 Task: Find connections with filter location Rathenow with filter topic #lawyerswith filter profile language Potuguese with filter current company Euromonitor International with filter school Delhi Public School, R.K.Puram, New Delhi with filter industry Robotics Engineering with filter service category Information Security with filter keywords title Data Entry
Action: Mouse moved to (331, 258)
Screenshot: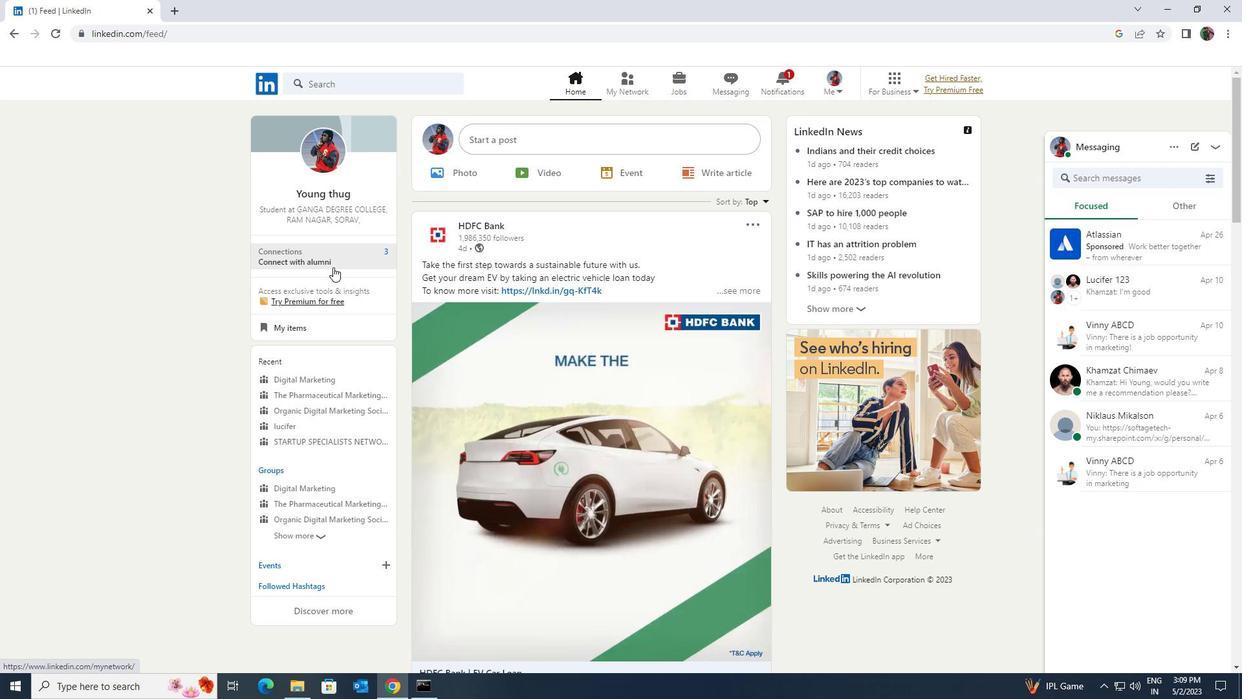 
Action: Mouse pressed left at (331, 258)
Screenshot: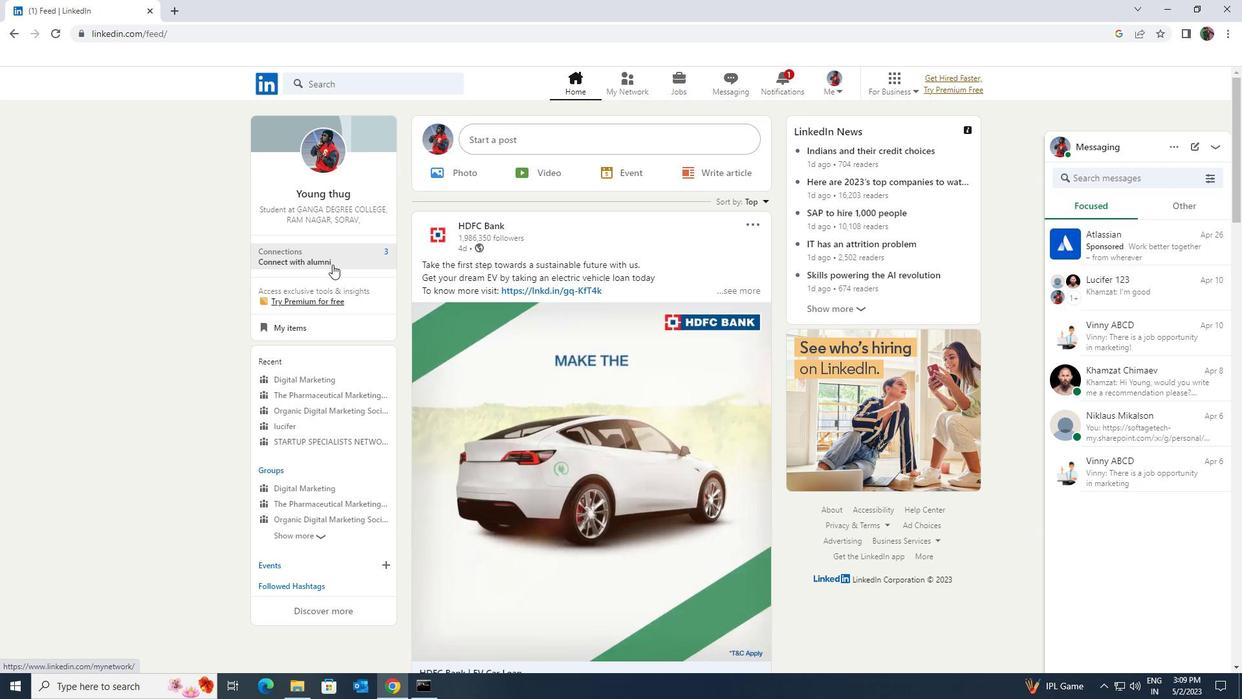 
Action: Mouse moved to (321, 150)
Screenshot: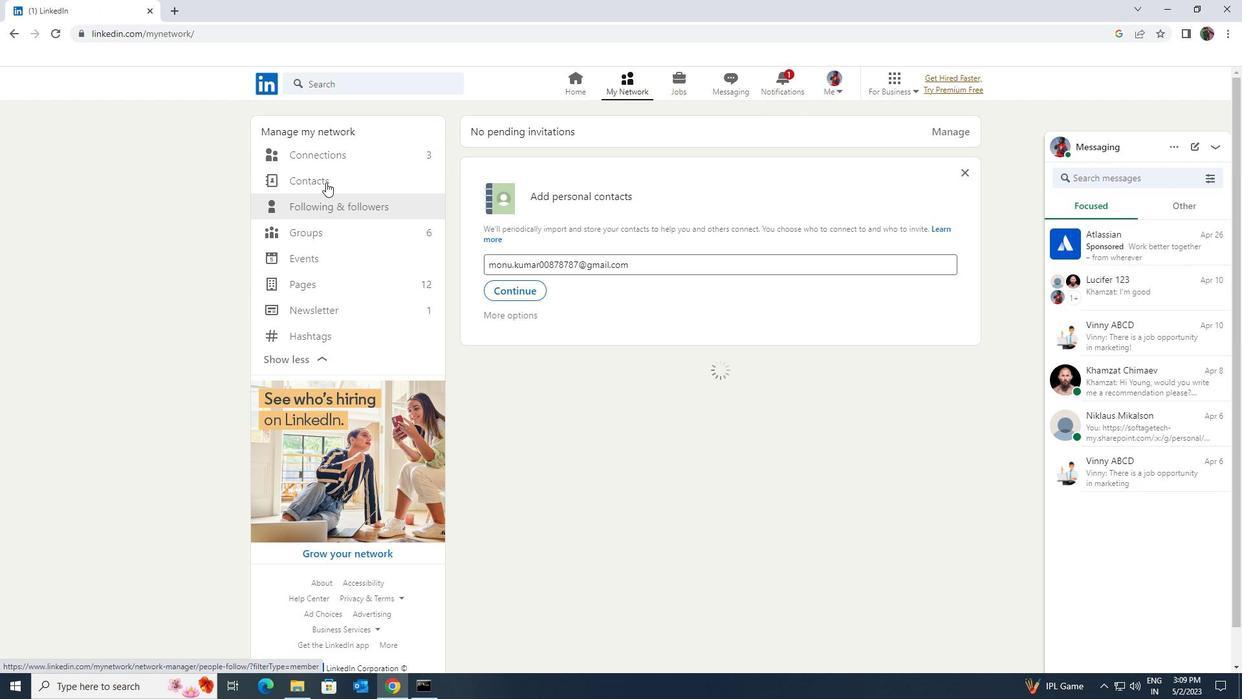 
Action: Mouse pressed left at (321, 150)
Screenshot: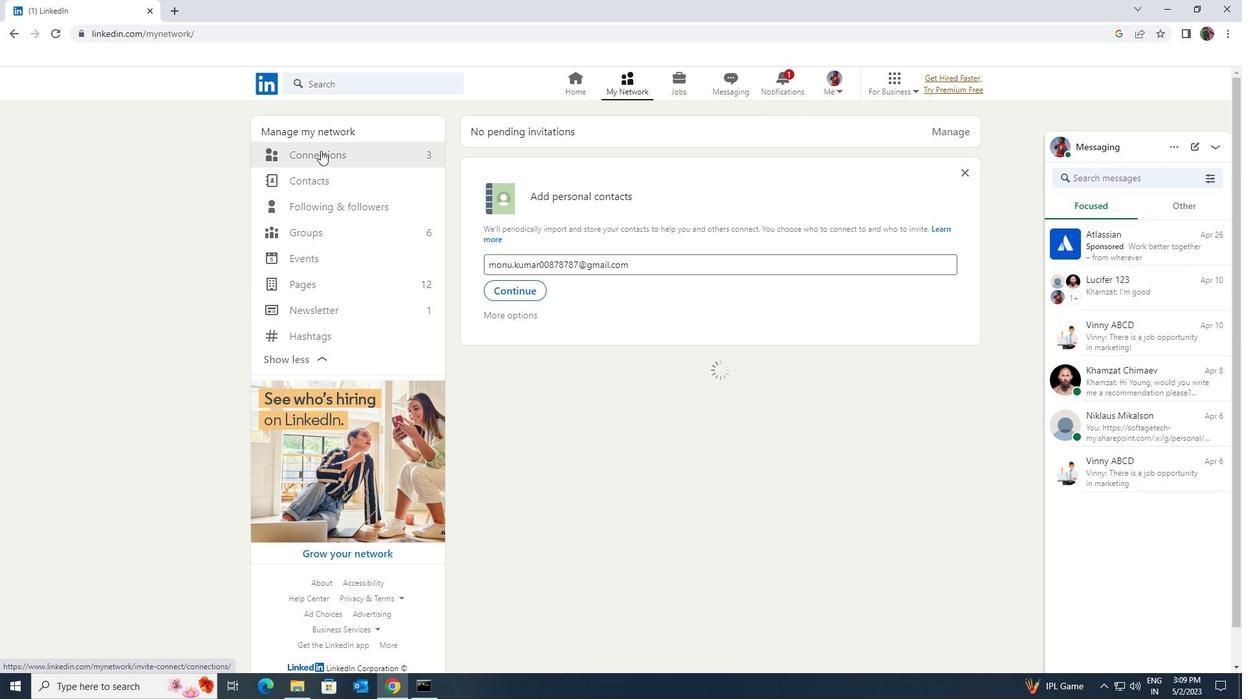 
Action: Mouse moved to (692, 155)
Screenshot: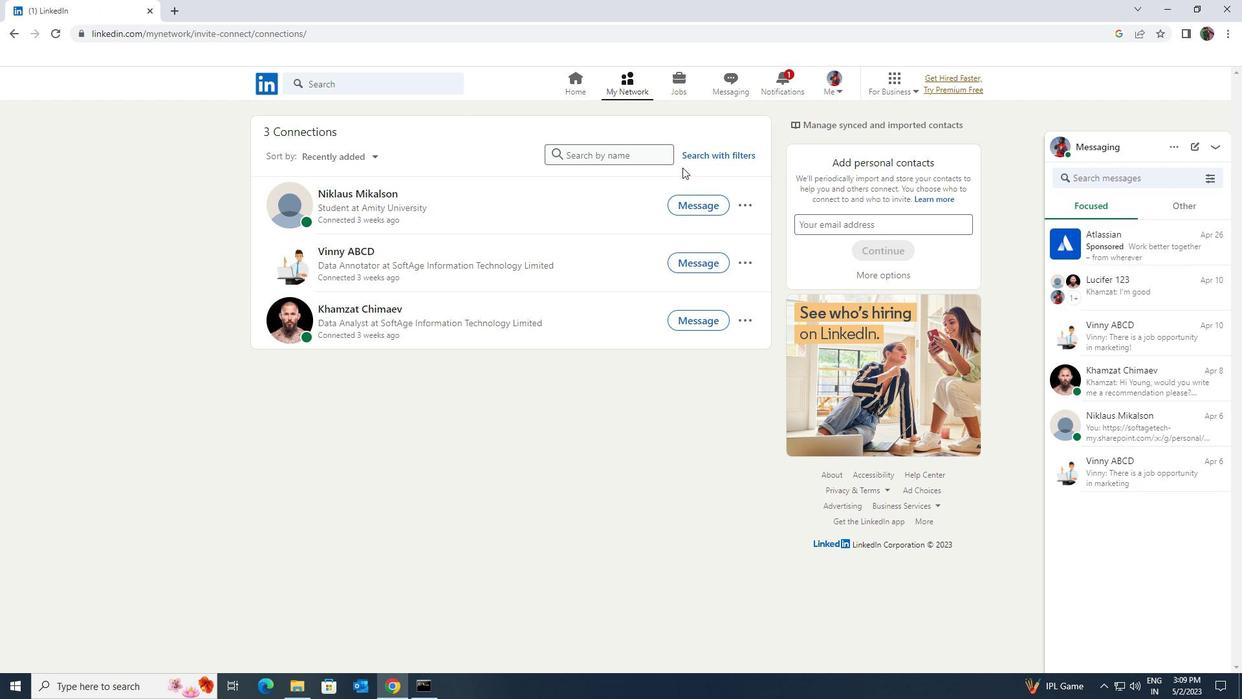 
Action: Mouse pressed left at (692, 155)
Screenshot: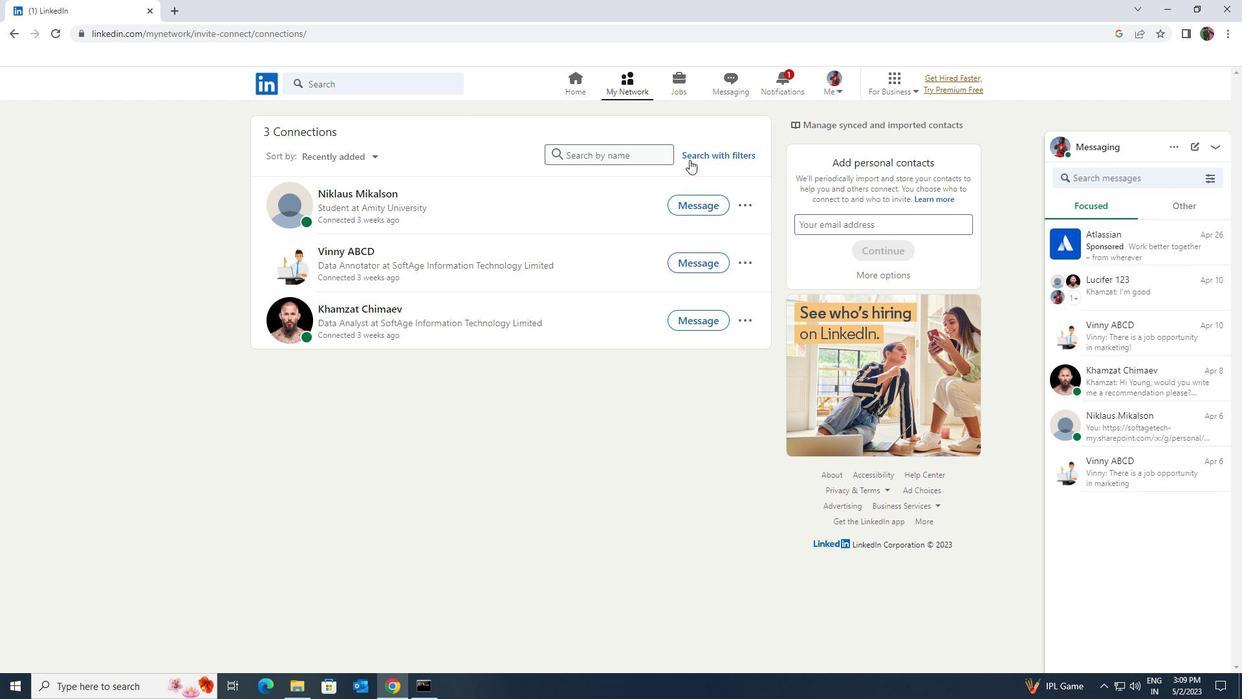 
Action: Mouse moved to (672, 114)
Screenshot: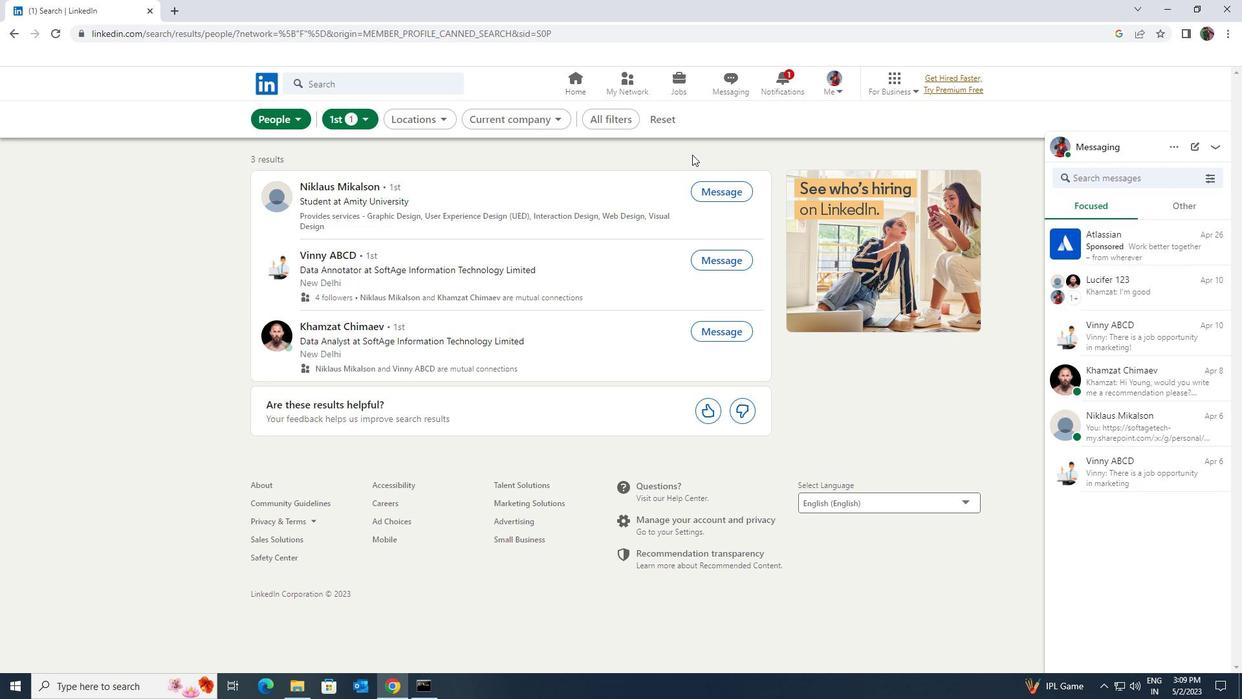 
Action: Mouse pressed left at (672, 114)
Screenshot: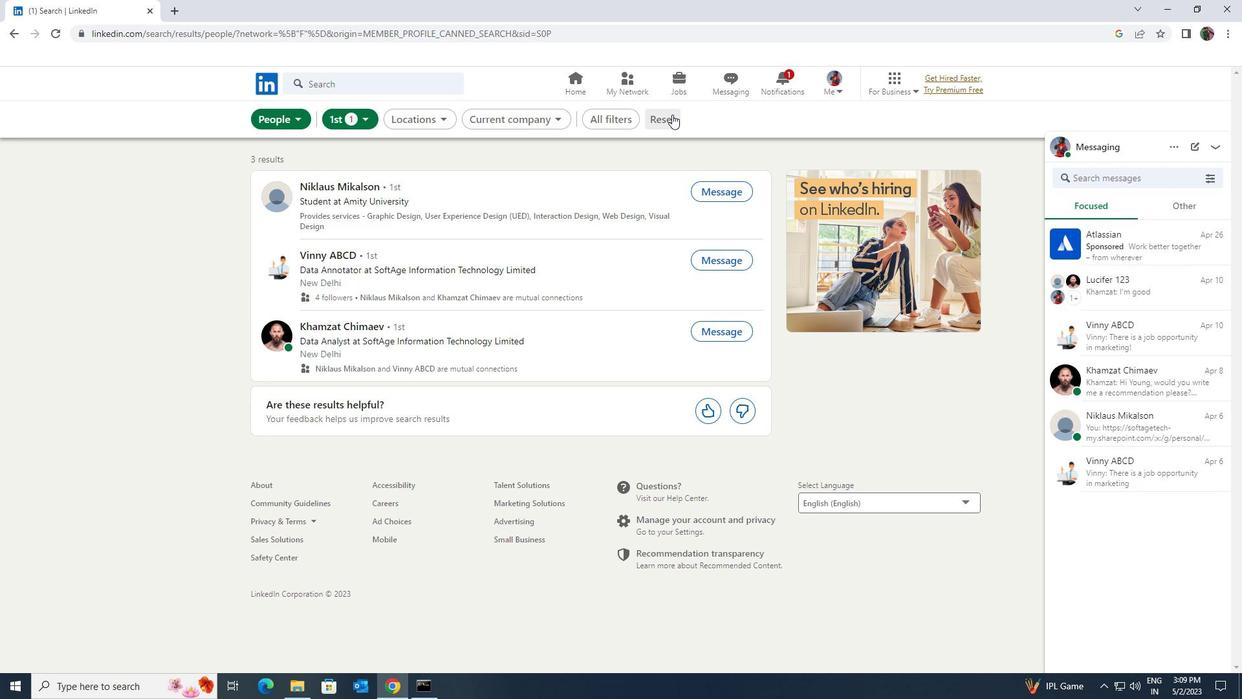 
Action: Mouse moved to (633, 118)
Screenshot: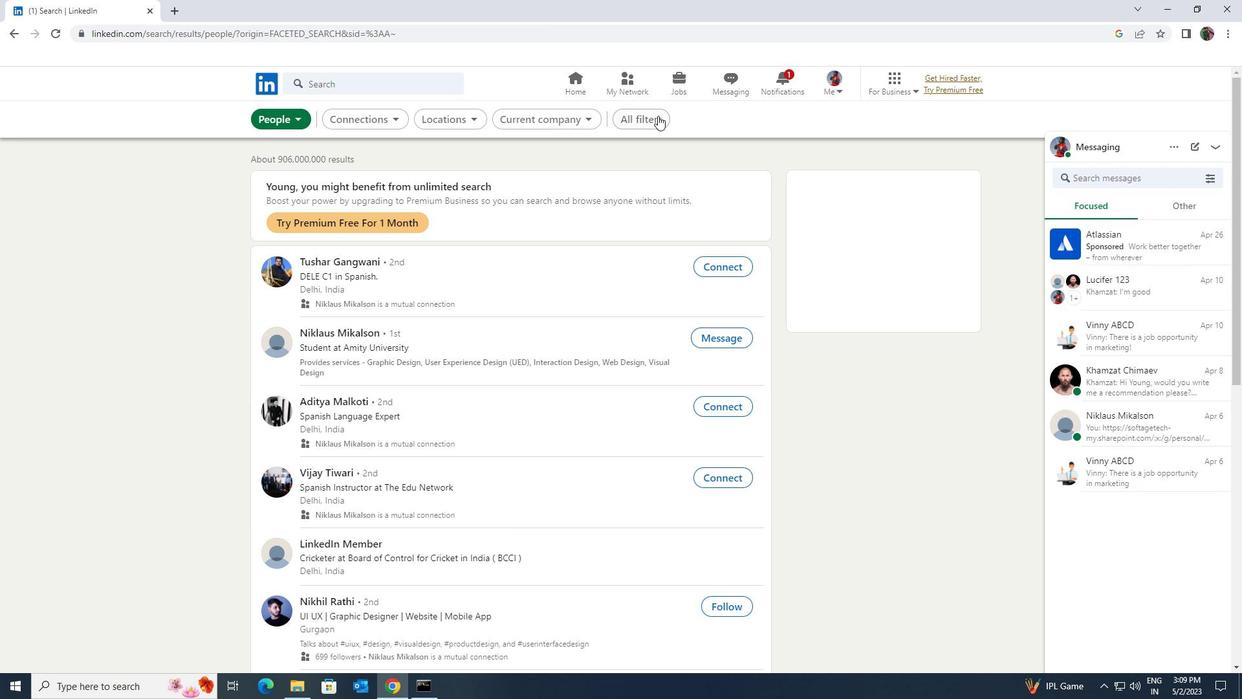 
Action: Mouse pressed left at (633, 118)
Screenshot: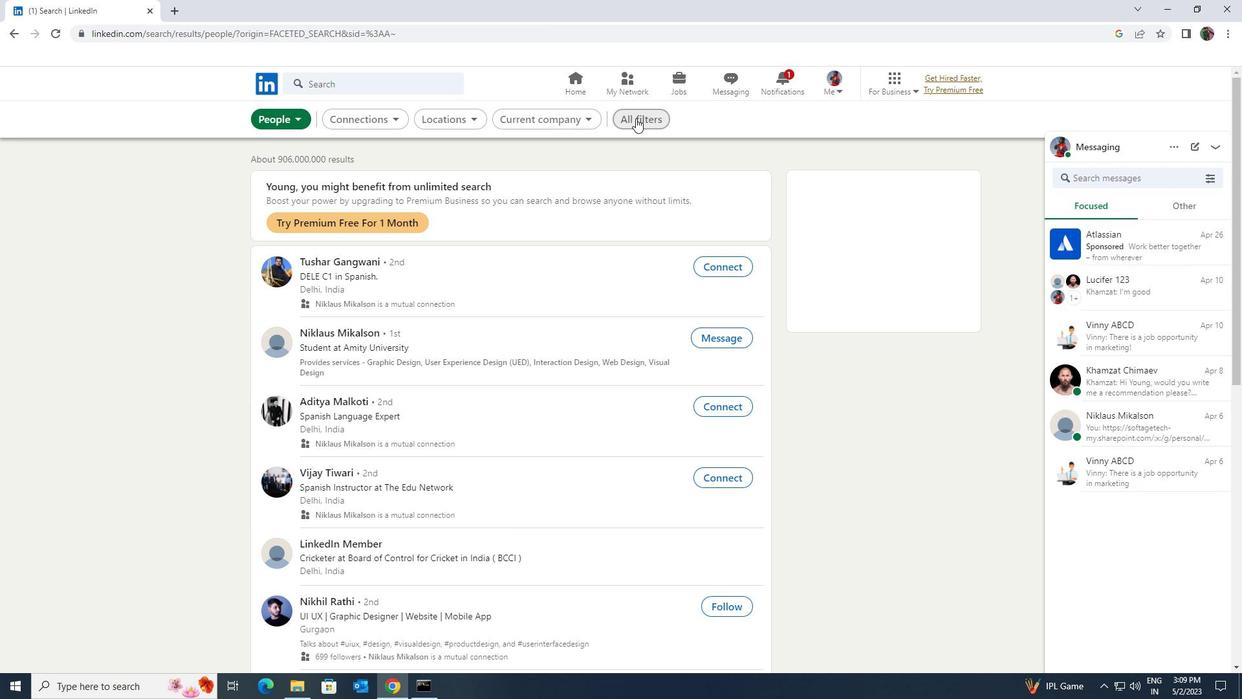 
Action: Mouse moved to (632, 118)
Screenshot: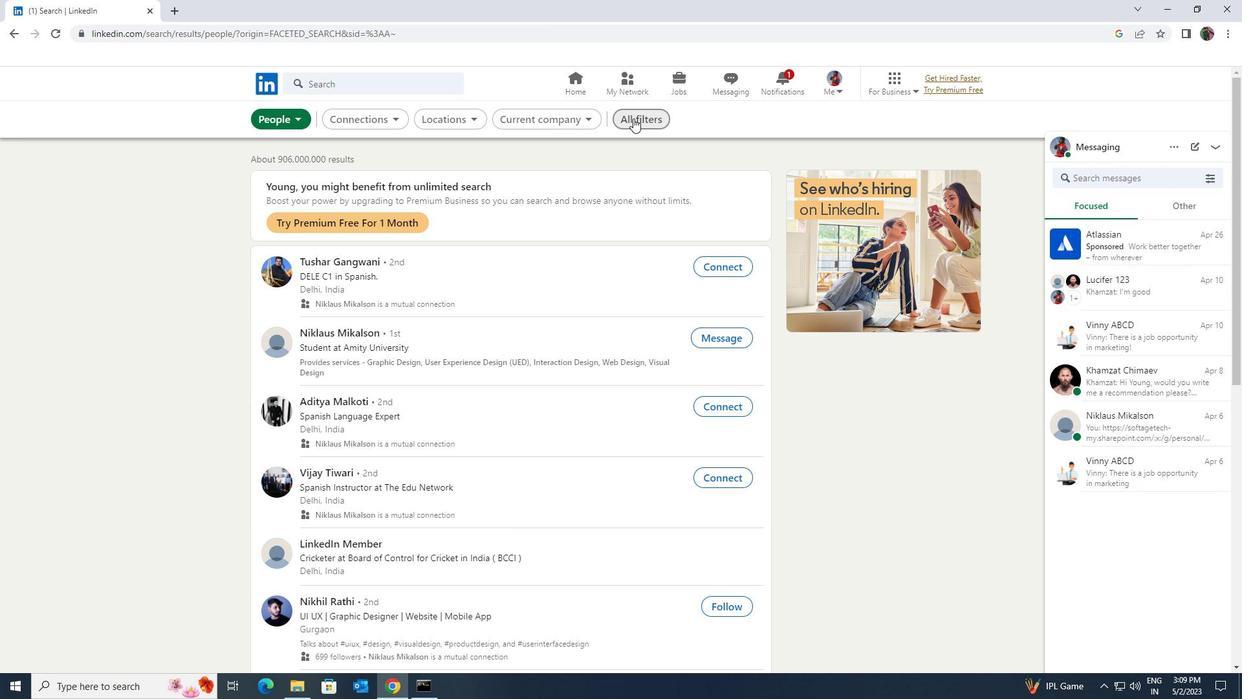 
Action: Mouse pressed left at (632, 118)
Screenshot: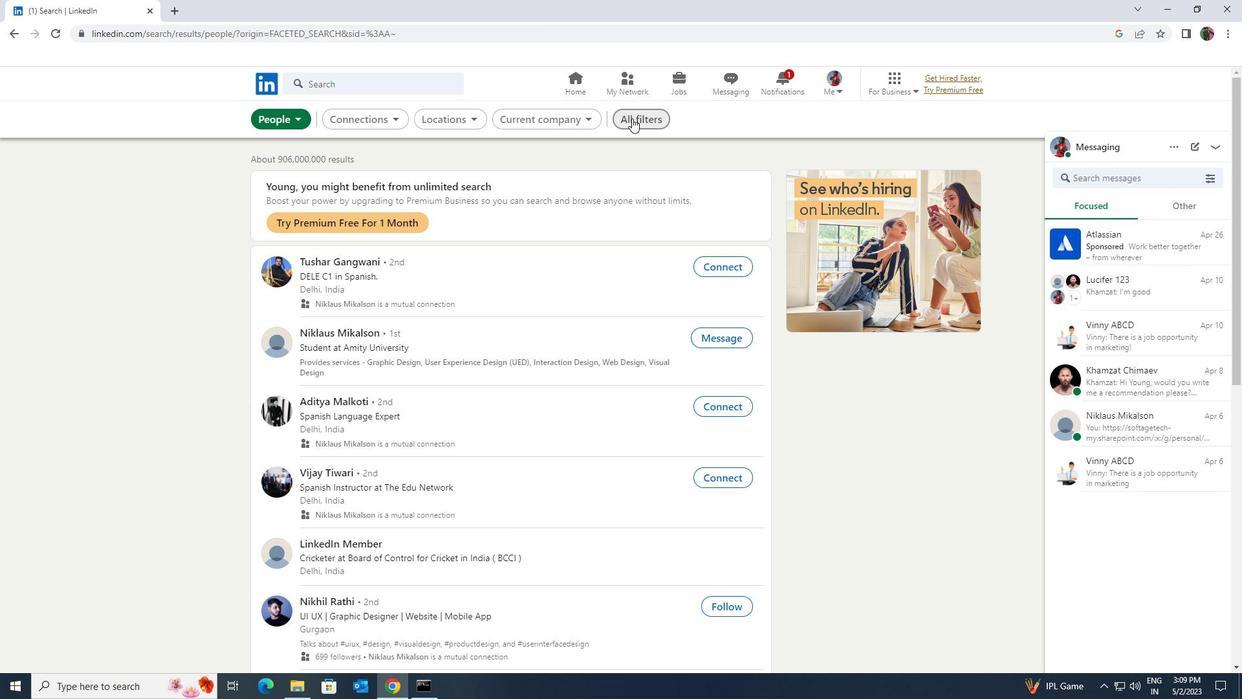 
Action: Mouse pressed left at (632, 118)
Screenshot: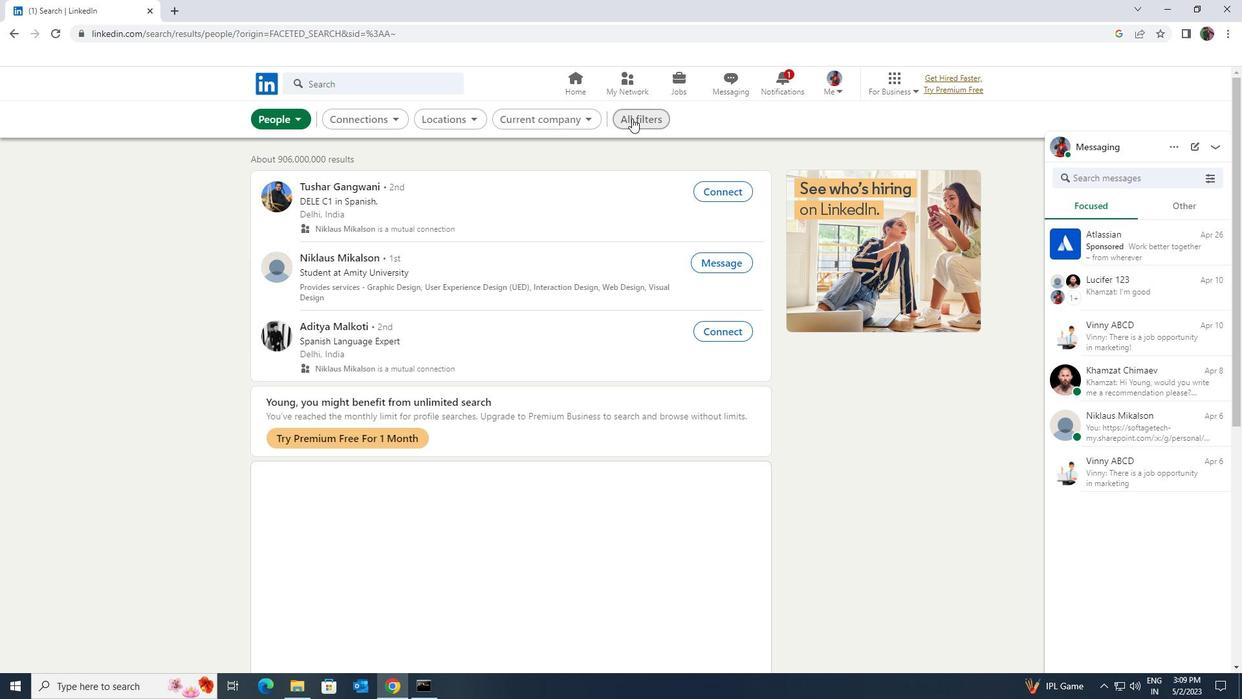 
Action: Mouse moved to (1079, 499)
Screenshot: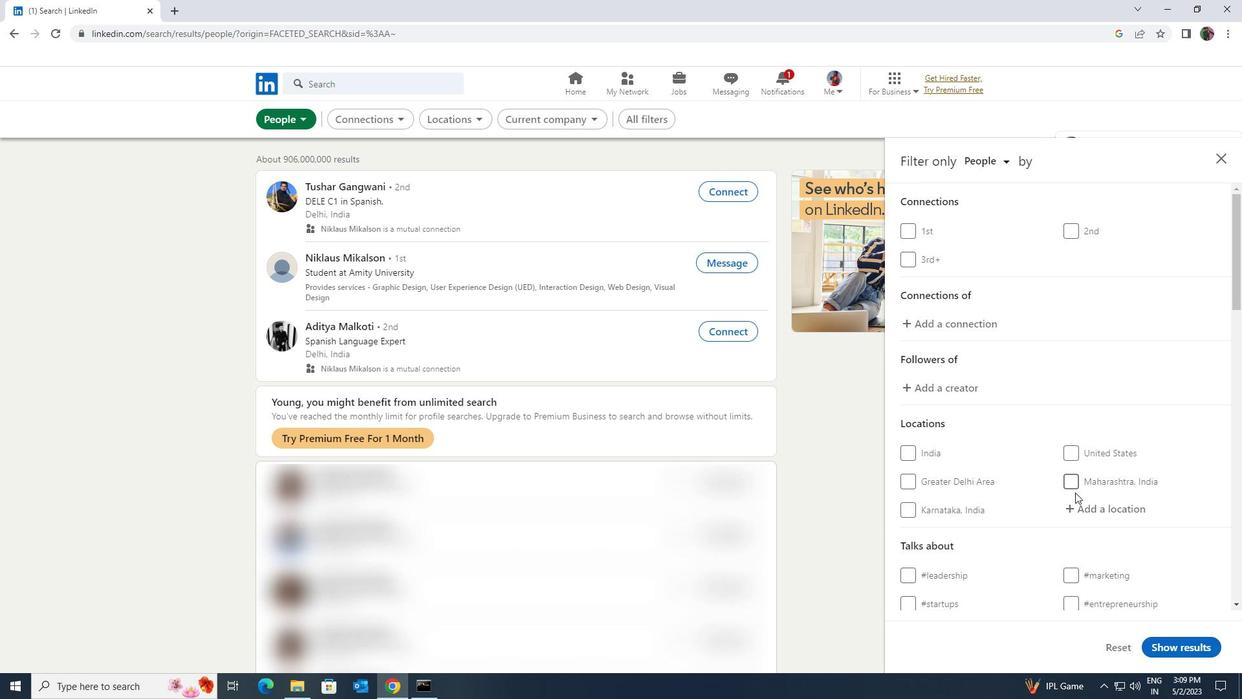 
Action: Mouse pressed left at (1079, 499)
Screenshot: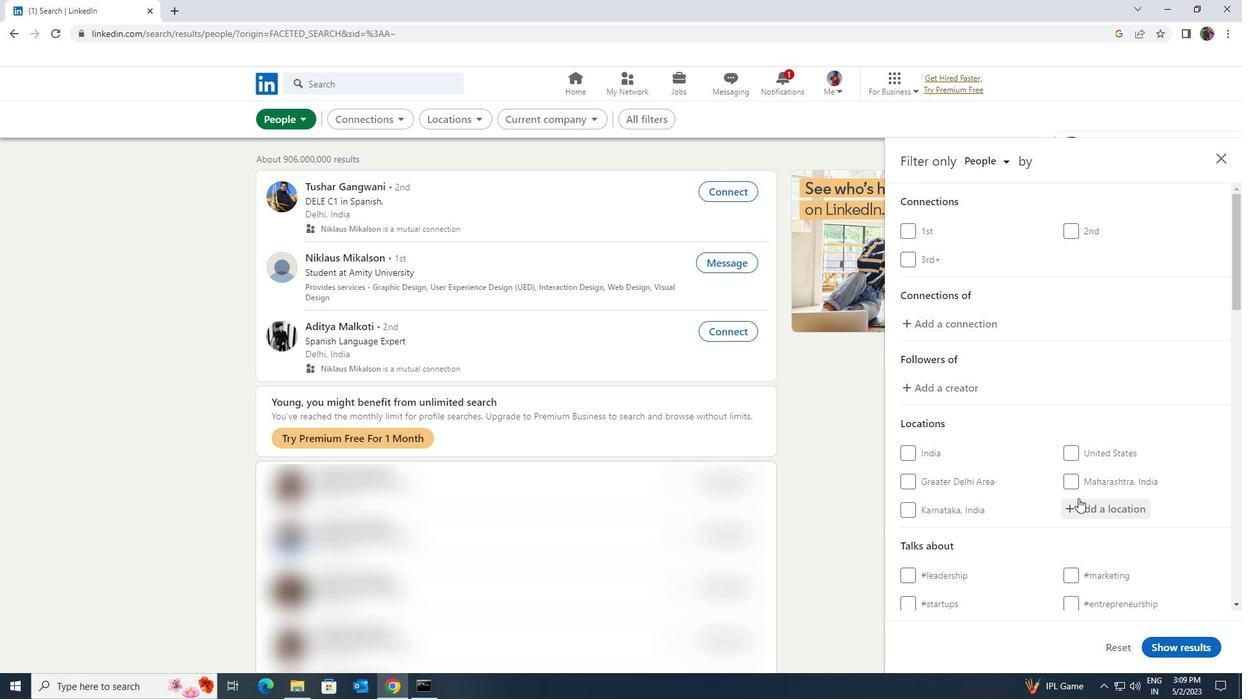 
Action: Key pressed <Key.shift>RATHENOW
Screenshot: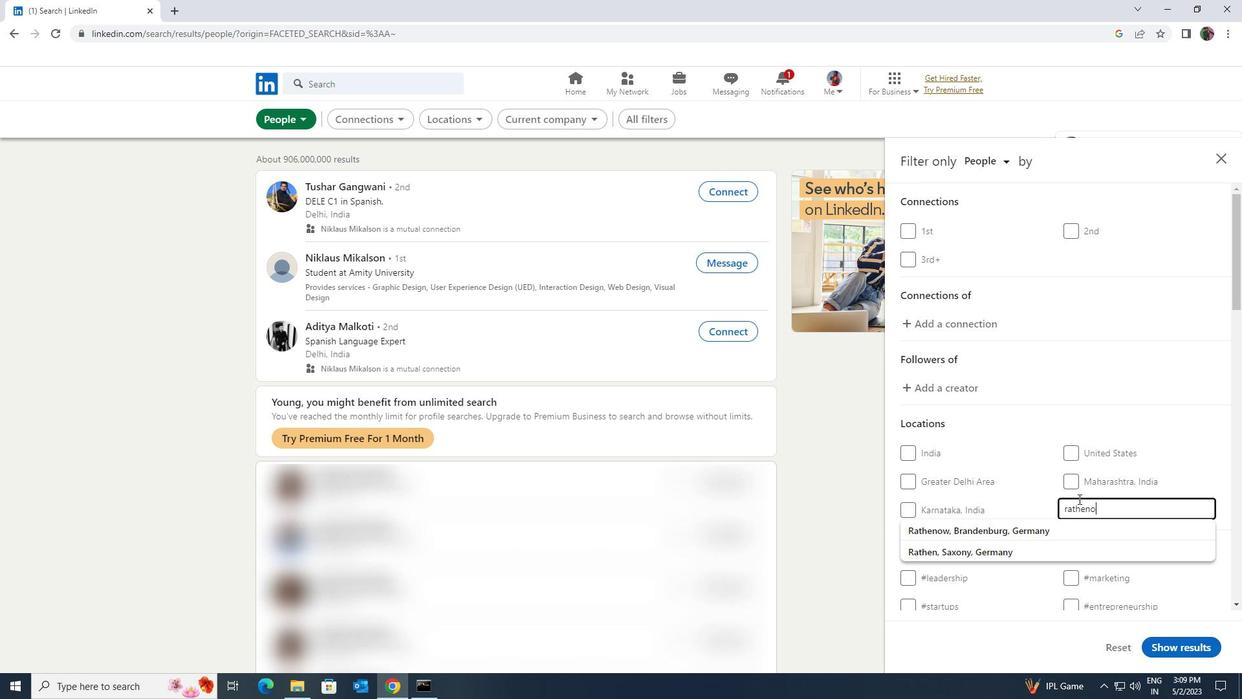 
Action: Mouse moved to (1075, 520)
Screenshot: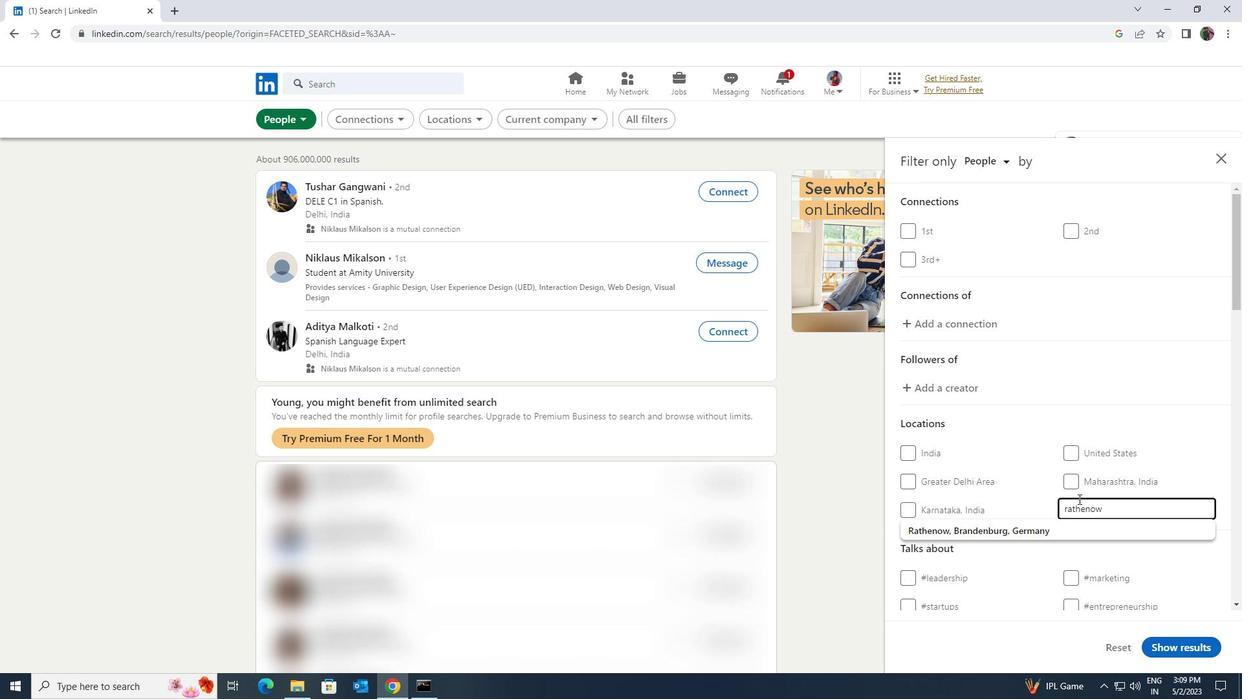 
Action: Mouse pressed left at (1075, 520)
Screenshot: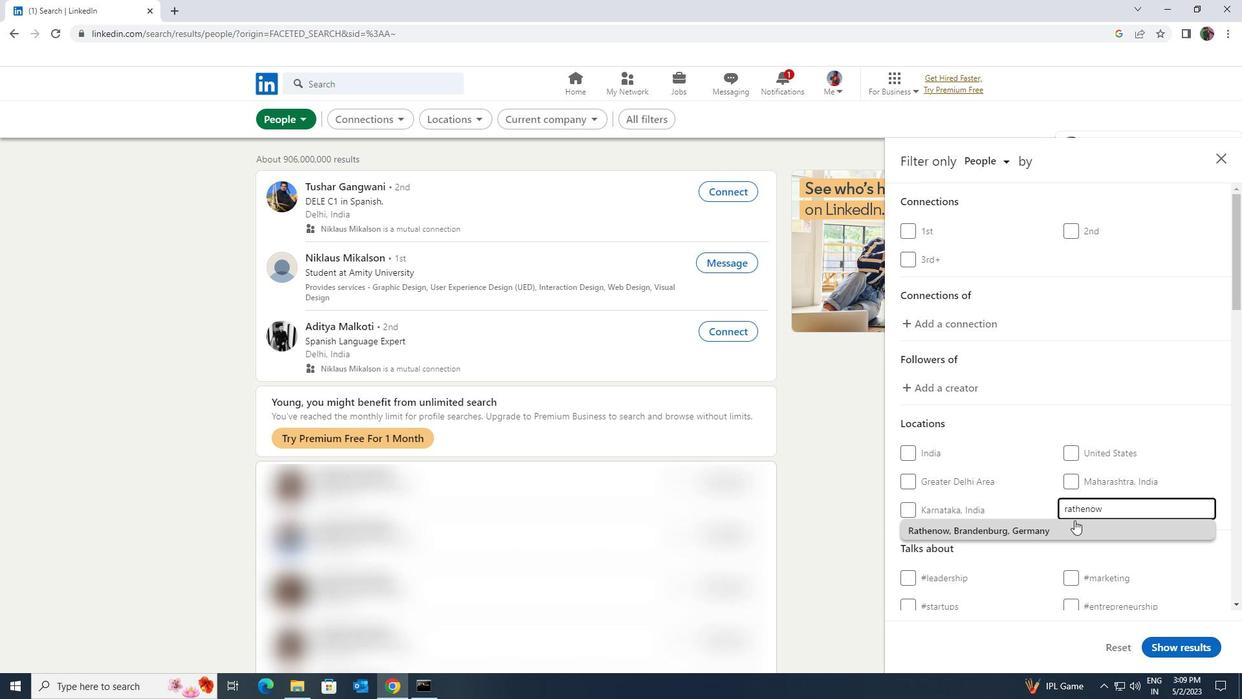 
Action: Mouse scrolled (1075, 519) with delta (0, 0)
Screenshot: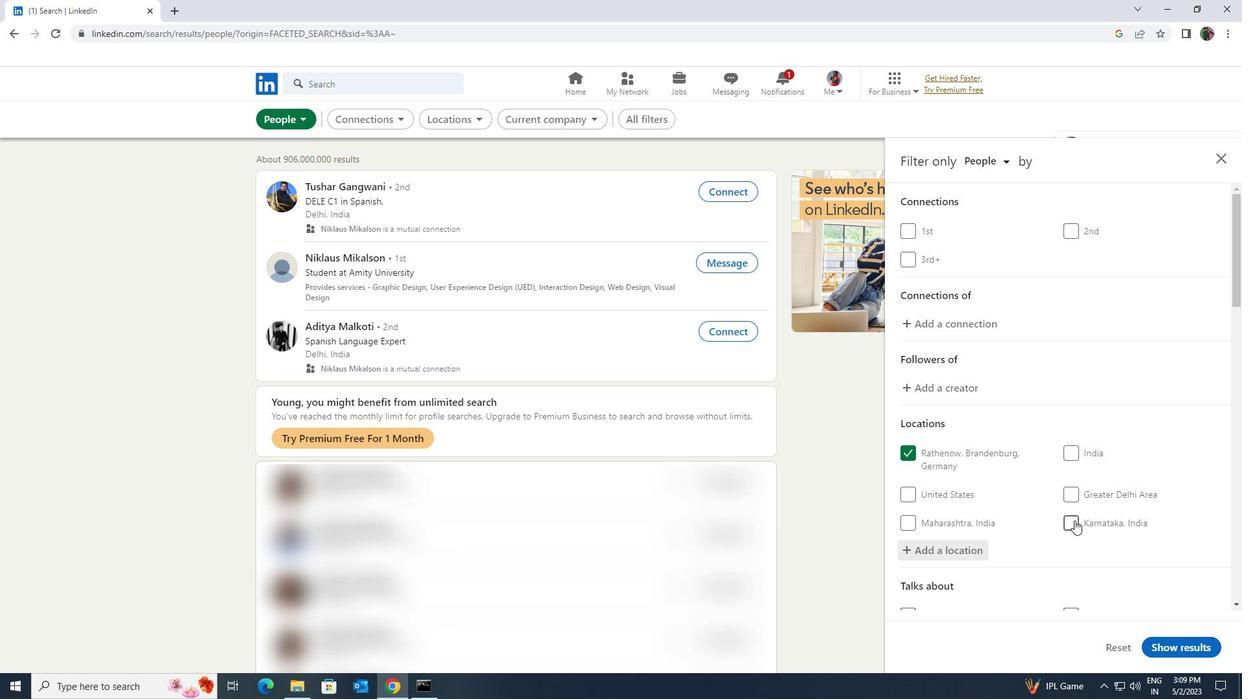 
Action: Mouse scrolled (1075, 519) with delta (0, 0)
Screenshot: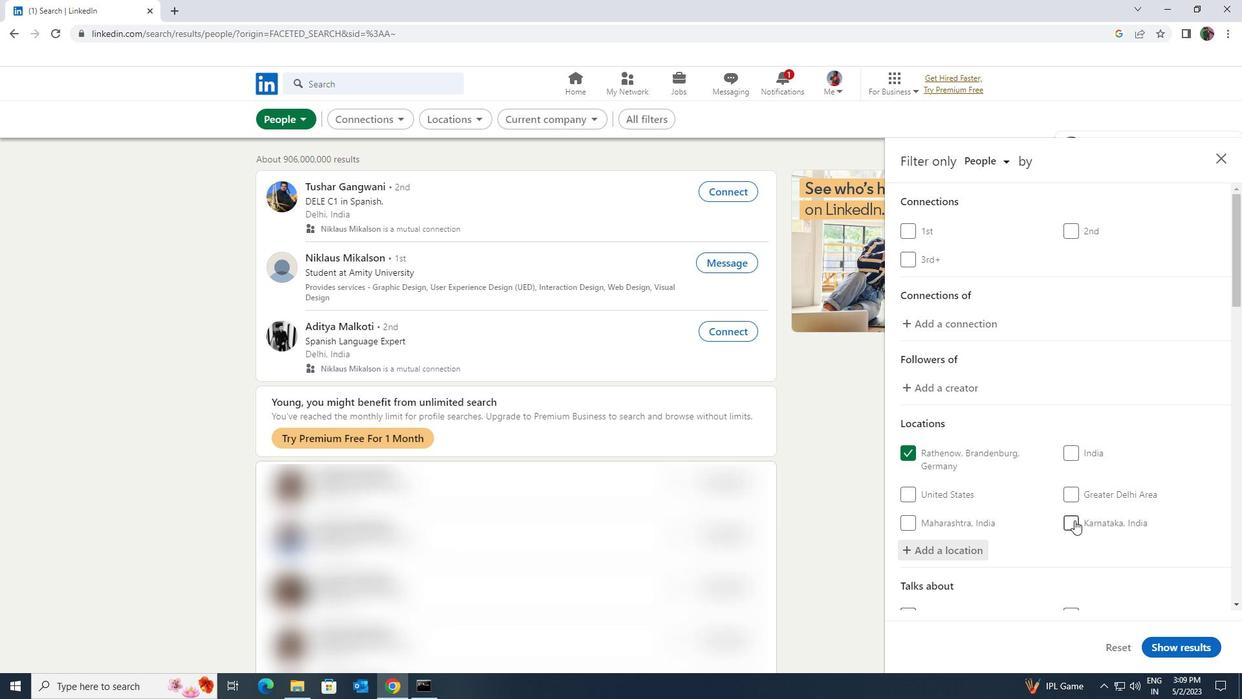 
Action: Mouse moved to (1084, 538)
Screenshot: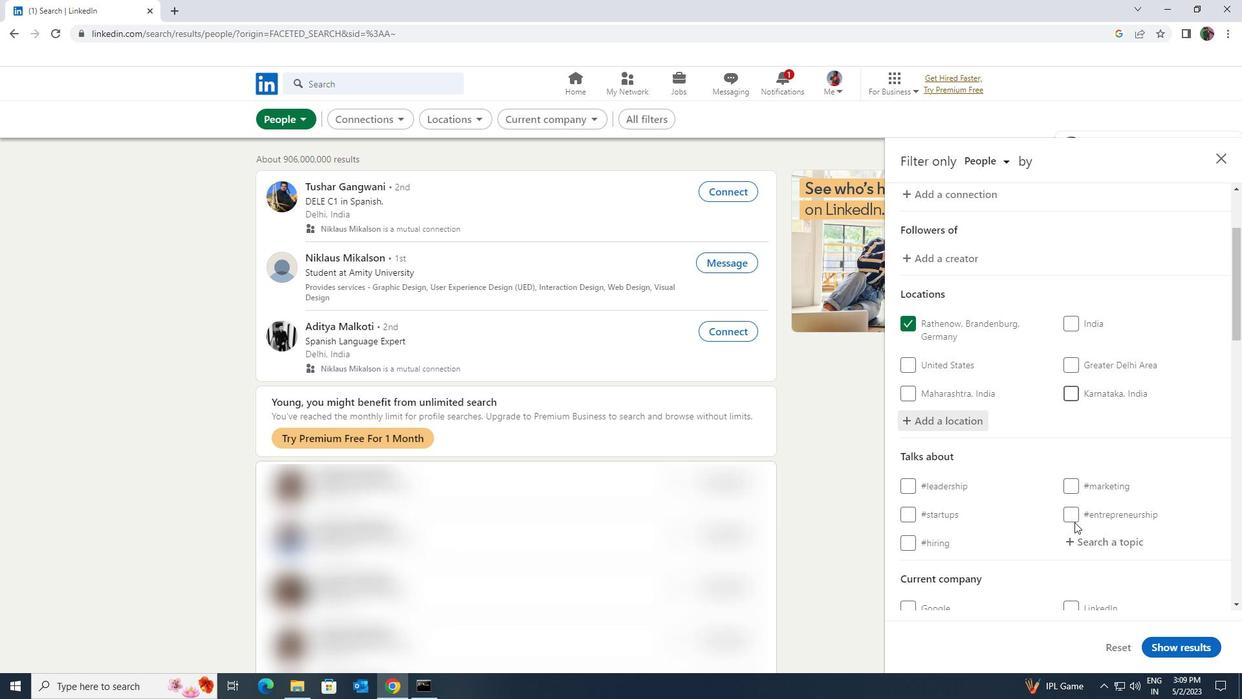 
Action: Mouse pressed left at (1084, 538)
Screenshot: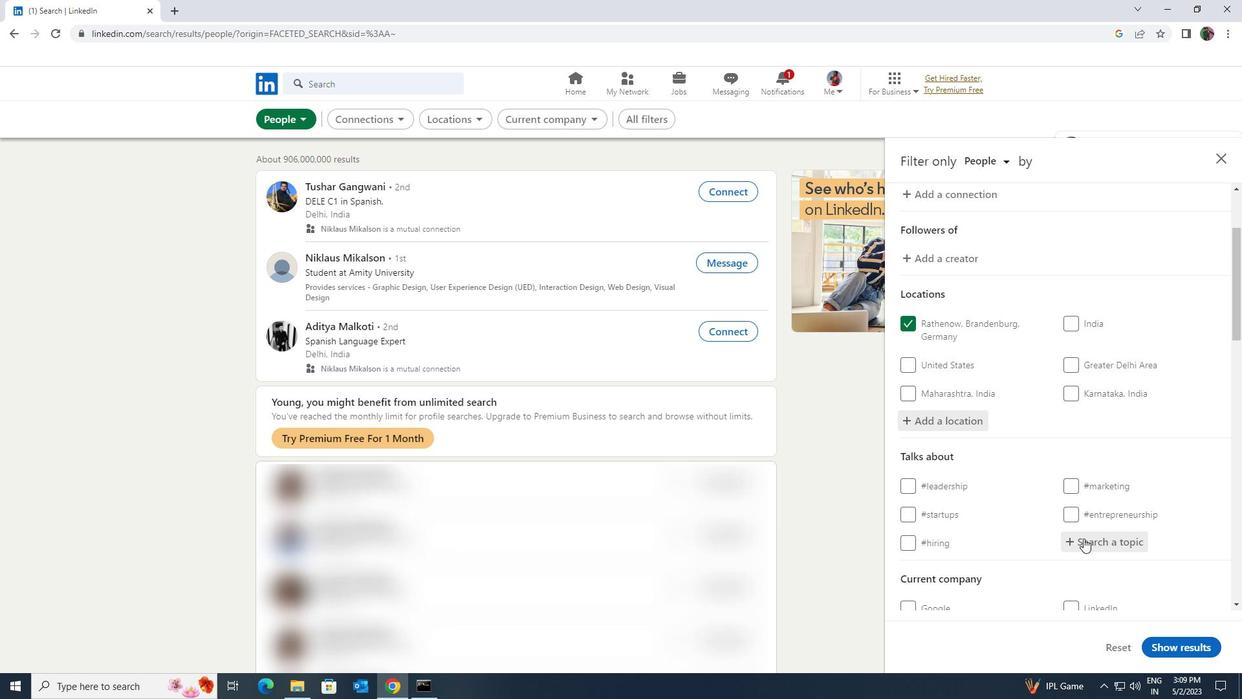 
Action: Key pressed <Key.shift><Key.shift>LAWYERS
Screenshot: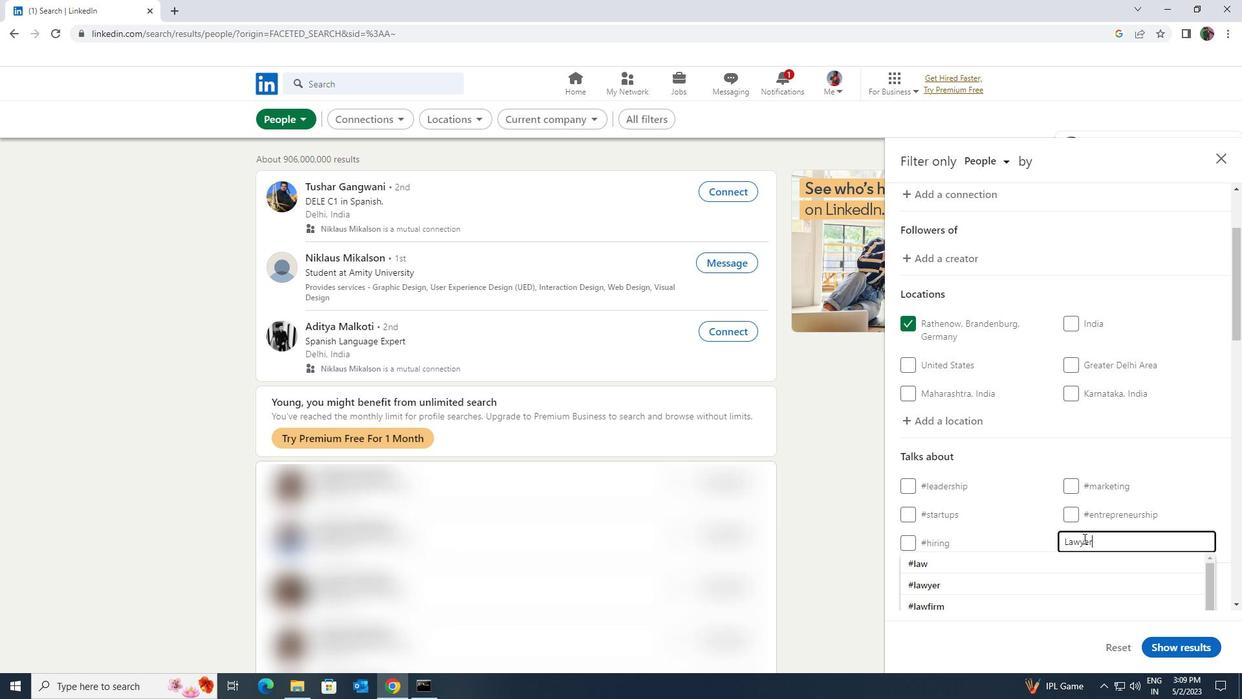 
Action: Mouse moved to (1068, 563)
Screenshot: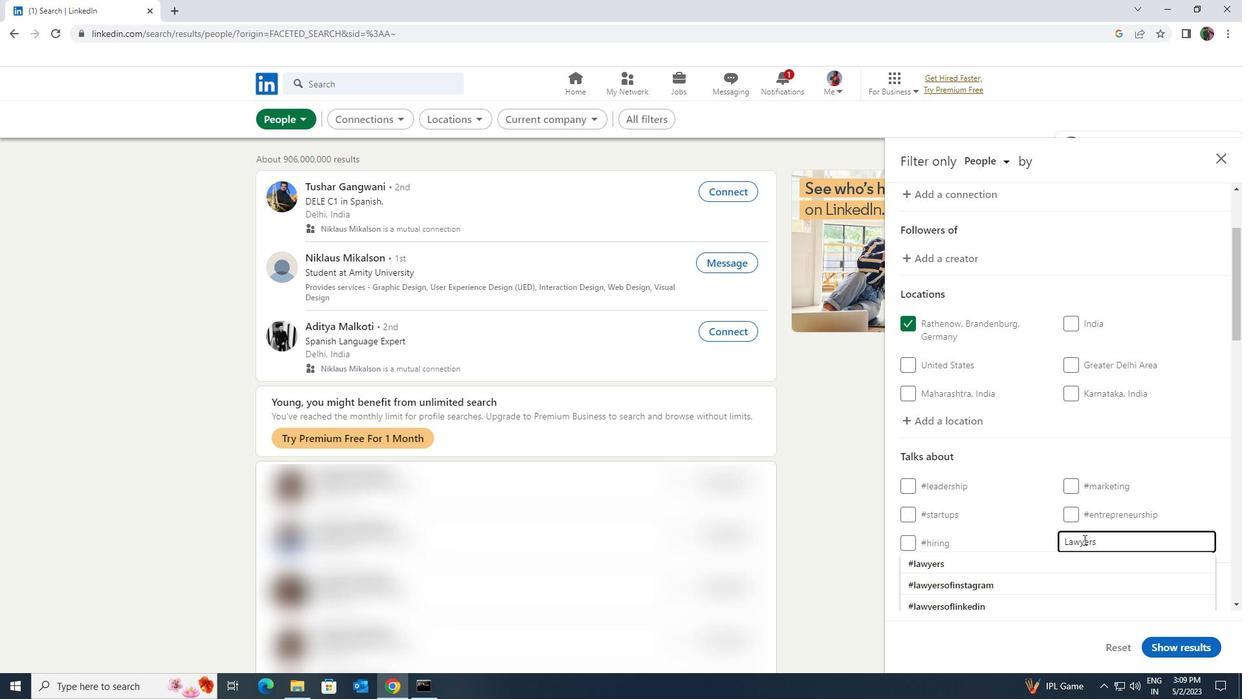 
Action: Mouse pressed left at (1068, 563)
Screenshot: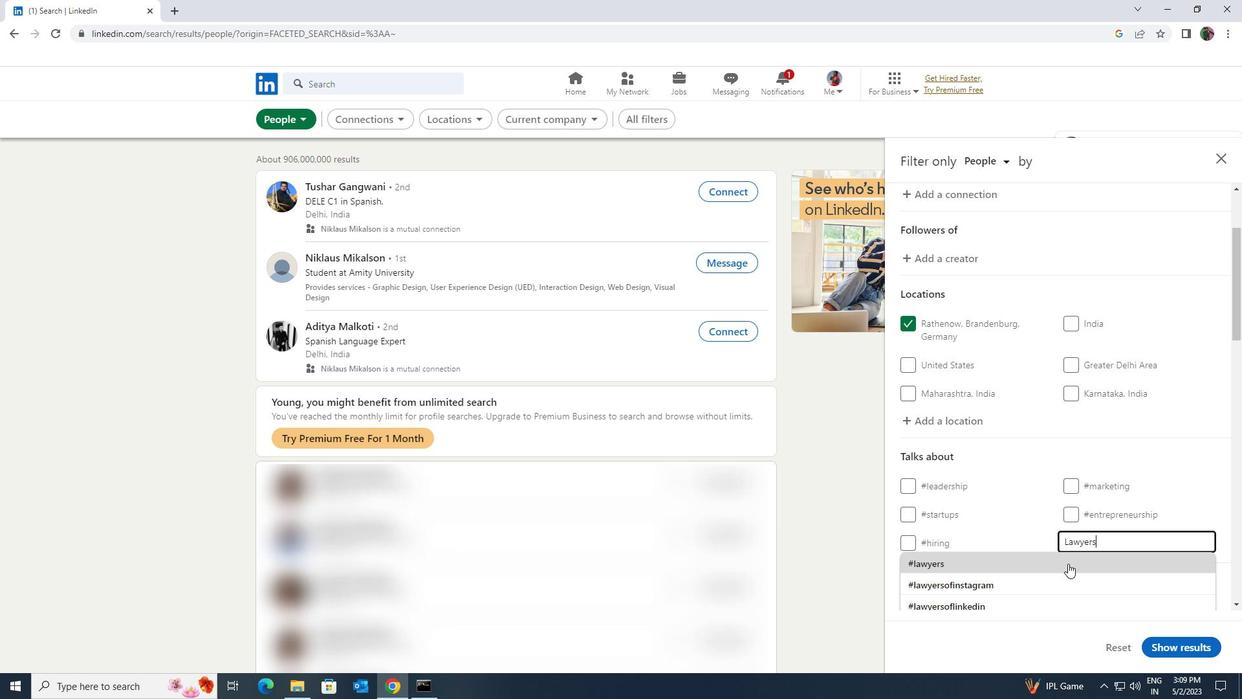 
Action: Mouse scrolled (1068, 563) with delta (0, 0)
Screenshot: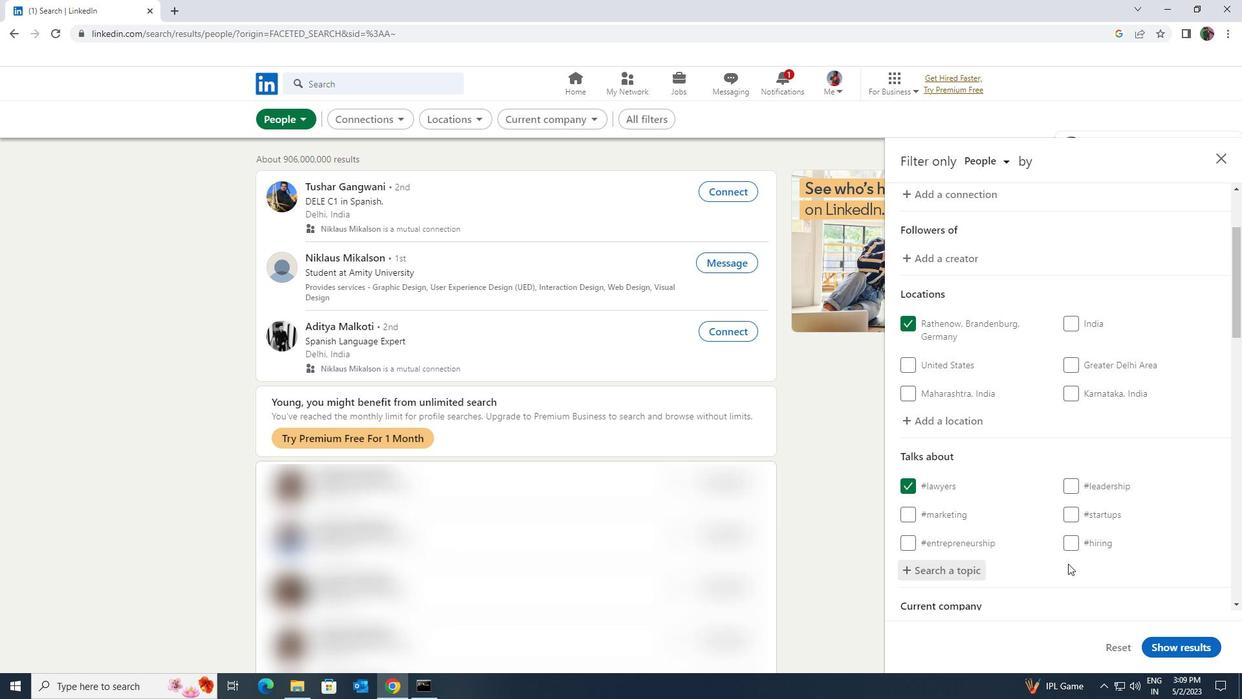
Action: Mouse scrolled (1068, 563) with delta (0, 0)
Screenshot: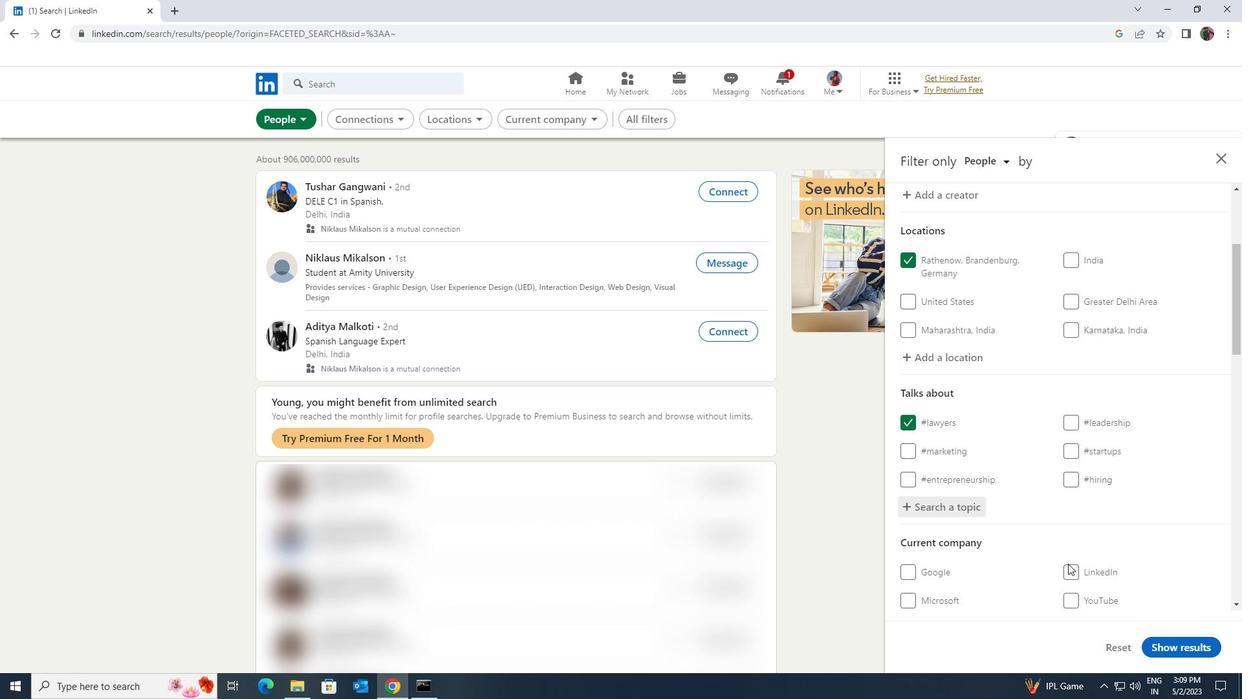 
Action: Mouse scrolled (1068, 563) with delta (0, 0)
Screenshot: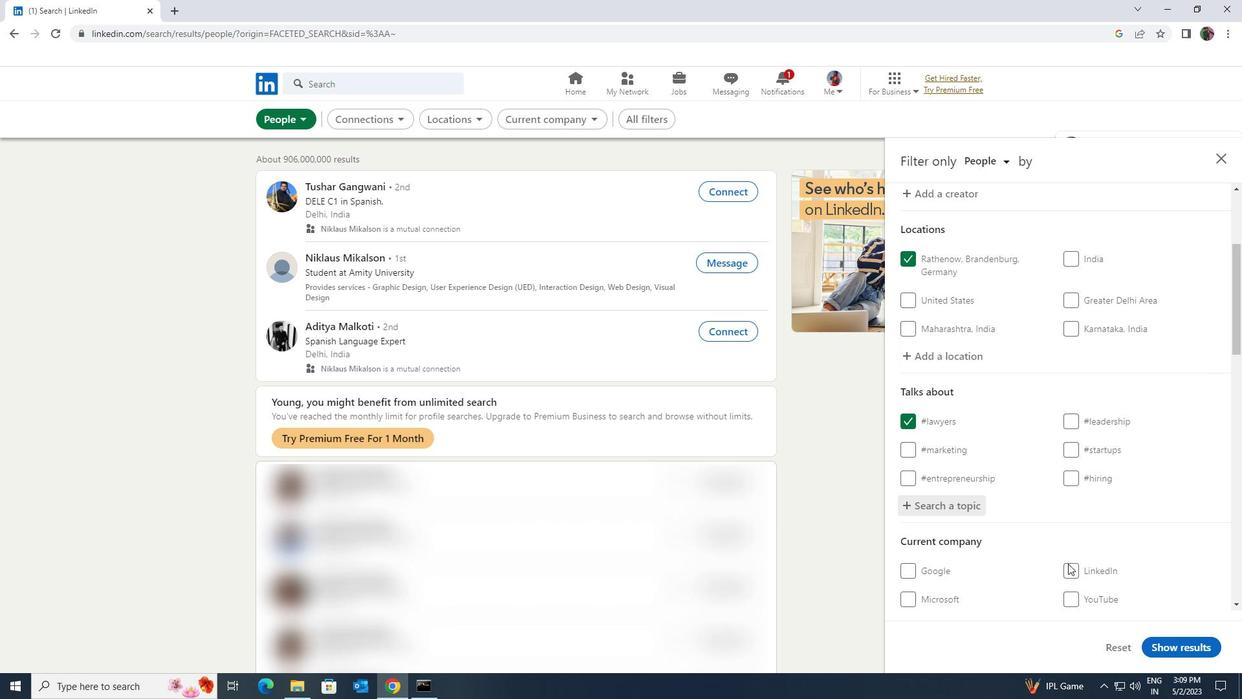 
Action: Mouse scrolled (1068, 563) with delta (0, 0)
Screenshot: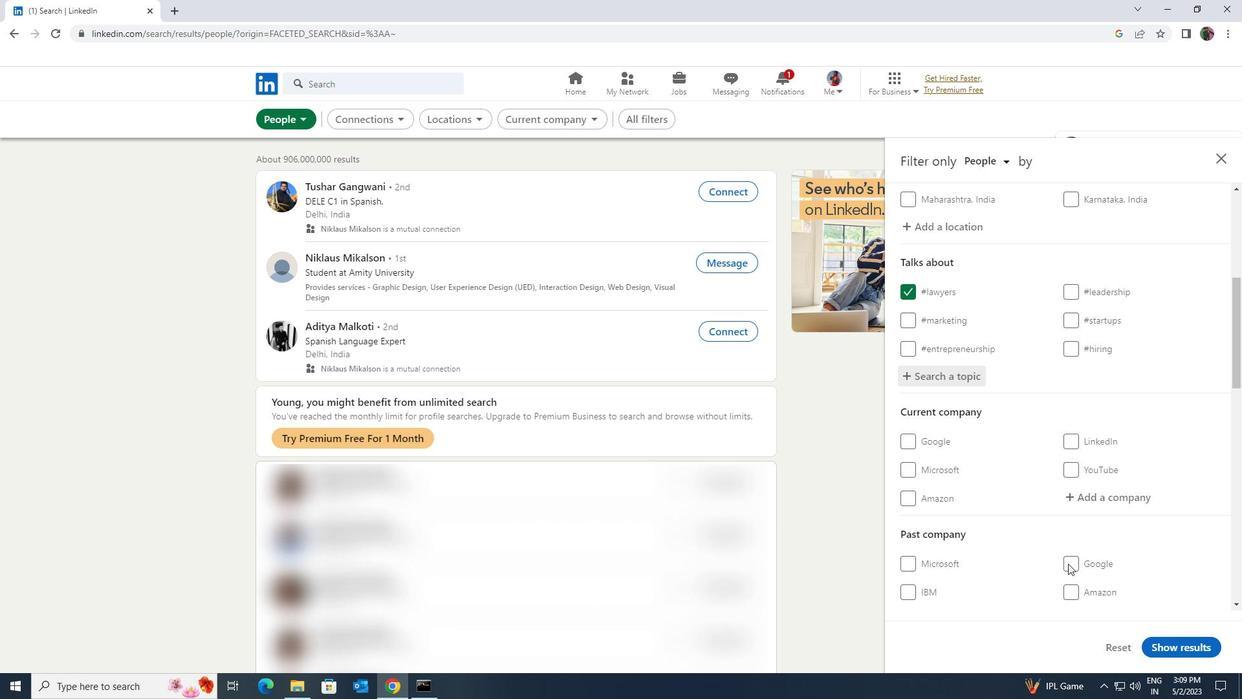 
Action: Mouse scrolled (1068, 563) with delta (0, 0)
Screenshot: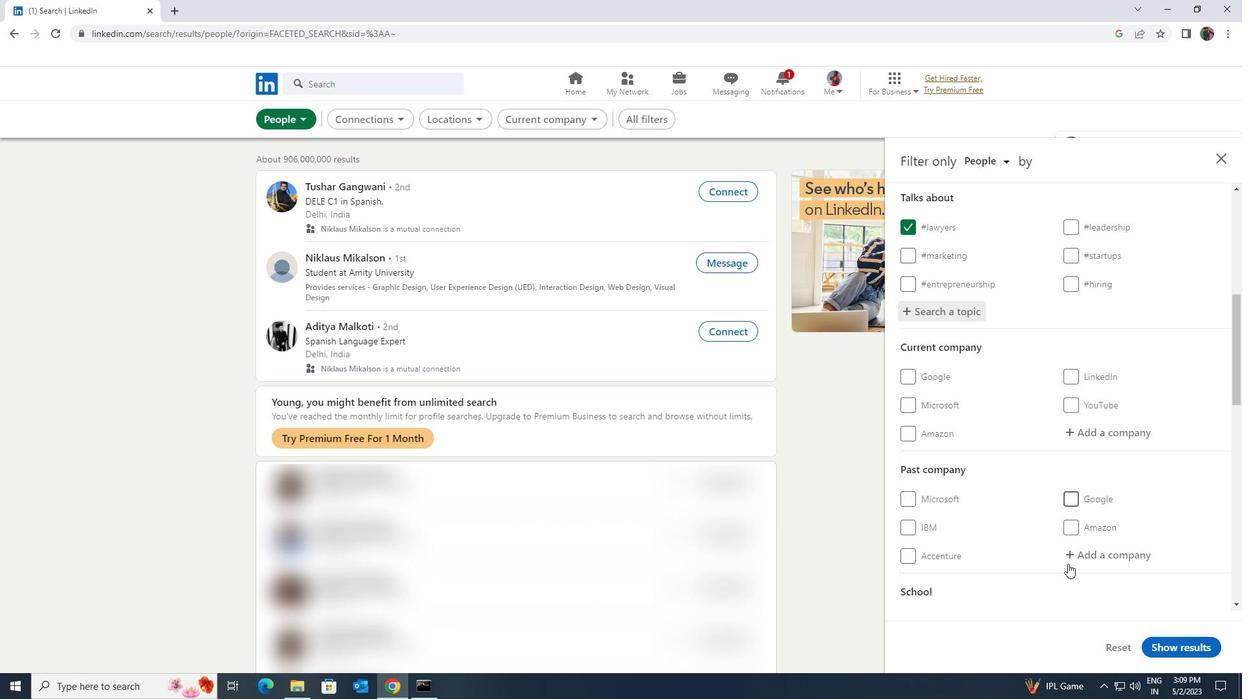 
Action: Mouse scrolled (1068, 563) with delta (0, 0)
Screenshot: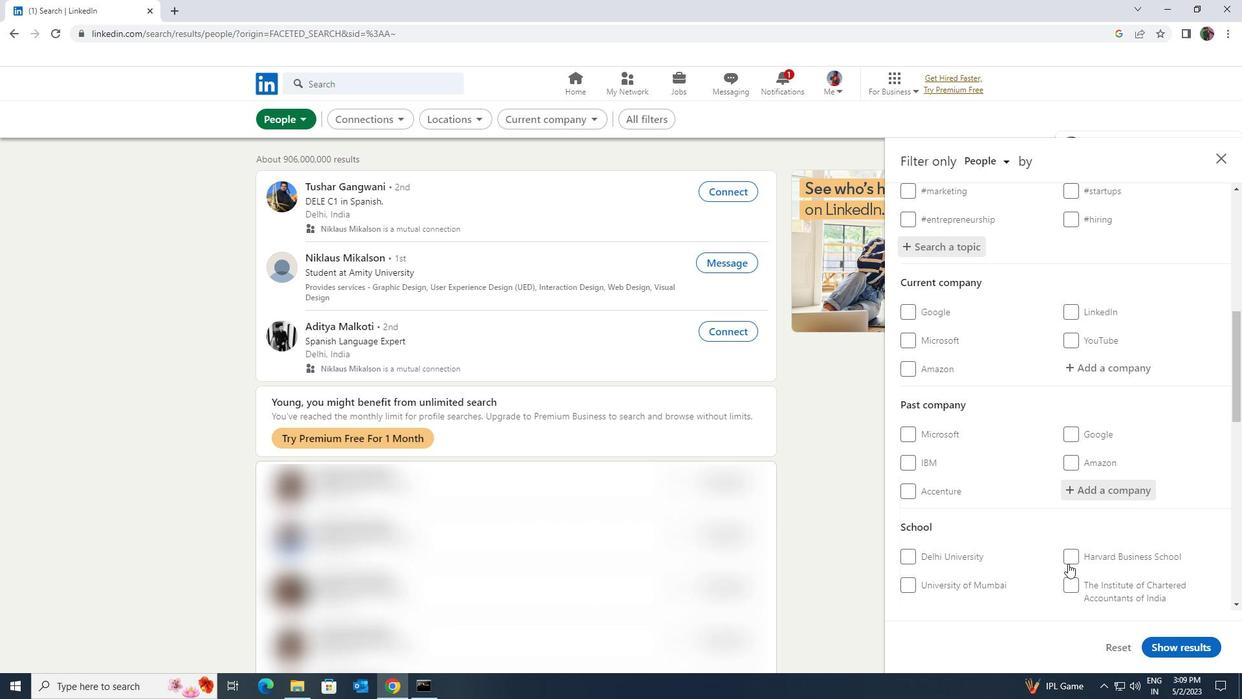 
Action: Mouse scrolled (1068, 563) with delta (0, 0)
Screenshot: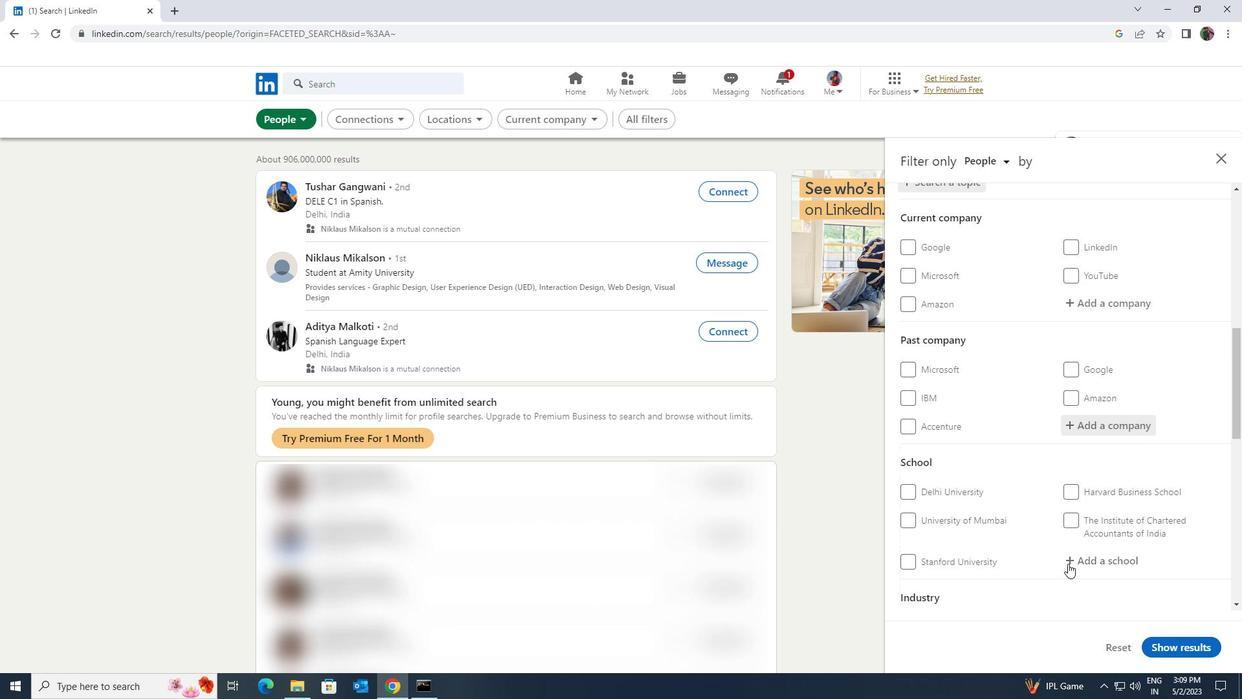 
Action: Mouse scrolled (1068, 563) with delta (0, 0)
Screenshot: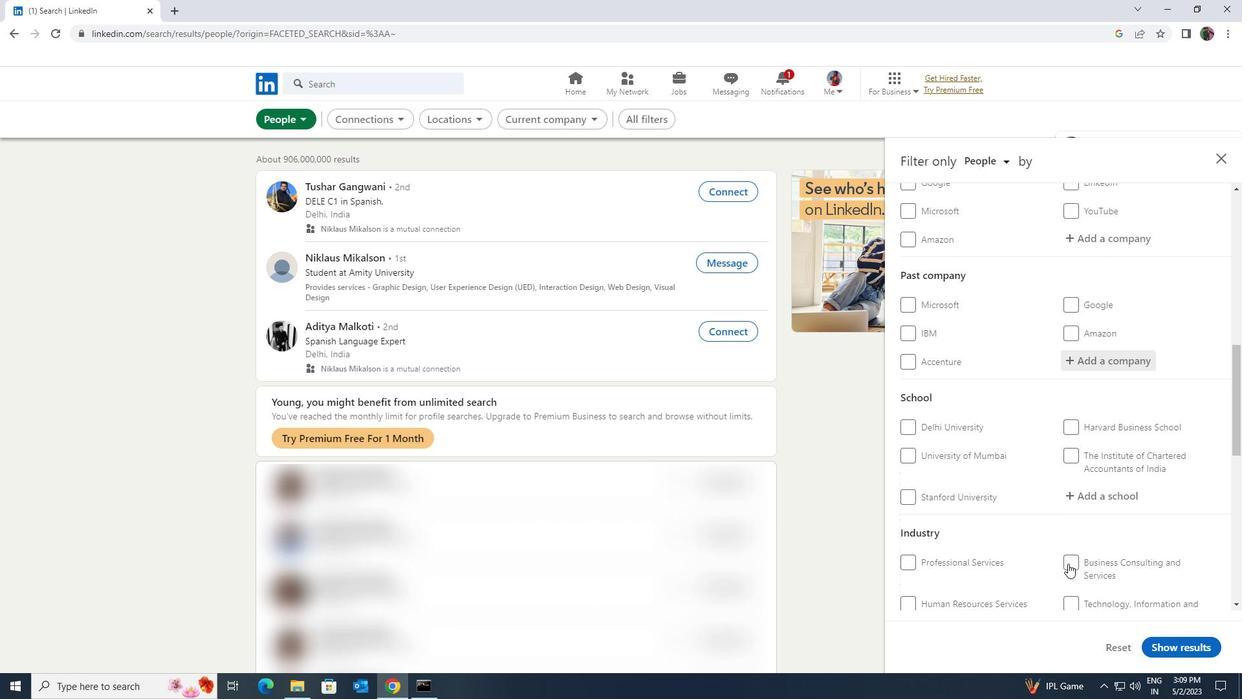 
Action: Mouse scrolled (1068, 563) with delta (0, 0)
Screenshot: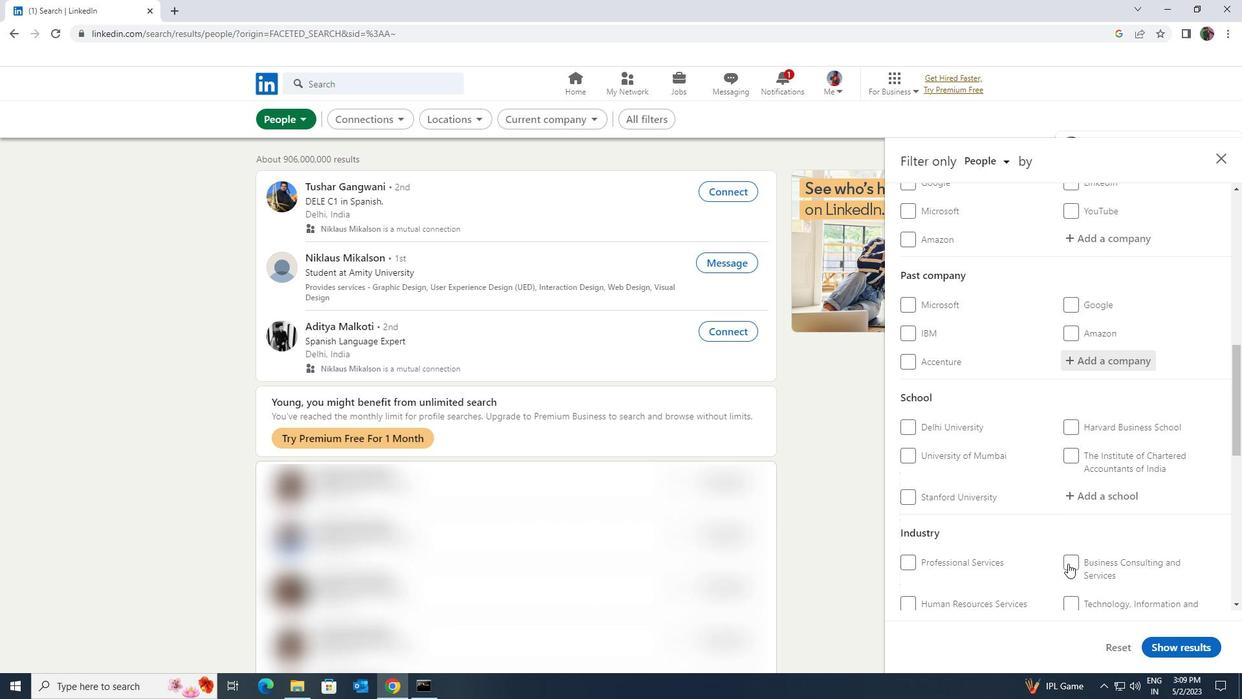 
Action: Mouse scrolled (1068, 563) with delta (0, 0)
Screenshot: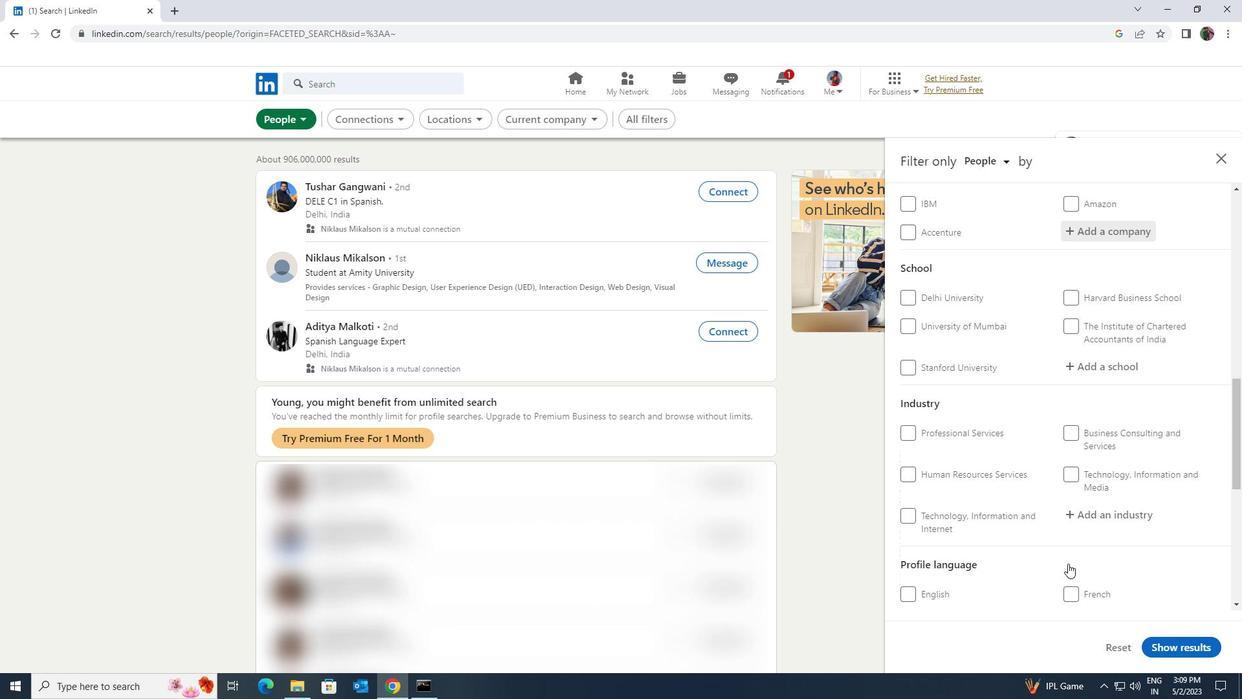 
Action: Mouse moved to (1073, 557)
Screenshot: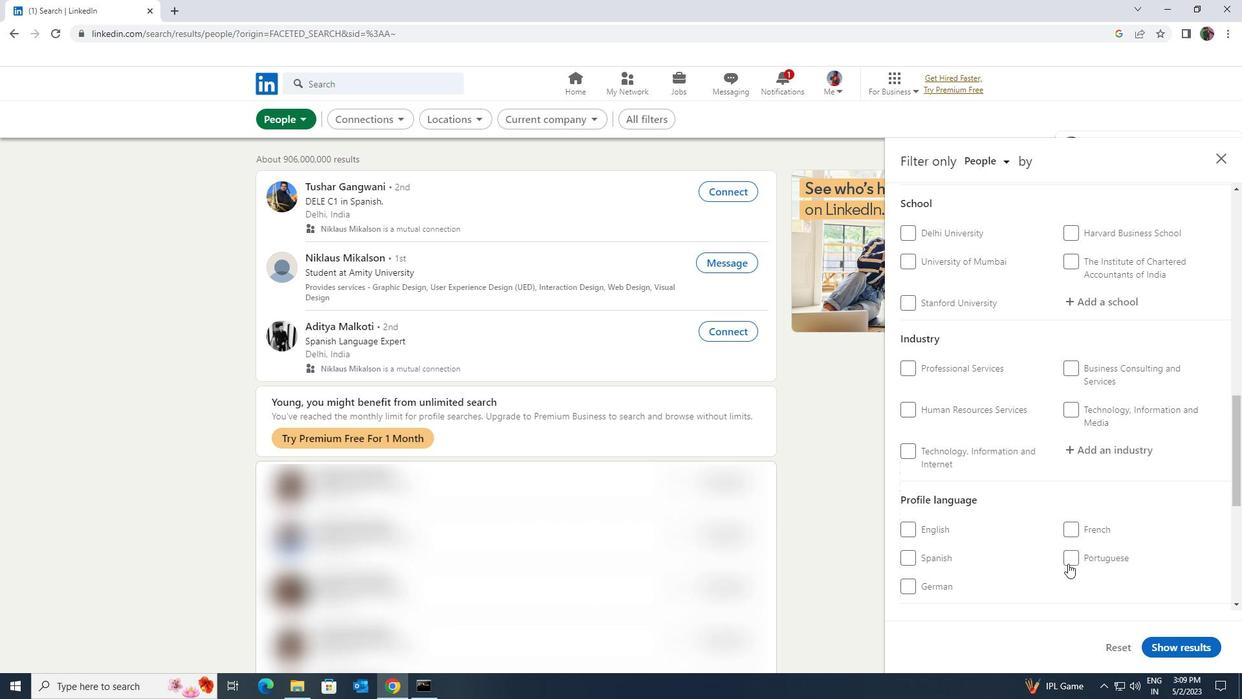 
Action: Mouse pressed left at (1073, 557)
Screenshot: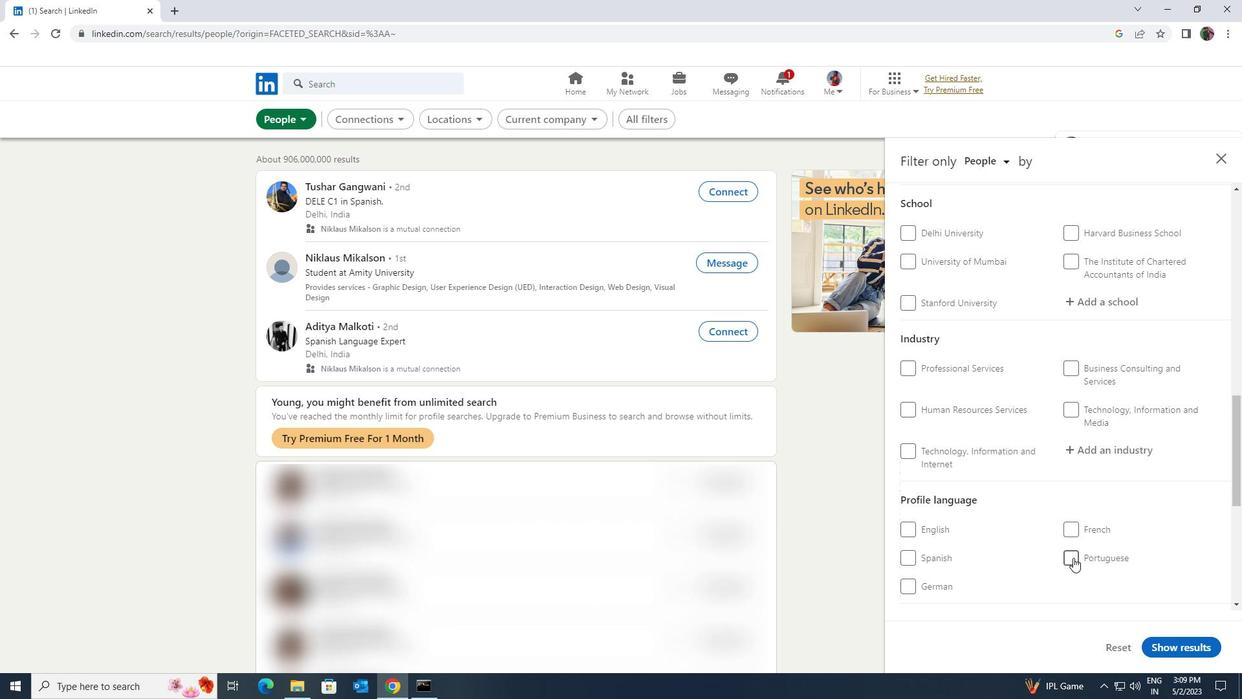 
Action: Mouse moved to (1073, 556)
Screenshot: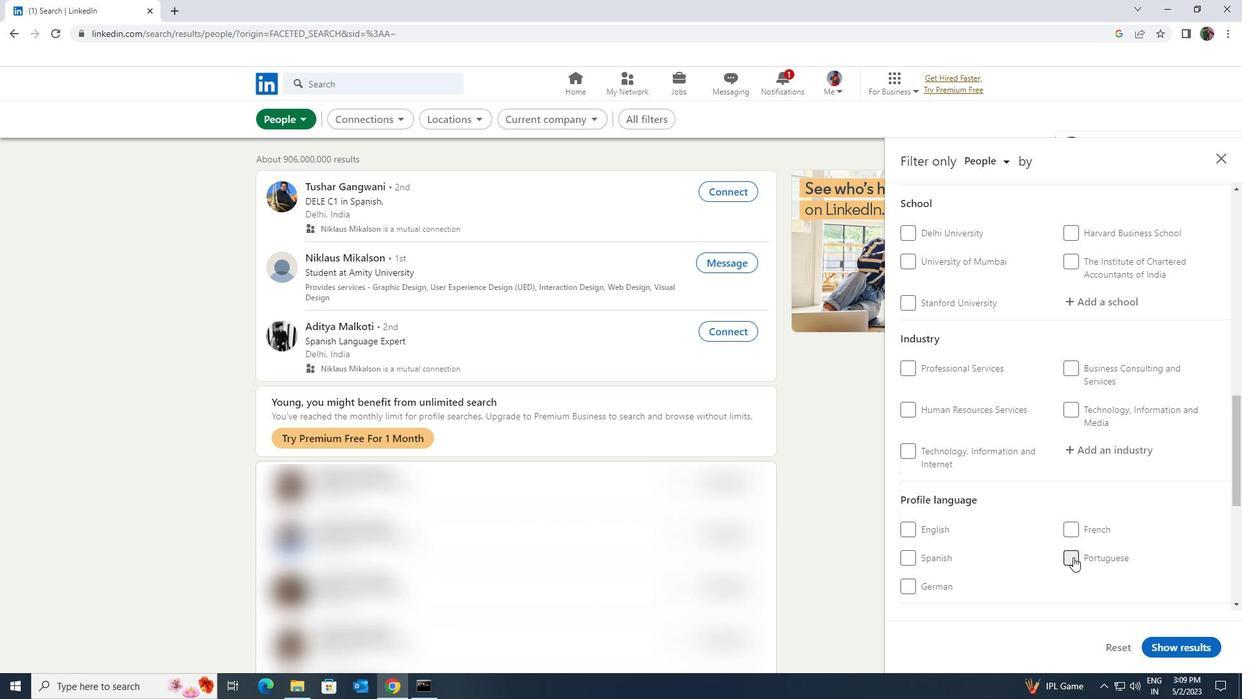 
Action: Mouse scrolled (1073, 557) with delta (0, 0)
Screenshot: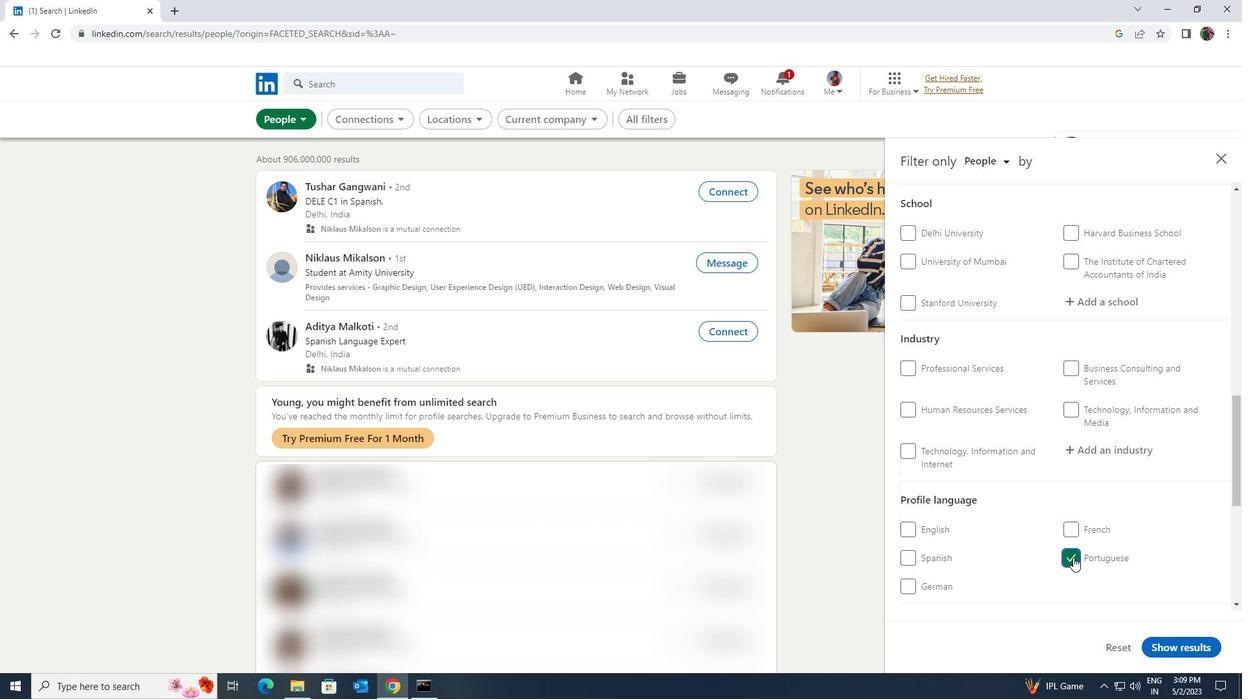
Action: Mouse scrolled (1073, 557) with delta (0, 0)
Screenshot: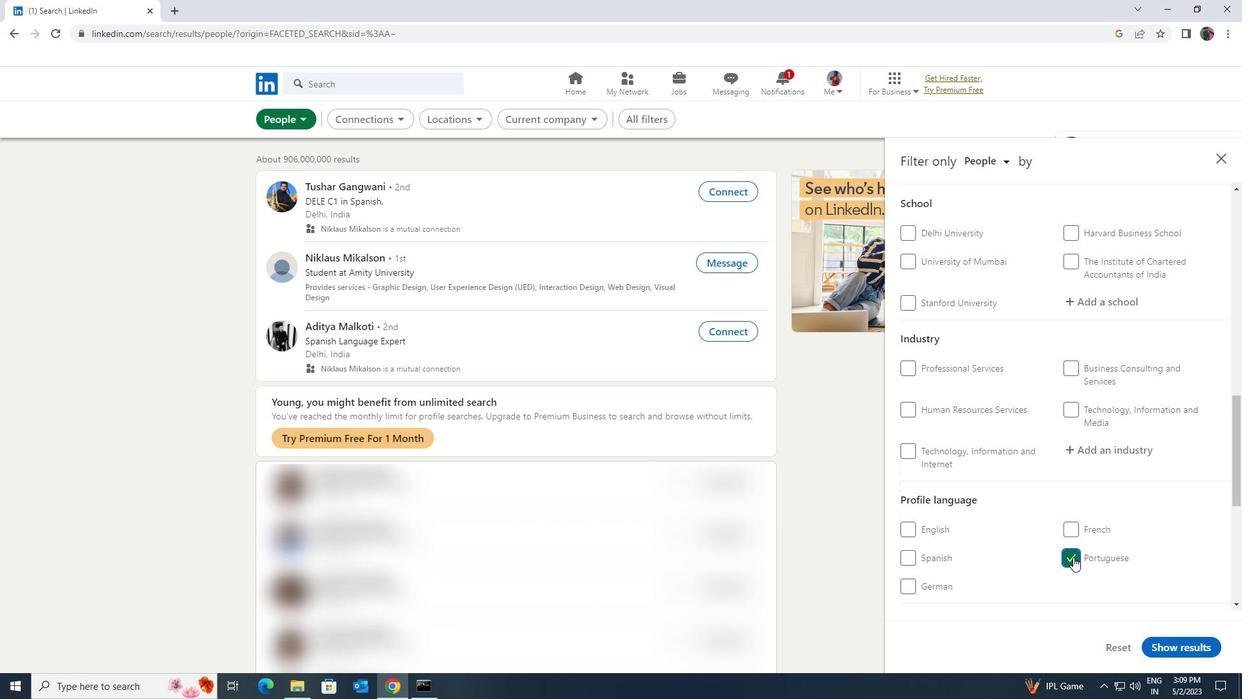 
Action: Mouse scrolled (1073, 557) with delta (0, 0)
Screenshot: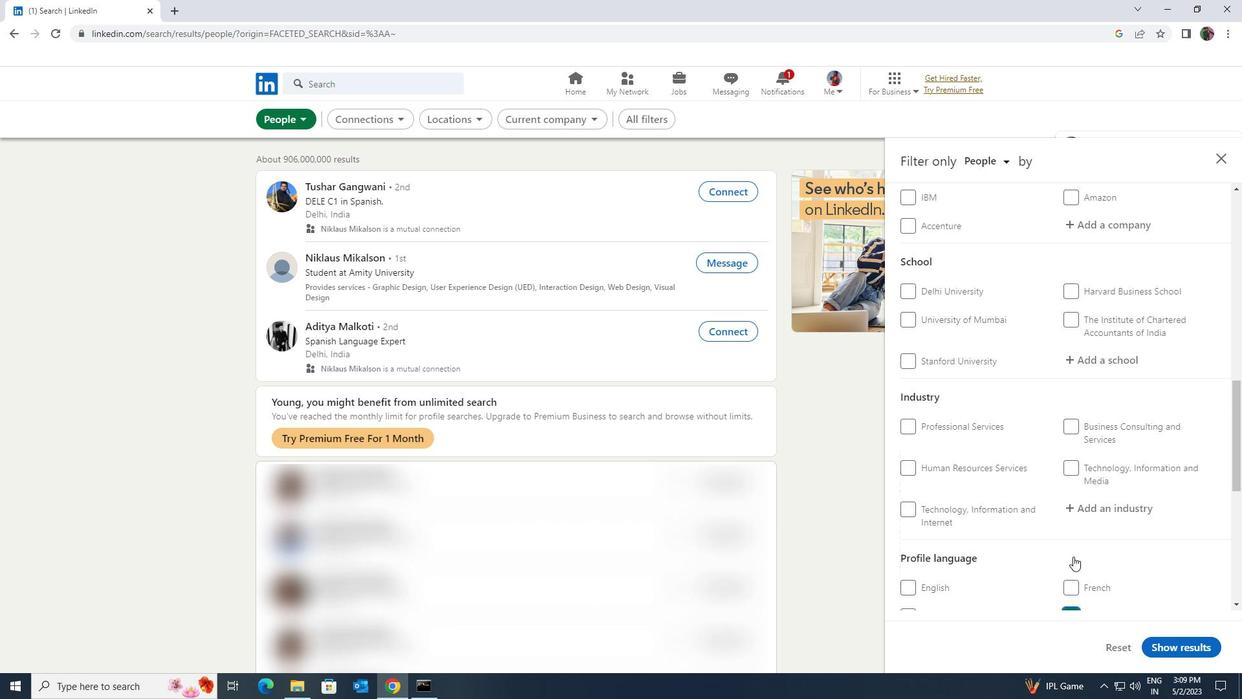 
Action: Mouse scrolled (1073, 557) with delta (0, 0)
Screenshot: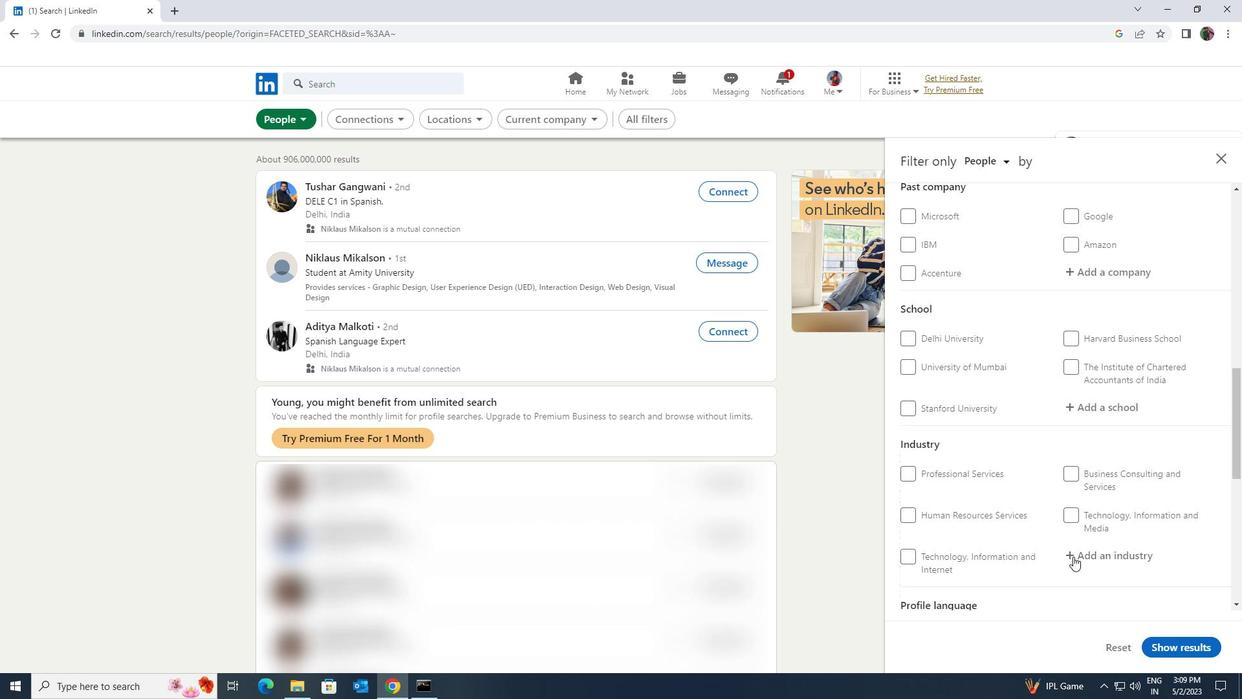 
Action: Mouse scrolled (1073, 557) with delta (0, 0)
Screenshot: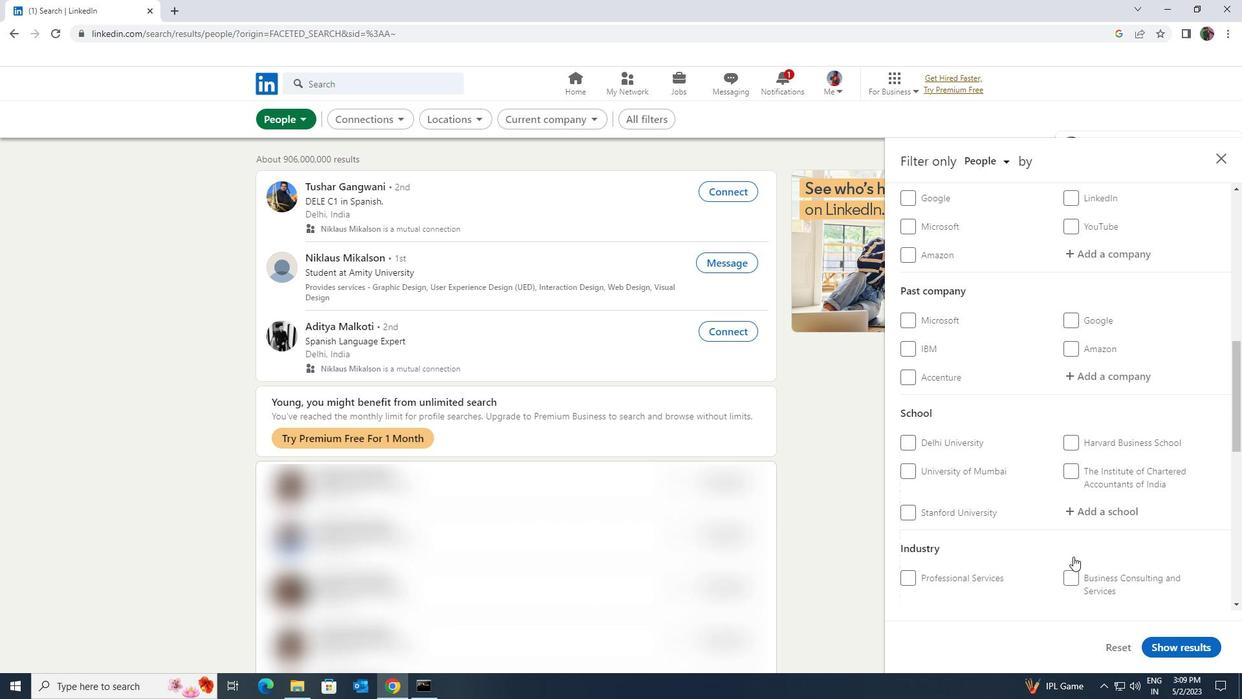 
Action: Mouse scrolled (1073, 557) with delta (0, 0)
Screenshot: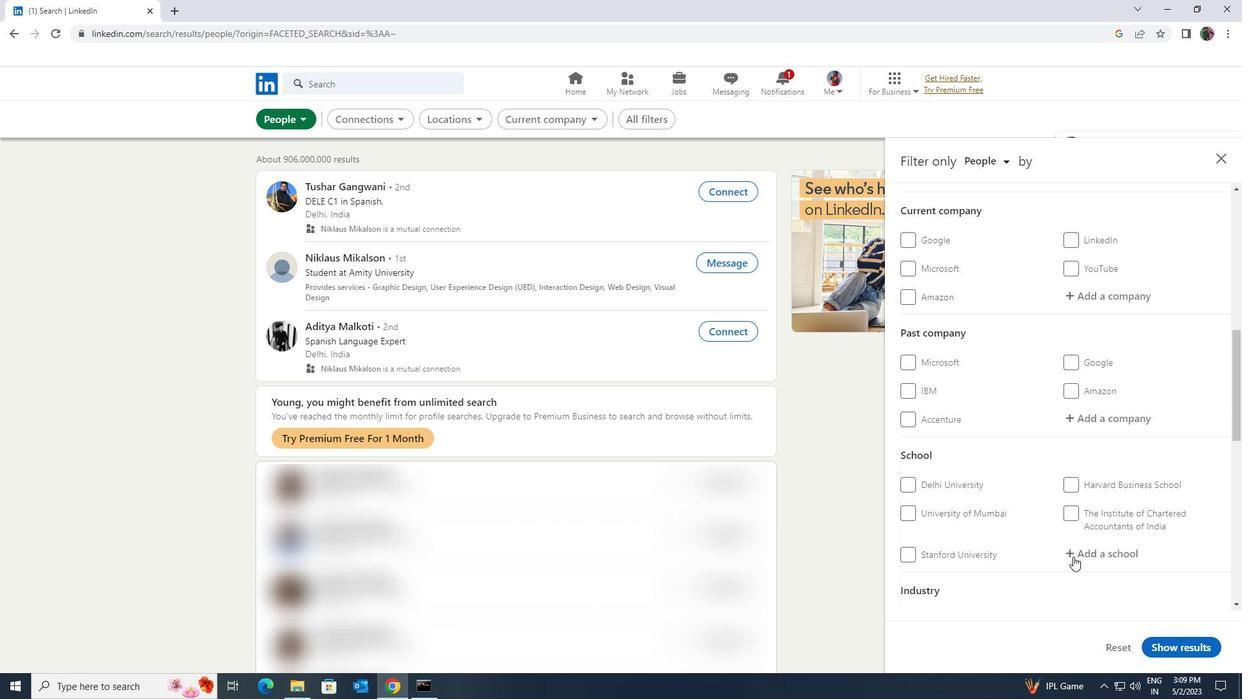 
Action: Mouse scrolled (1073, 557) with delta (0, 0)
Screenshot: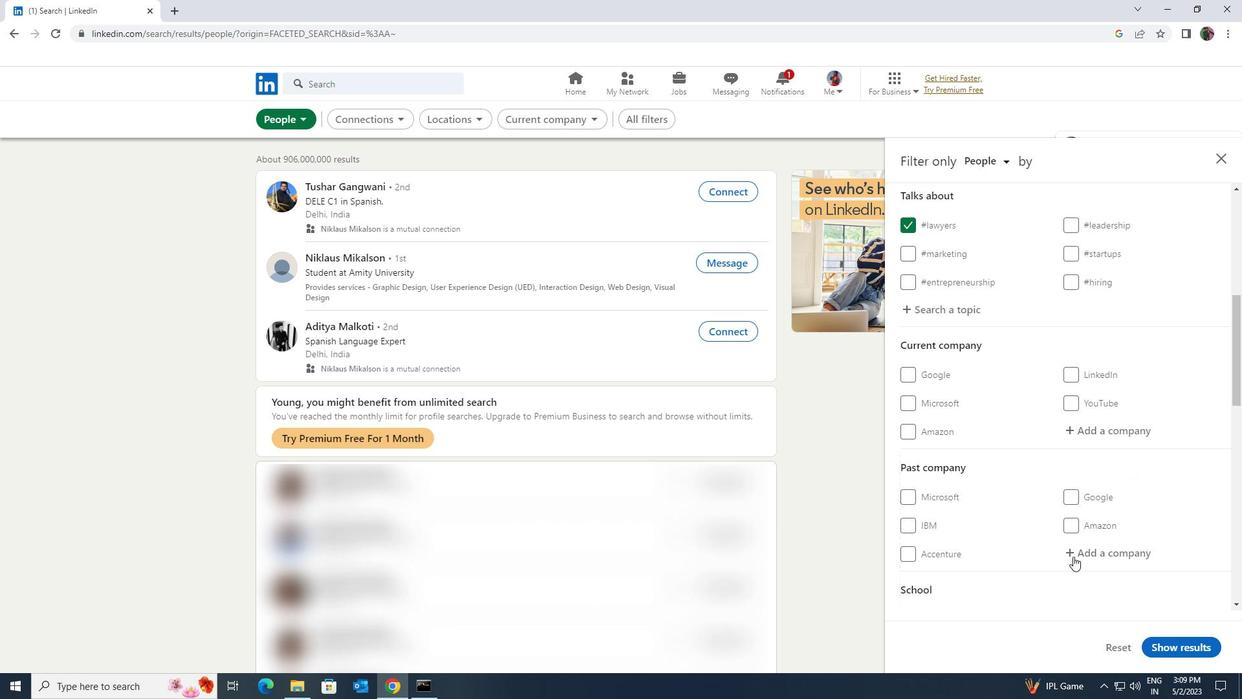 
Action: Mouse moved to (1082, 499)
Screenshot: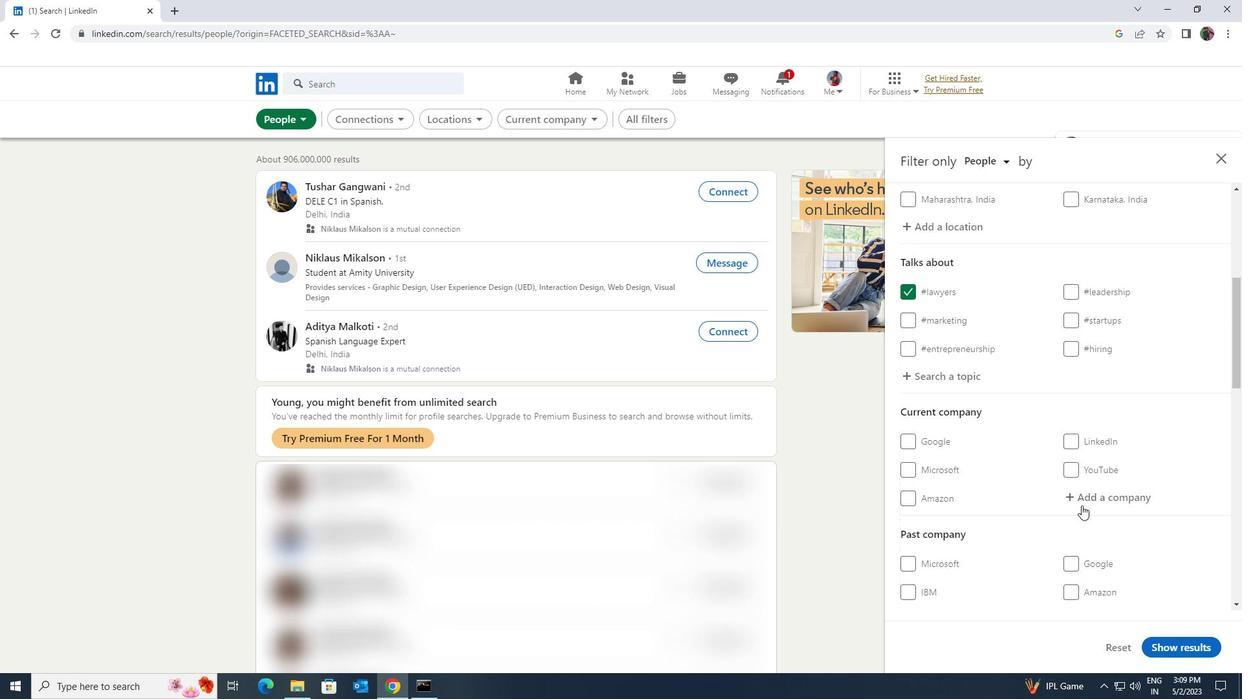 
Action: Mouse pressed left at (1082, 499)
Screenshot: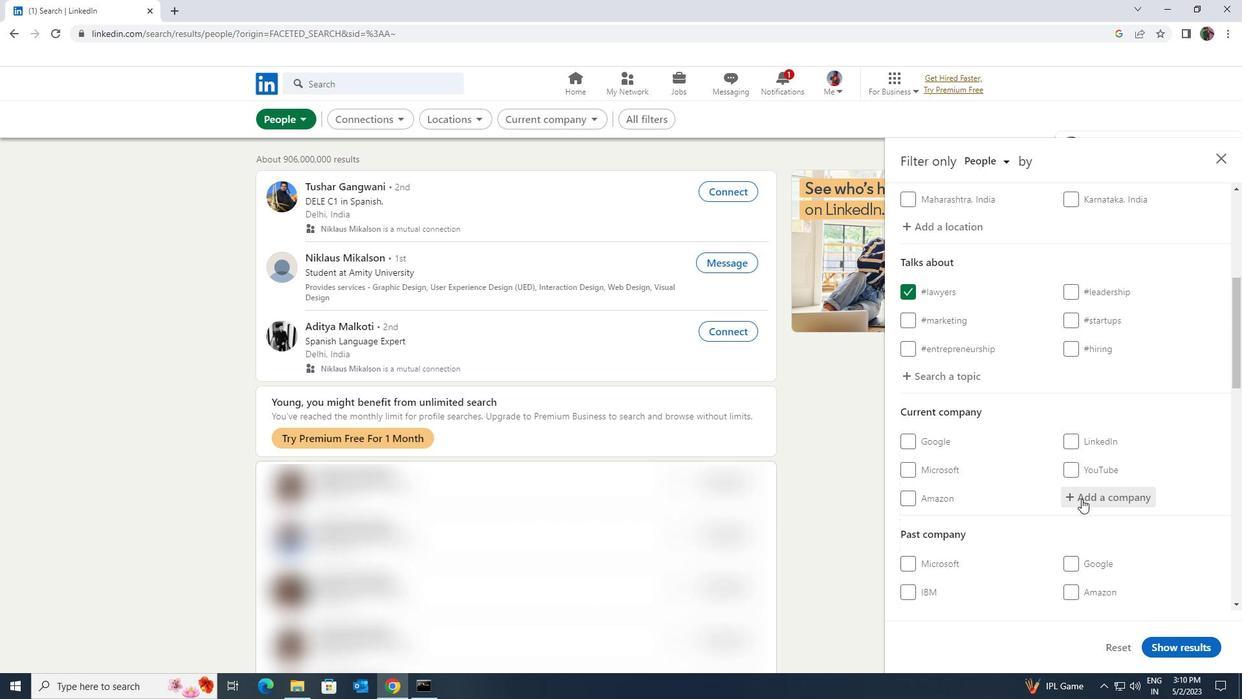 
Action: Key pressed <Key.shift><Key.shift>EUROMONI
Screenshot: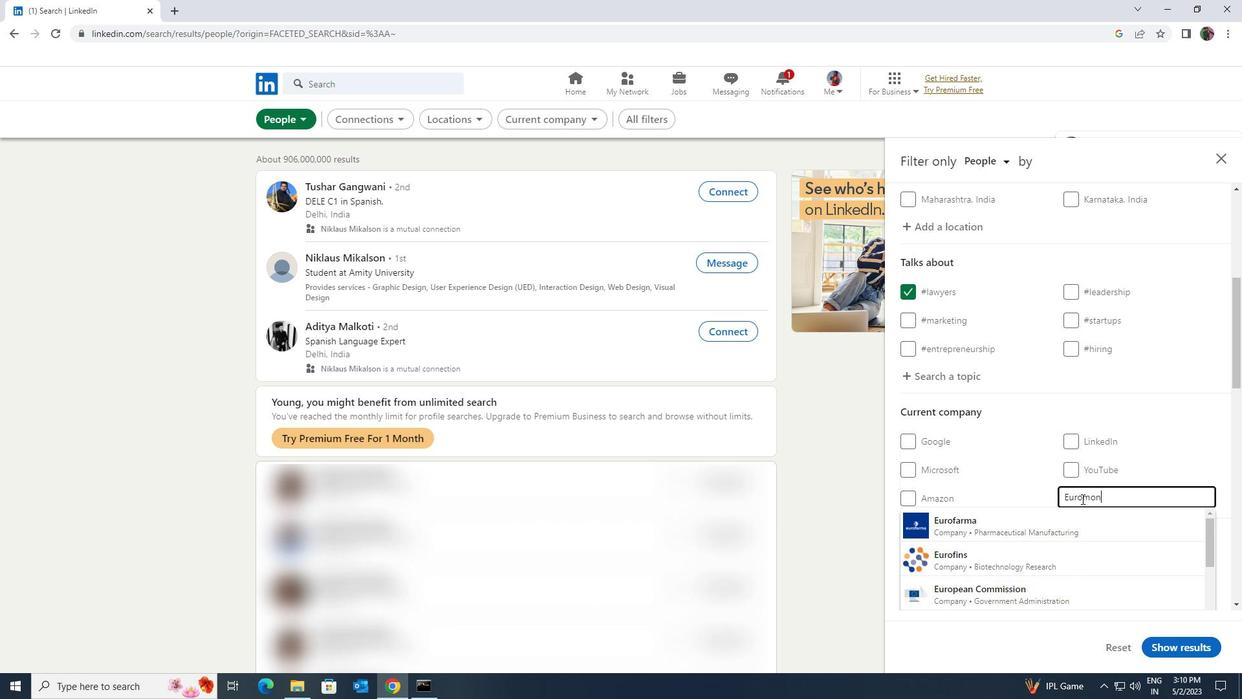 
Action: Mouse moved to (1070, 521)
Screenshot: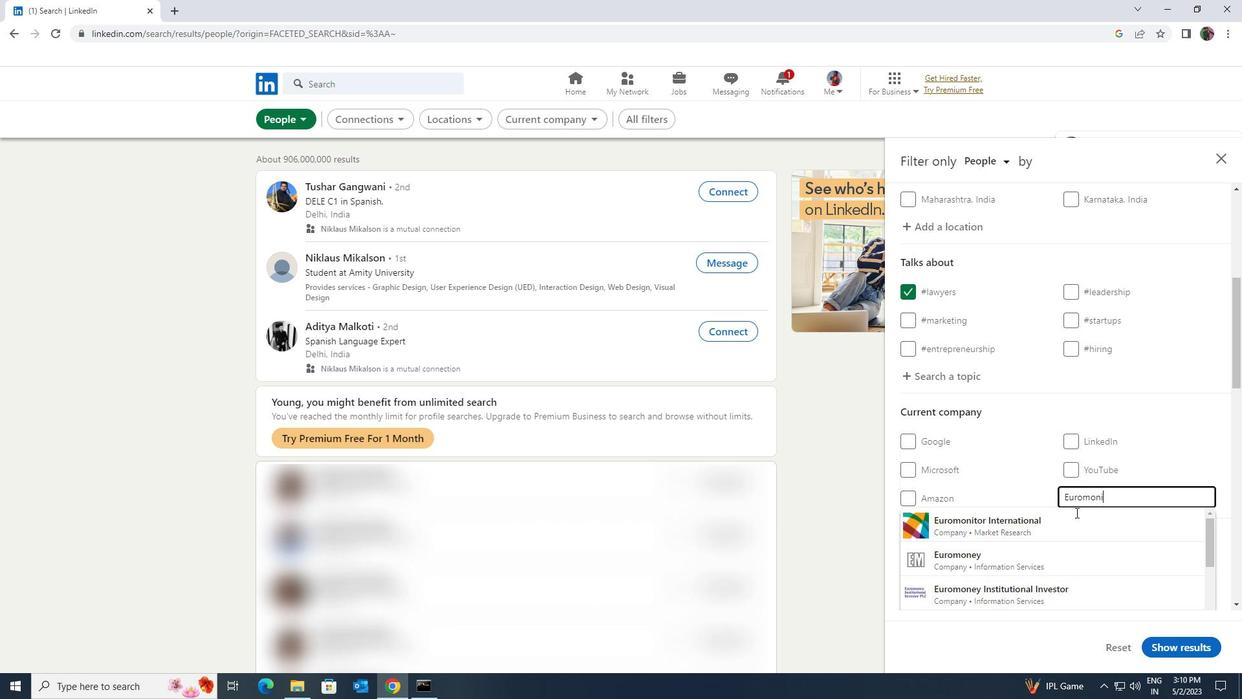 
Action: Mouse pressed left at (1070, 521)
Screenshot: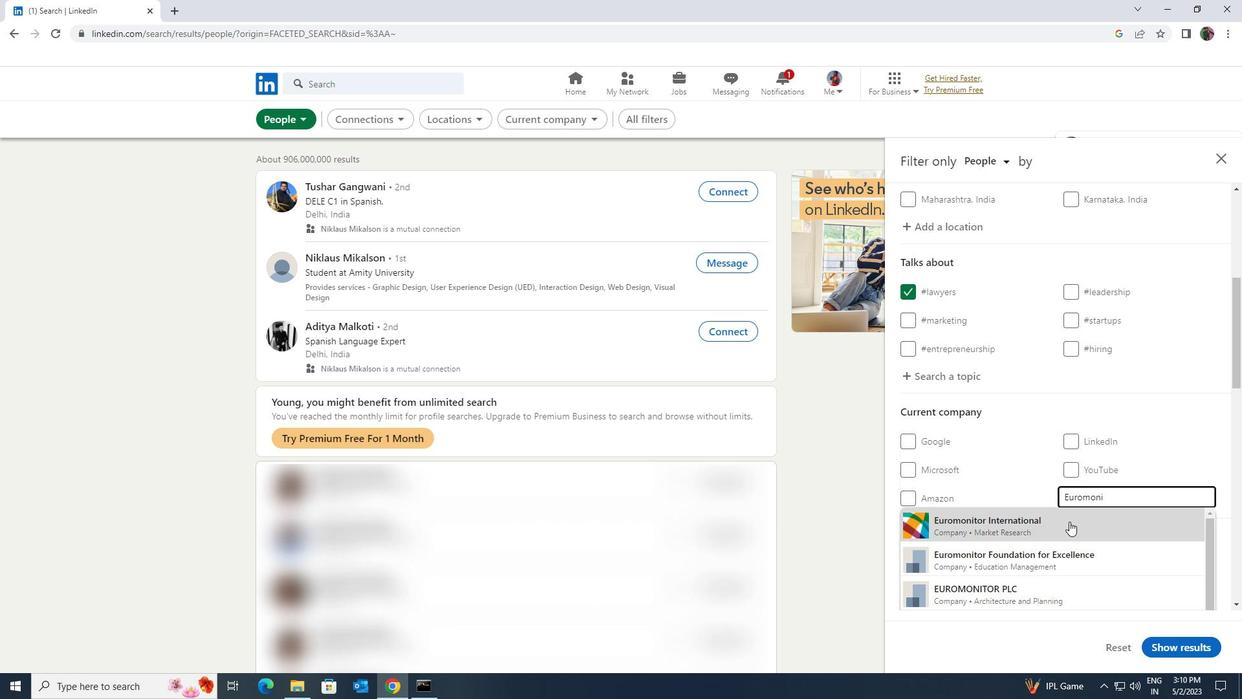 
Action: Mouse scrolled (1070, 521) with delta (0, 0)
Screenshot: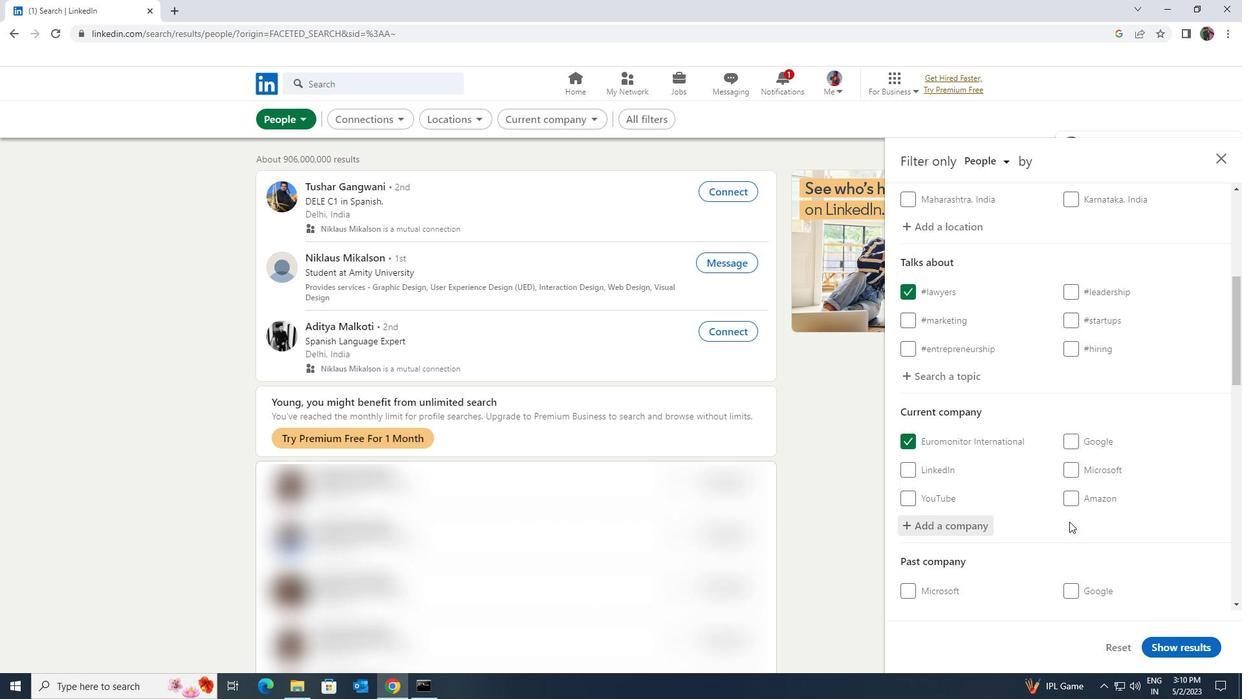 
Action: Mouse scrolled (1070, 521) with delta (0, 0)
Screenshot: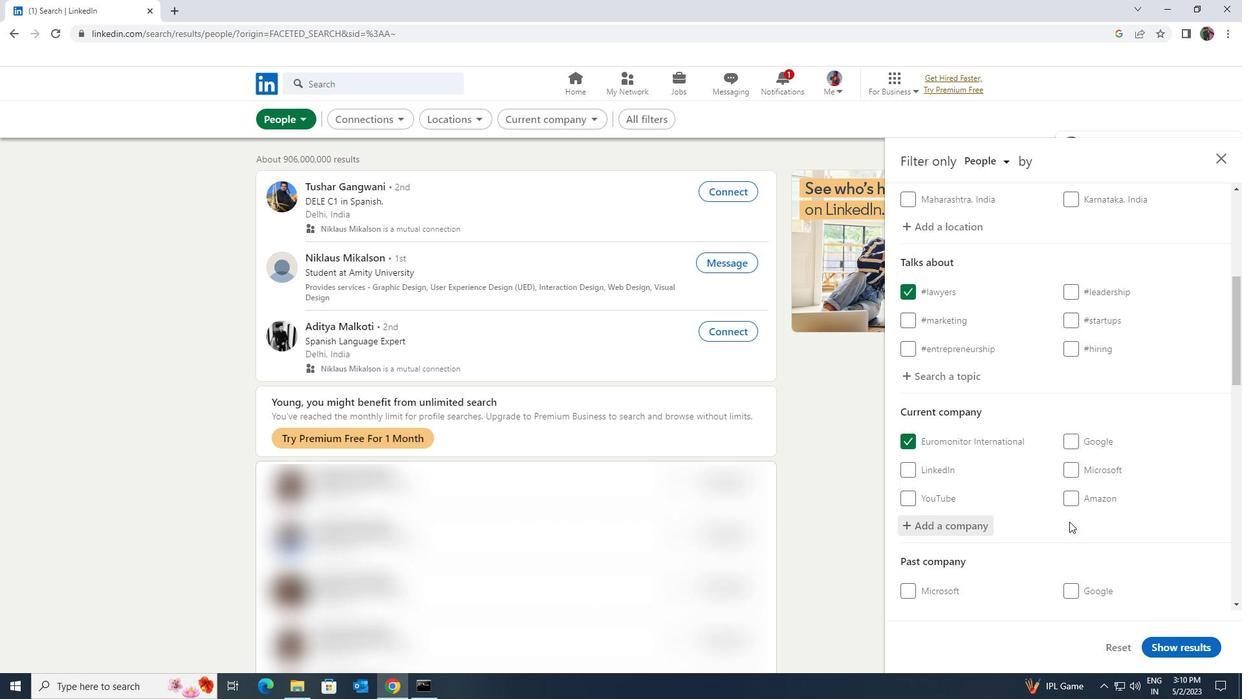 
Action: Mouse scrolled (1070, 521) with delta (0, 0)
Screenshot: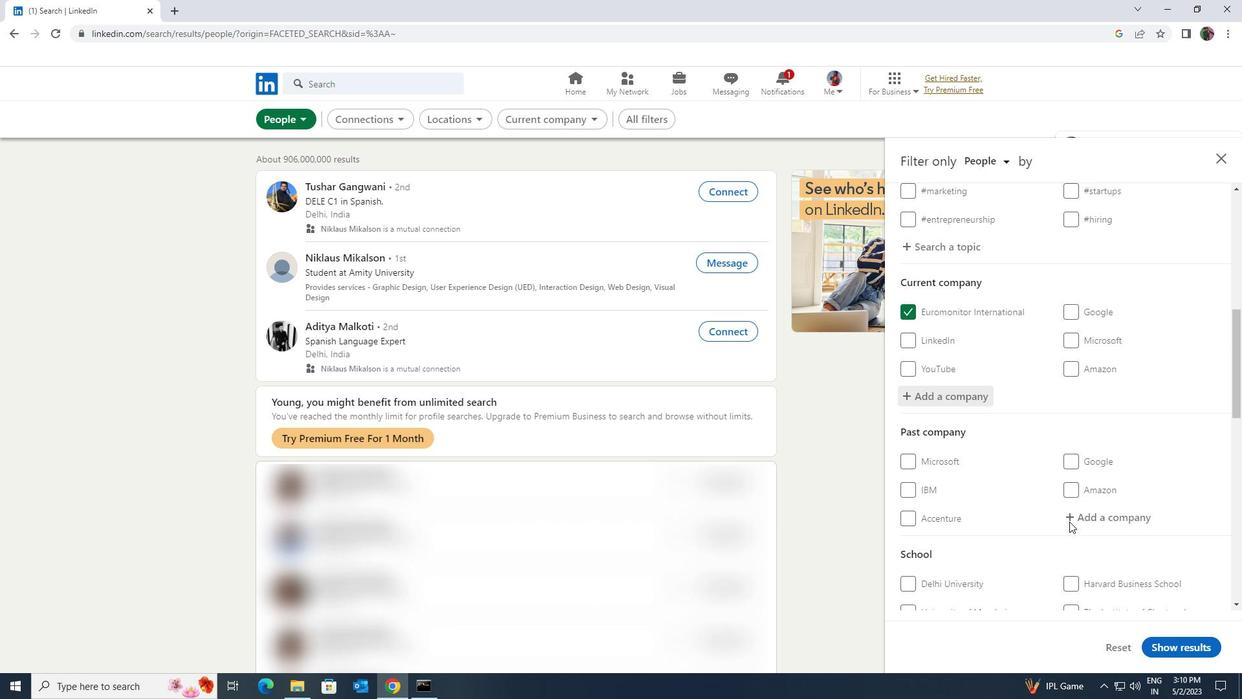 
Action: Mouse scrolled (1070, 521) with delta (0, 0)
Screenshot: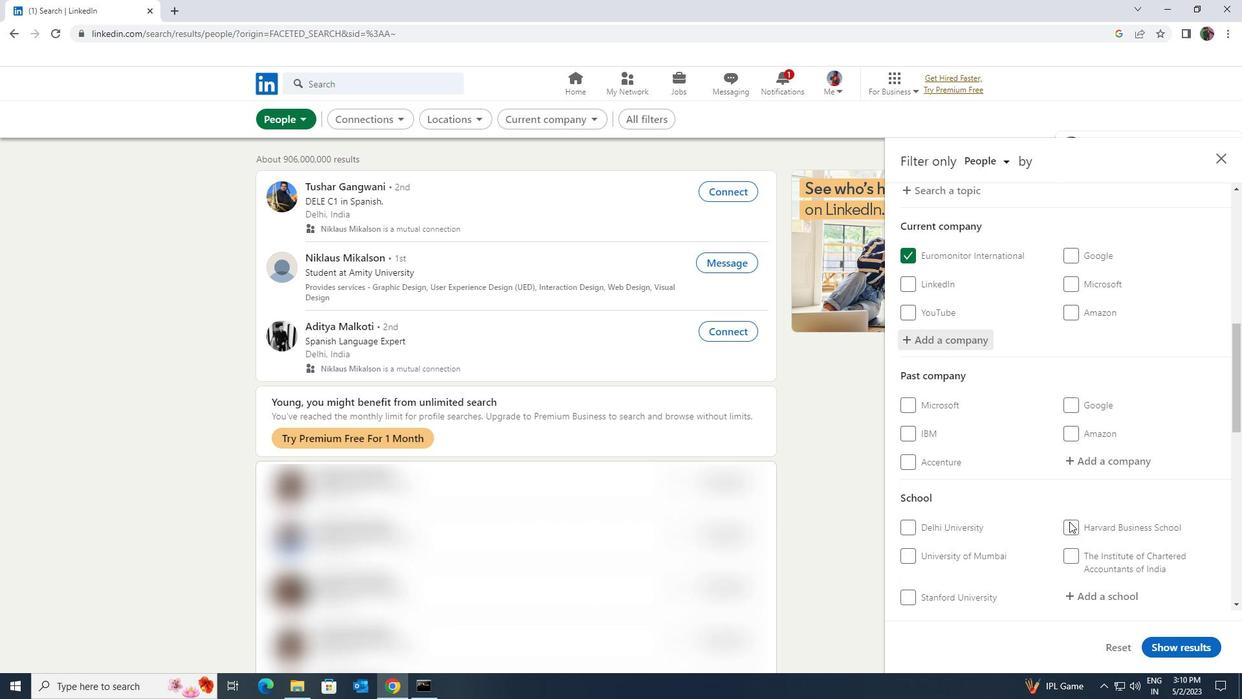 
Action: Mouse scrolled (1070, 521) with delta (0, 0)
Screenshot: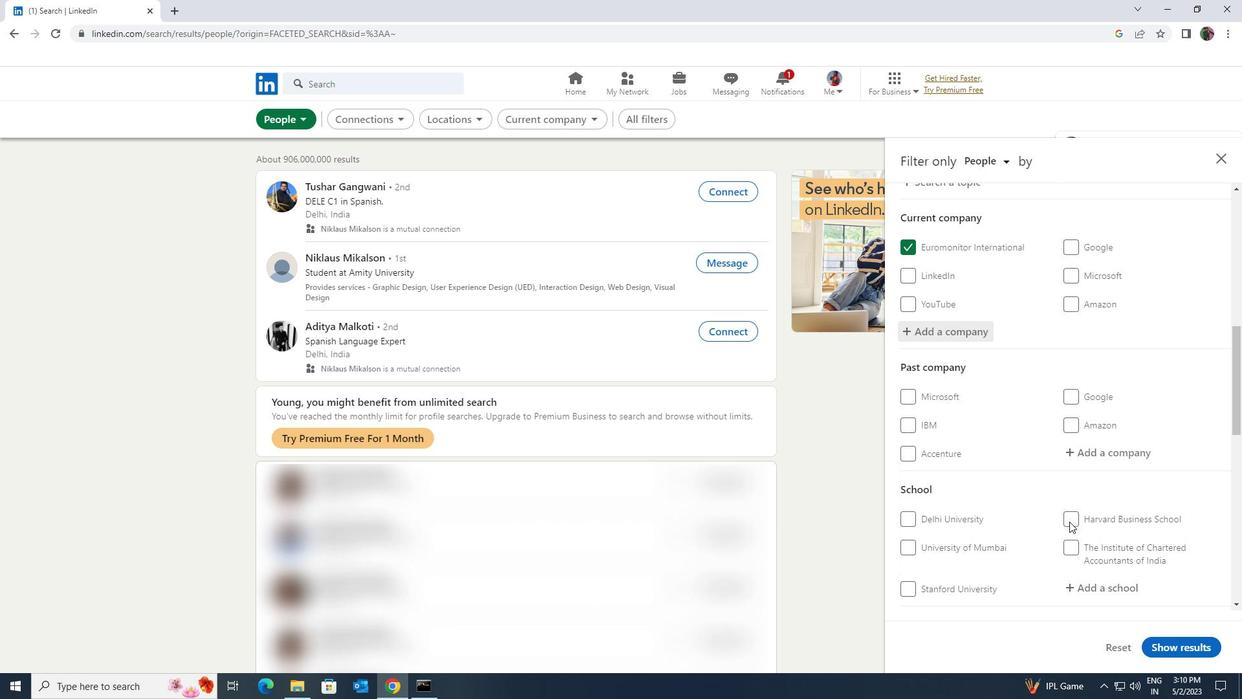 
Action: Mouse moved to (1073, 459)
Screenshot: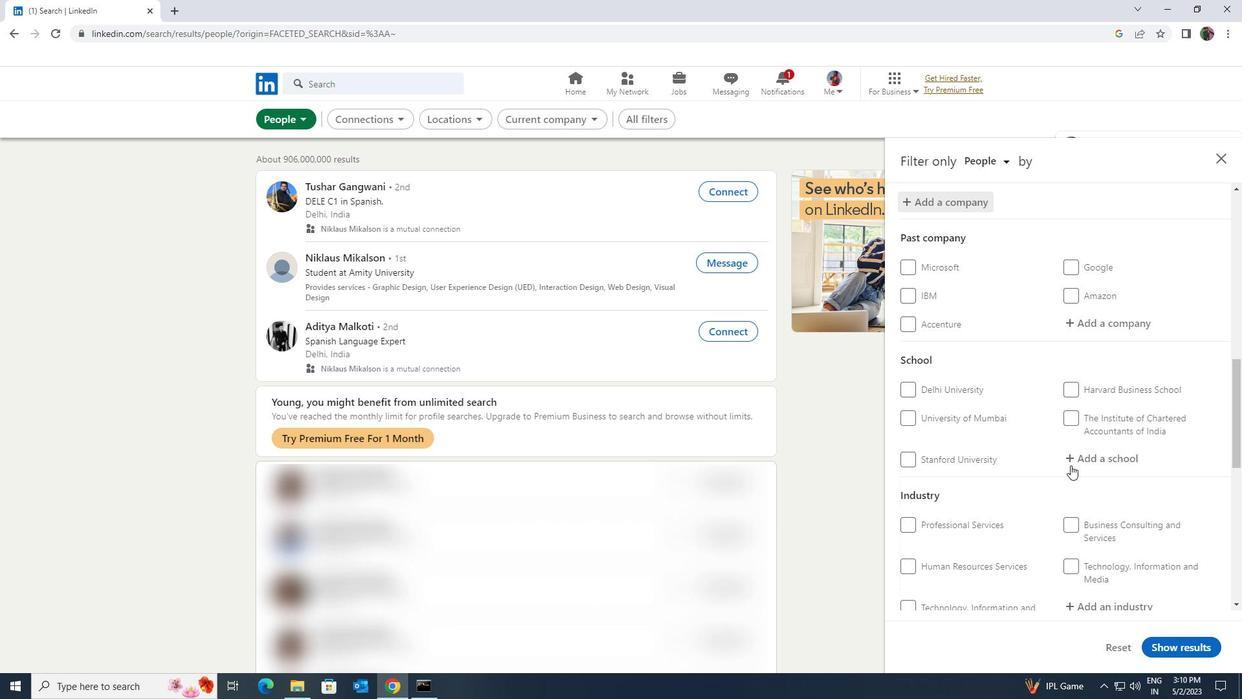 
Action: Mouse pressed left at (1073, 459)
Screenshot: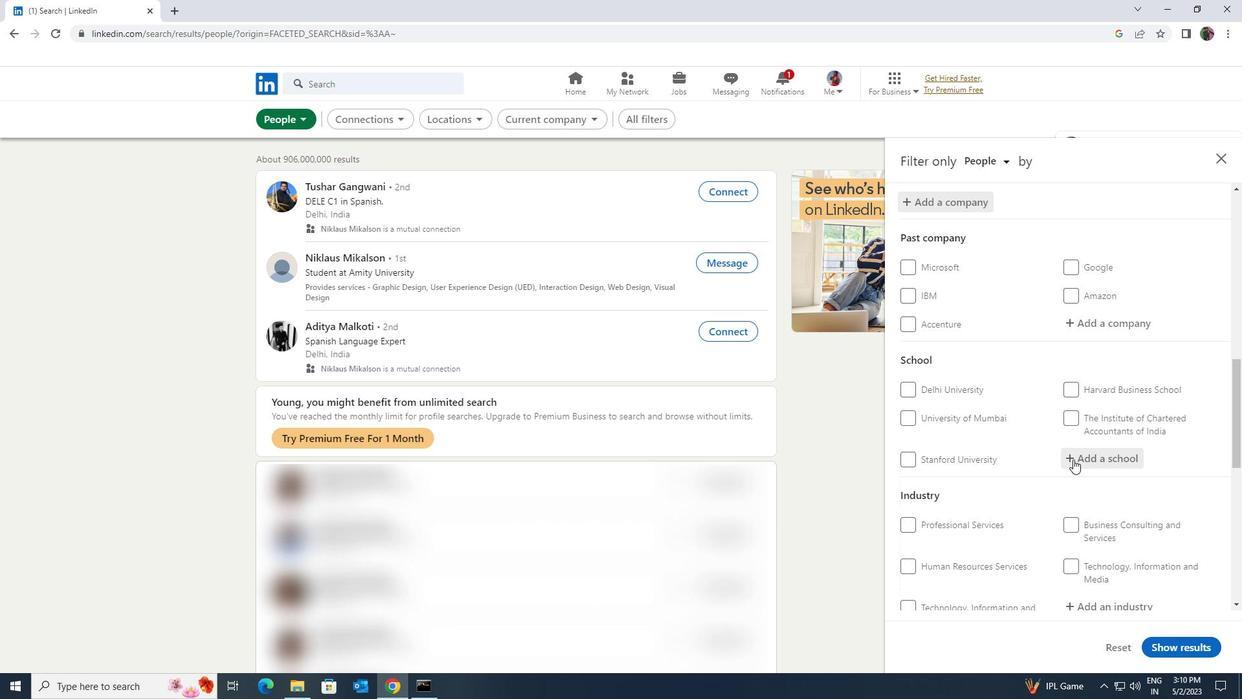 
Action: Key pressed <Key.shift>DELHI<Key.space><Key.shift>PUBLIC<Key.space>
Screenshot: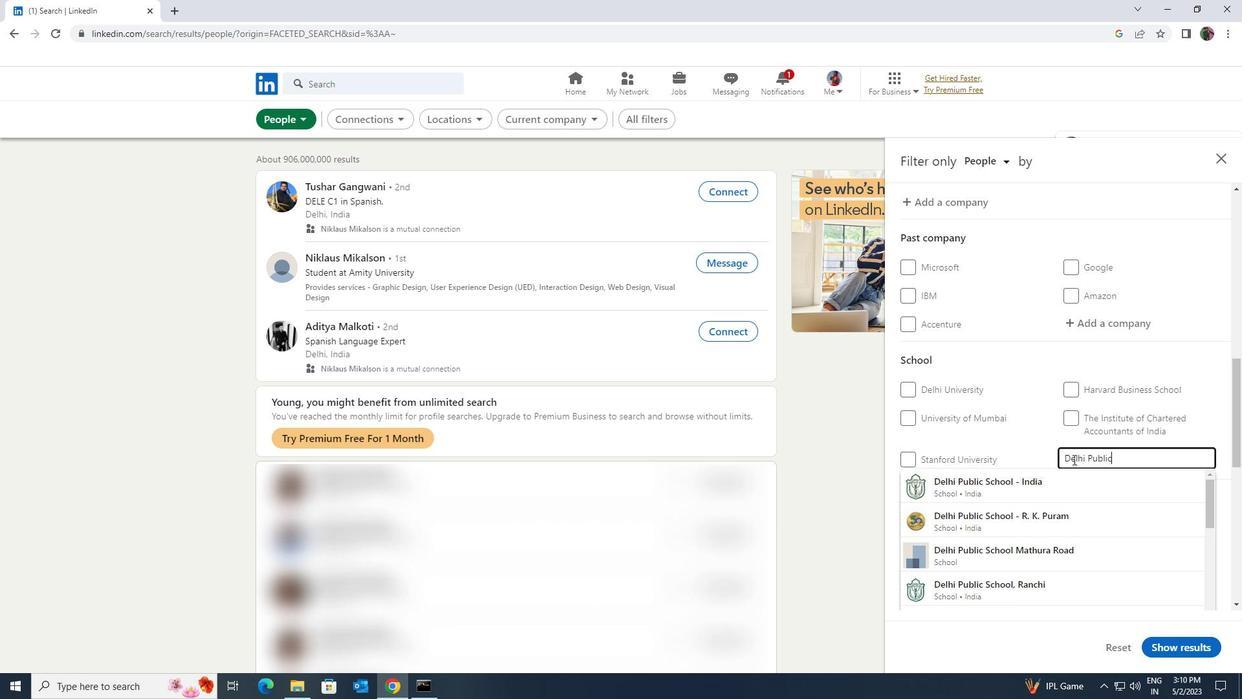 
Action: Mouse moved to (1063, 516)
Screenshot: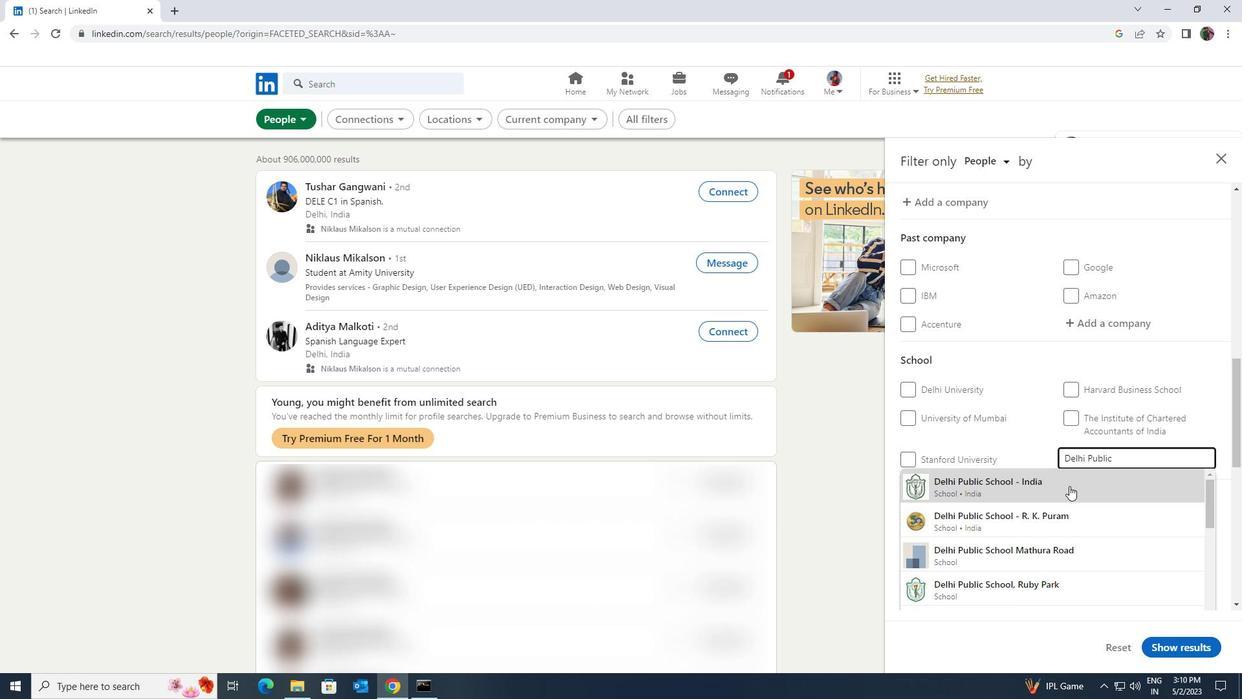 
Action: Mouse pressed left at (1063, 516)
Screenshot: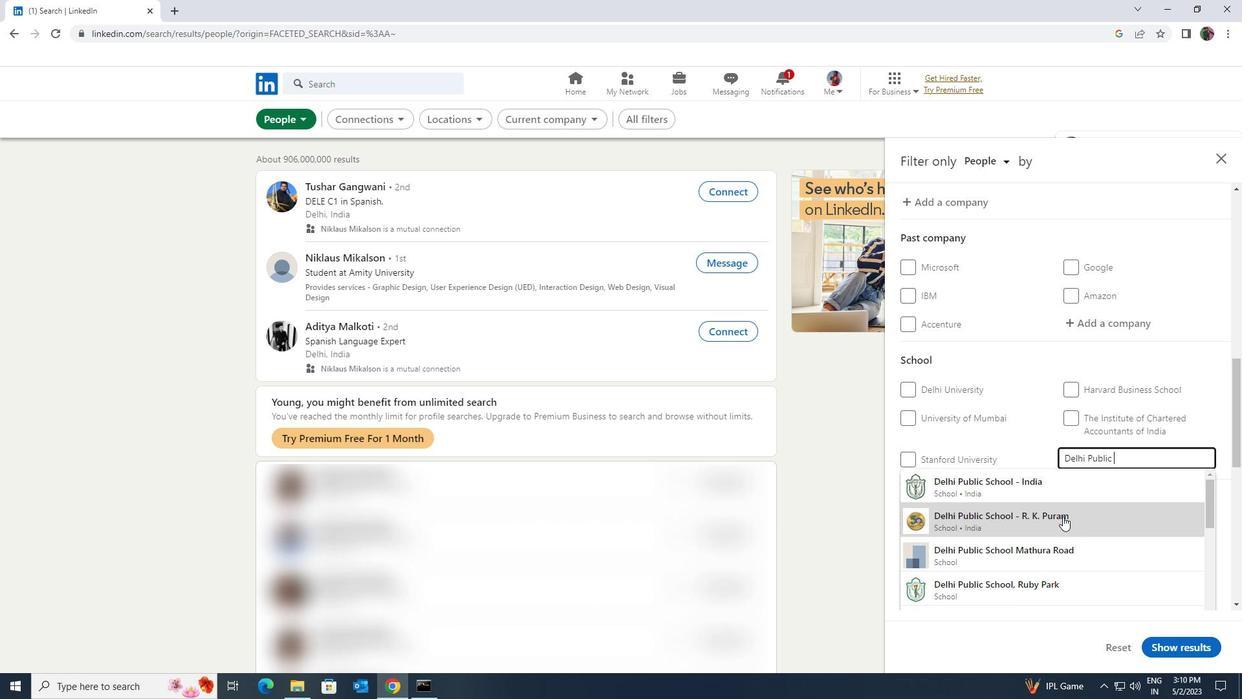 
Action: Mouse scrolled (1063, 515) with delta (0, 0)
Screenshot: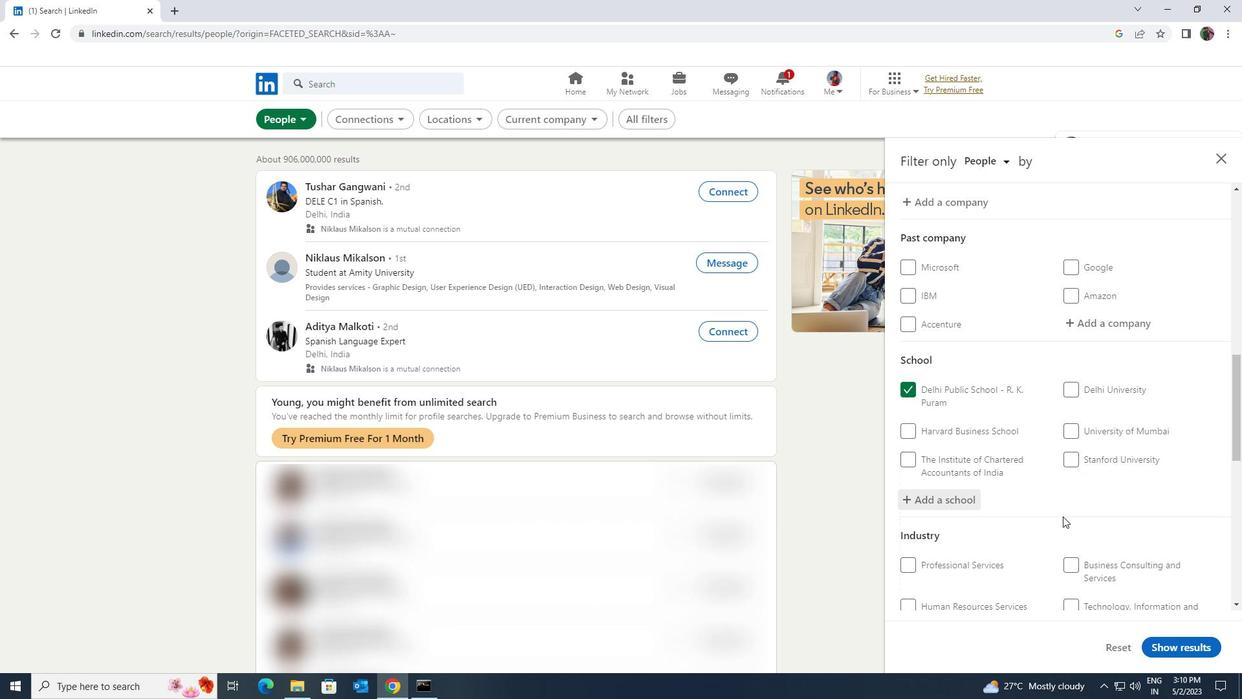 
Action: Mouse scrolled (1063, 515) with delta (0, 0)
Screenshot: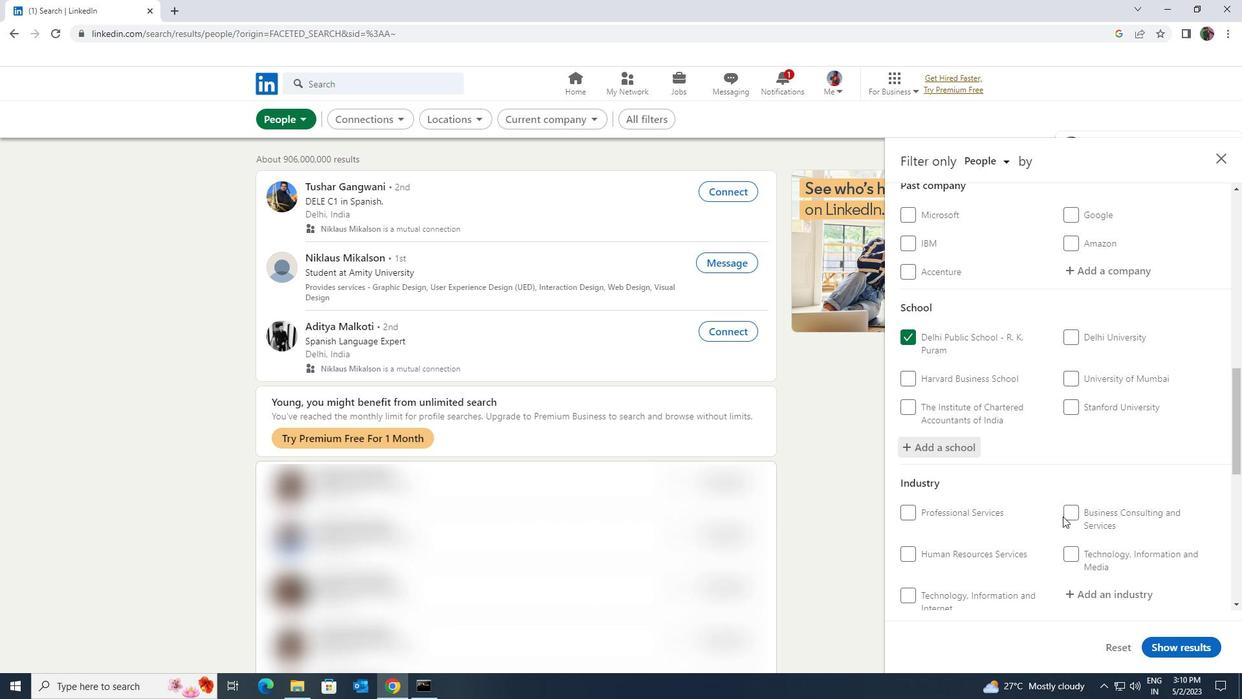 
Action: Mouse moved to (1064, 519)
Screenshot: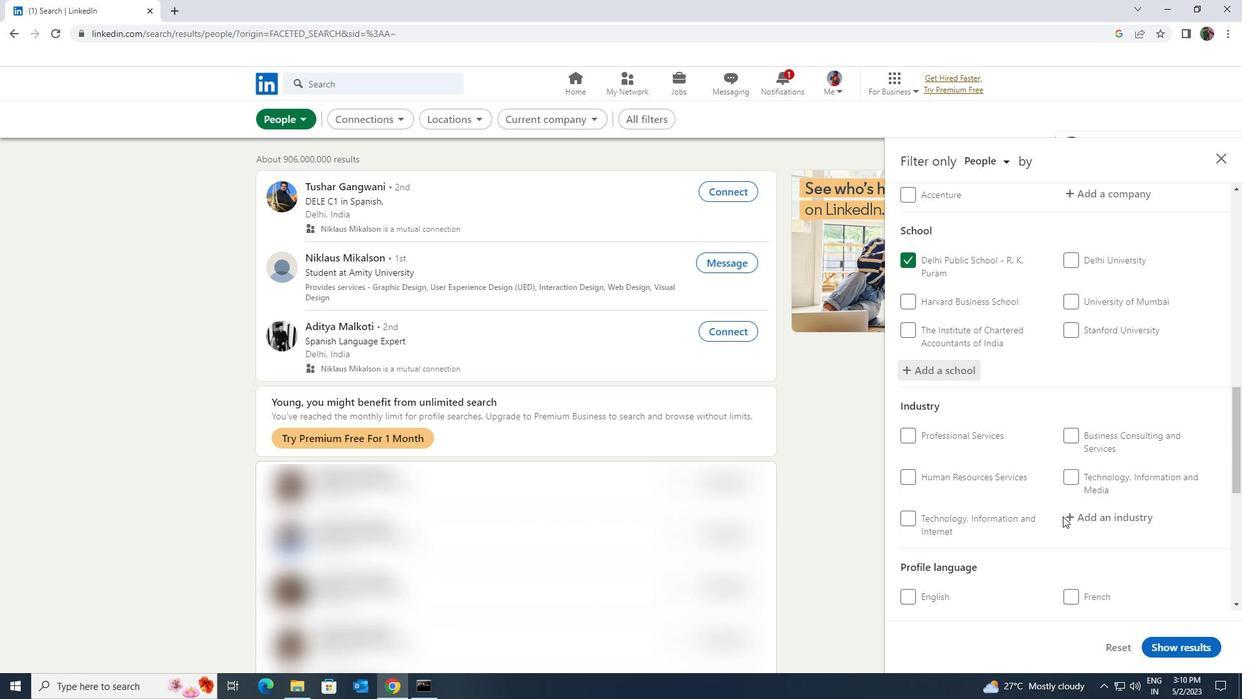 
Action: Mouse pressed left at (1064, 519)
Screenshot: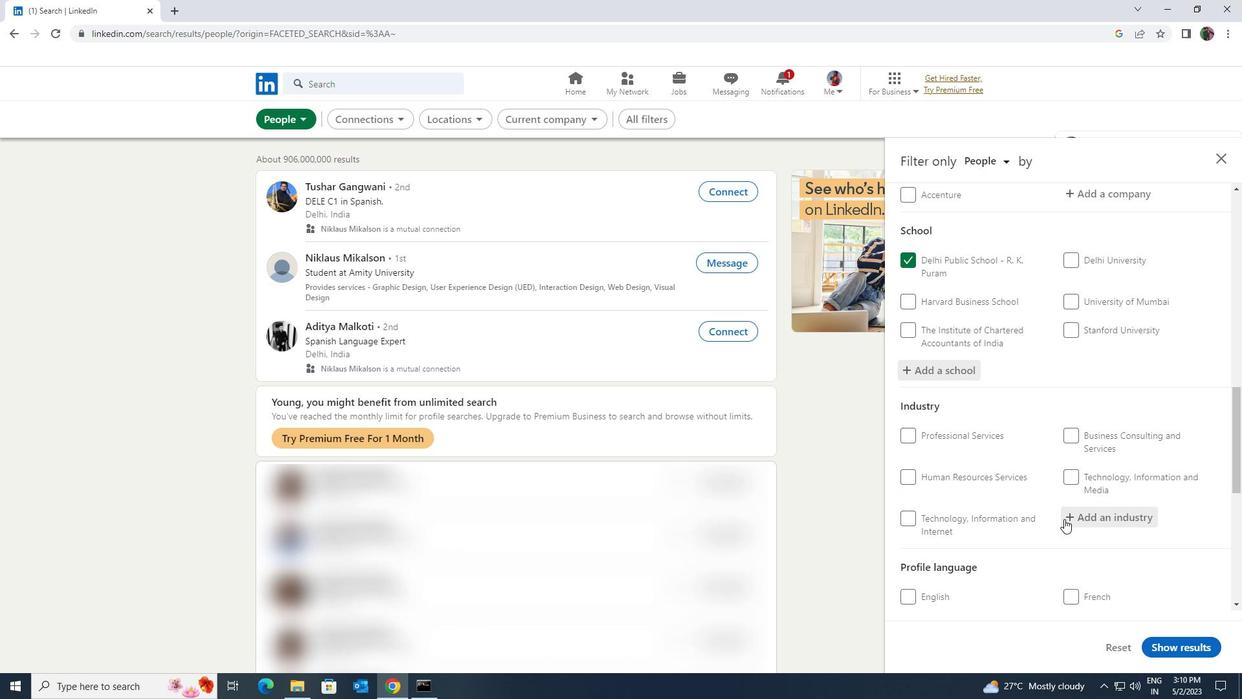 
Action: Key pressed <Key.shift><Key.shift><Key.shift><Key.shift><Key.shift><Key.shift>ROBO
Screenshot: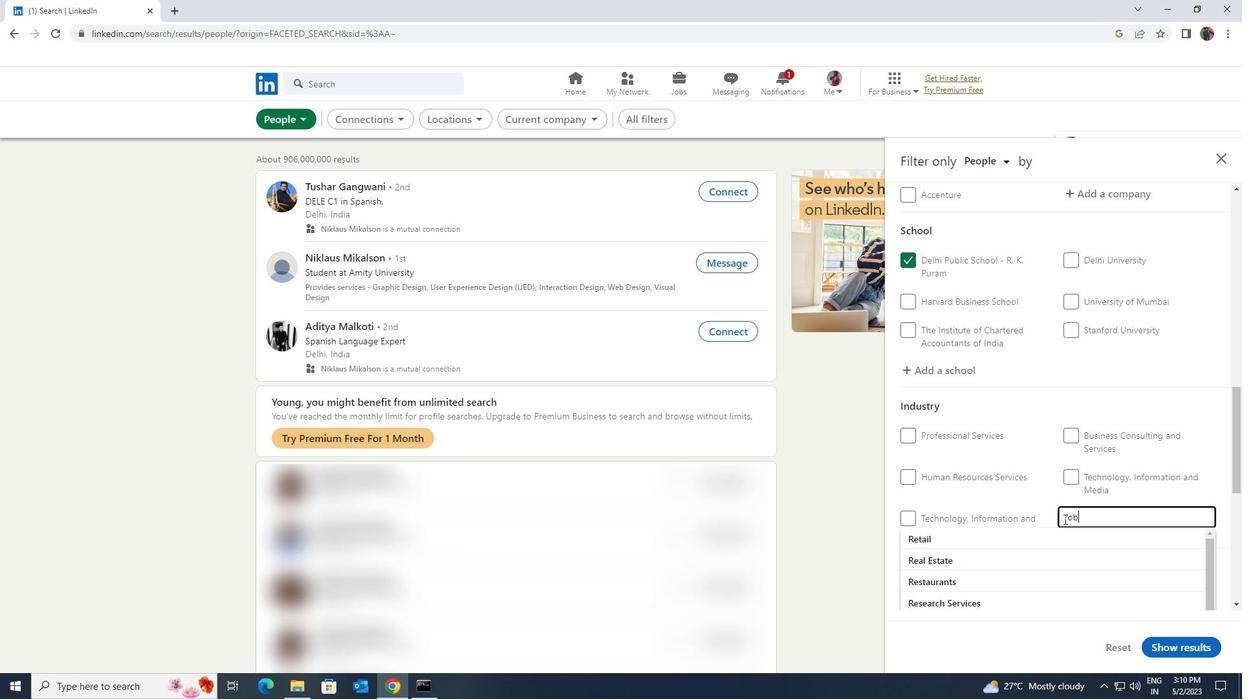 
Action: Mouse moved to (1055, 541)
Screenshot: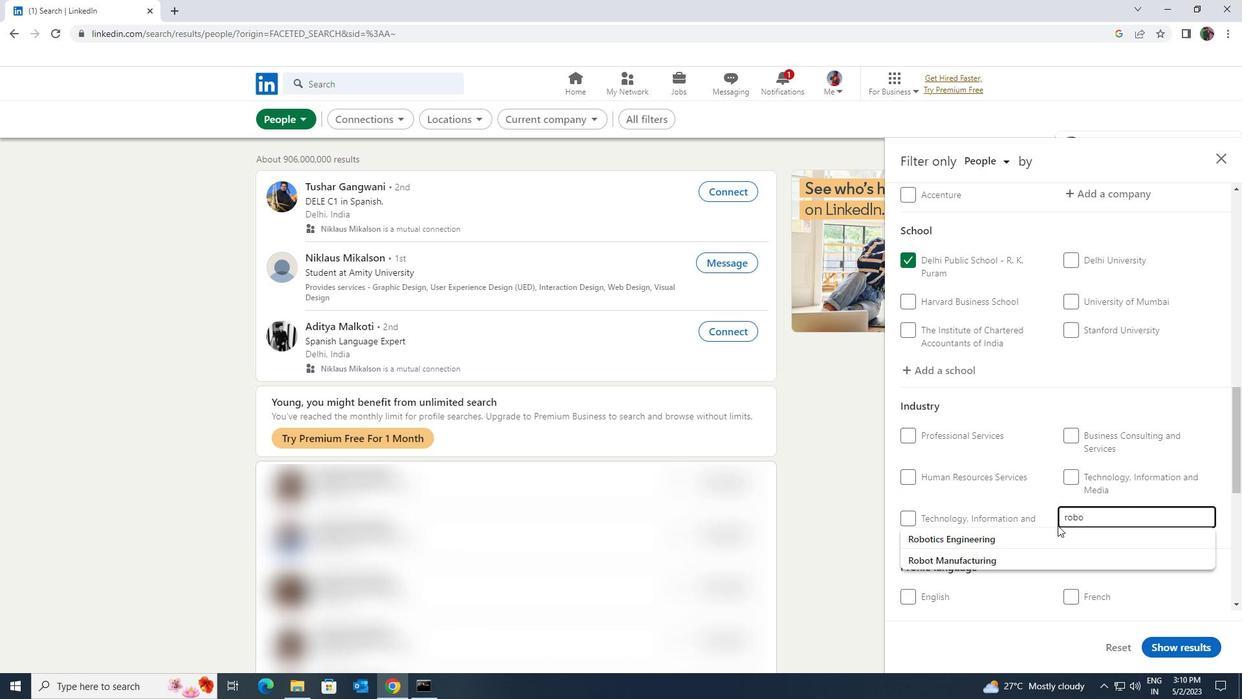 
Action: Mouse pressed left at (1055, 541)
Screenshot: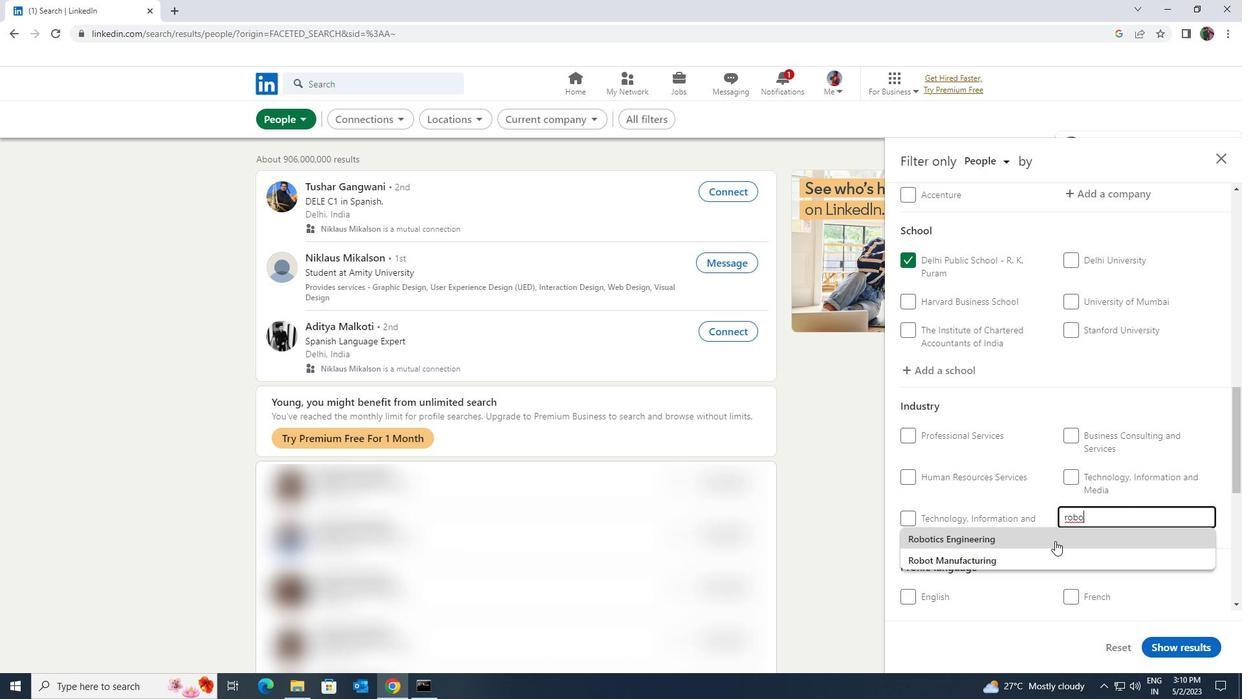 
Action: Mouse scrolled (1055, 540) with delta (0, 0)
Screenshot: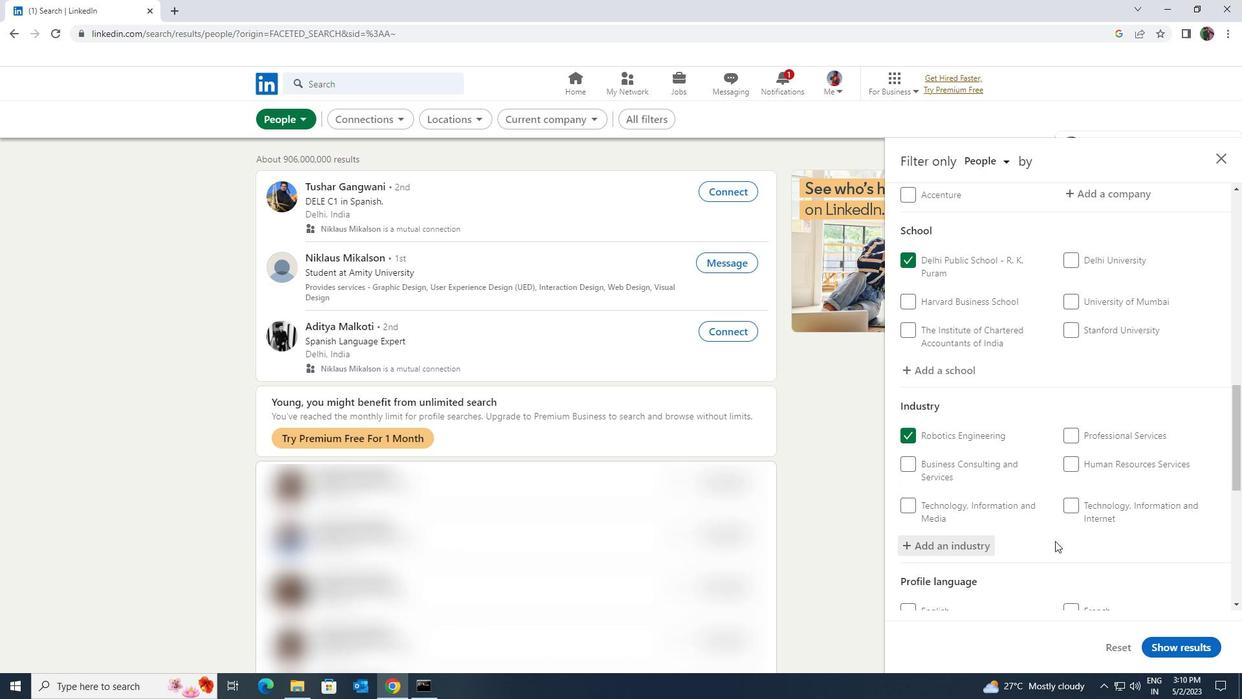 
Action: Mouse scrolled (1055, 540) with delta (0, 0)
Screenshot: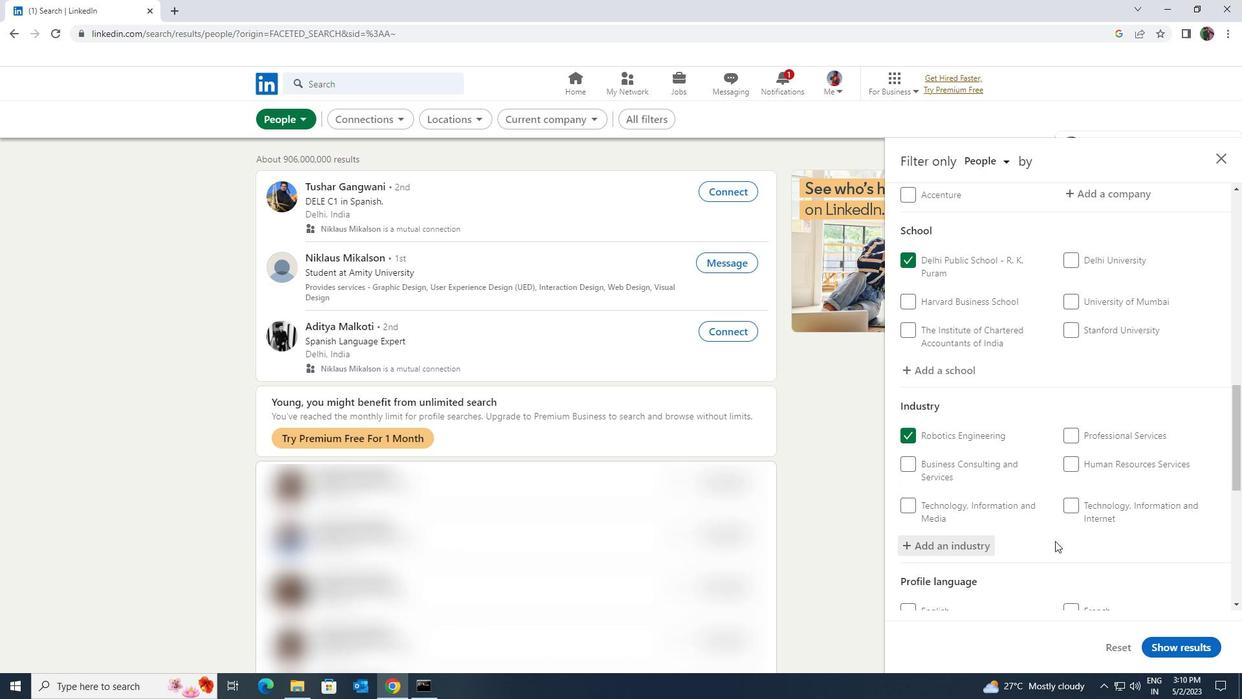 
Action: Mouse moved to (1057, 537)
Screenshot: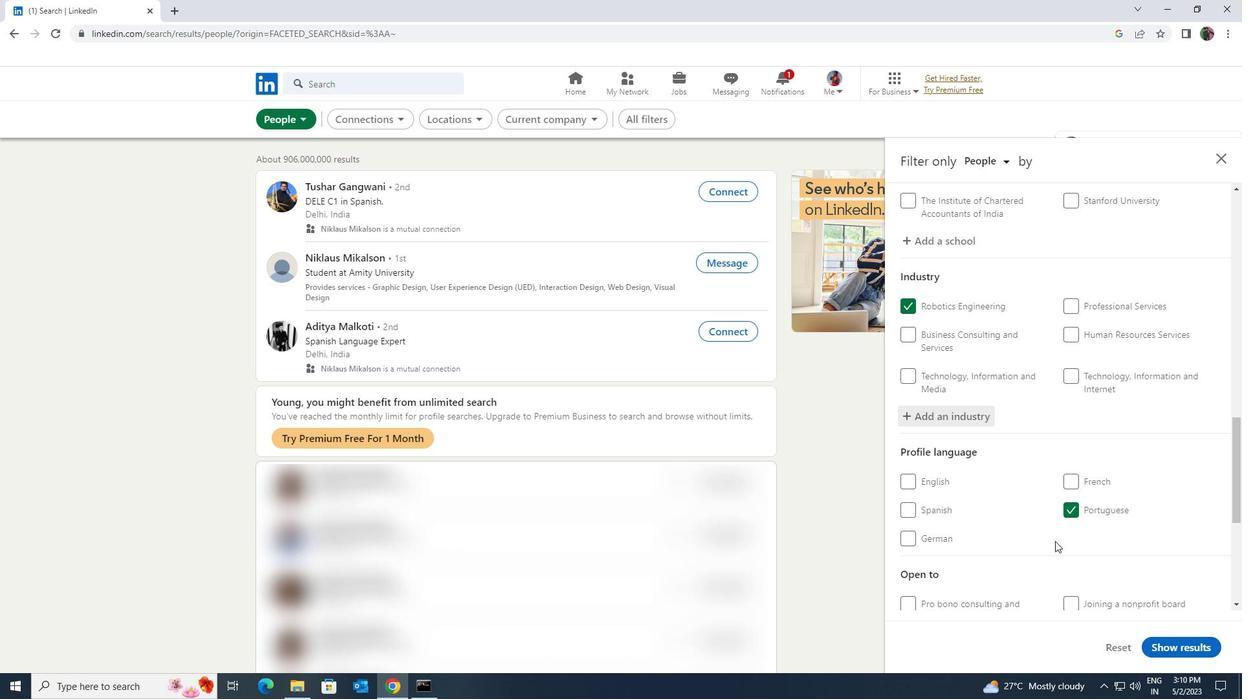 
Action: Mouse scrolled (1057, 536) with delta (0, 0)
Screenshot: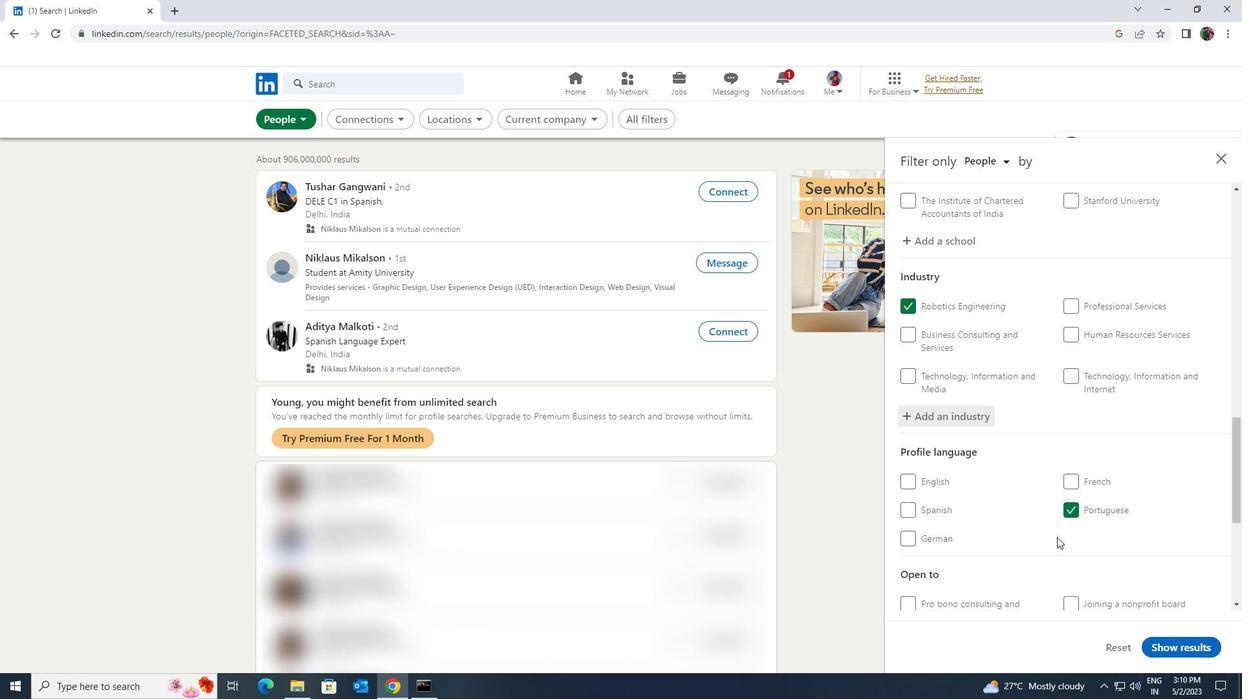 
Action: Mouse scrolled (1057, 536) with delta (0, 0)
Screenshot: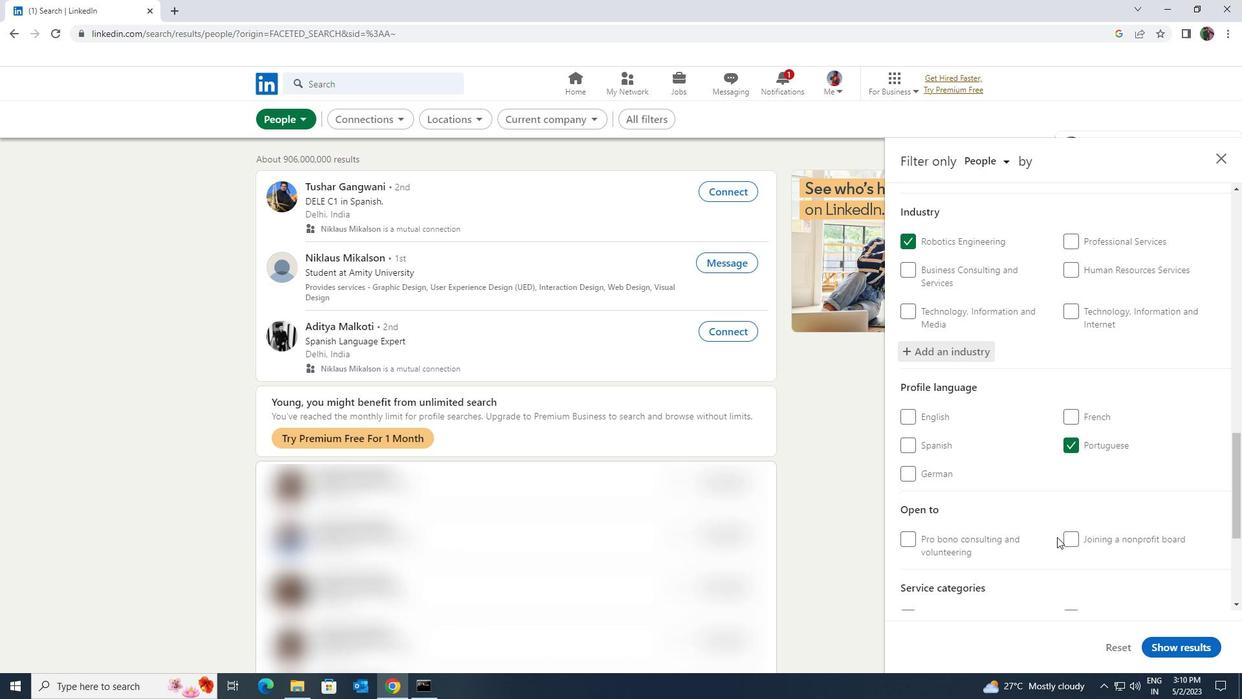 
Action: Mouse scrolled (1057, 536) with delta (0, 0)
Screenshot: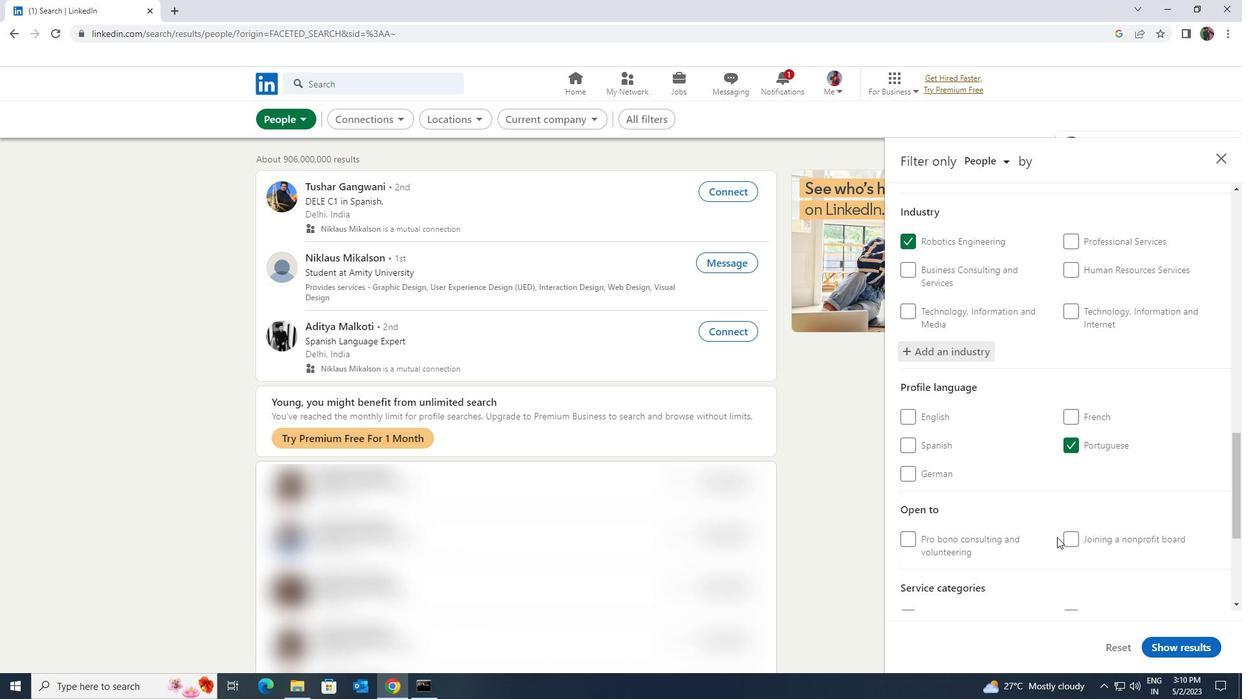 
Action: Mouse moved to (1071, 535)
Screenshot: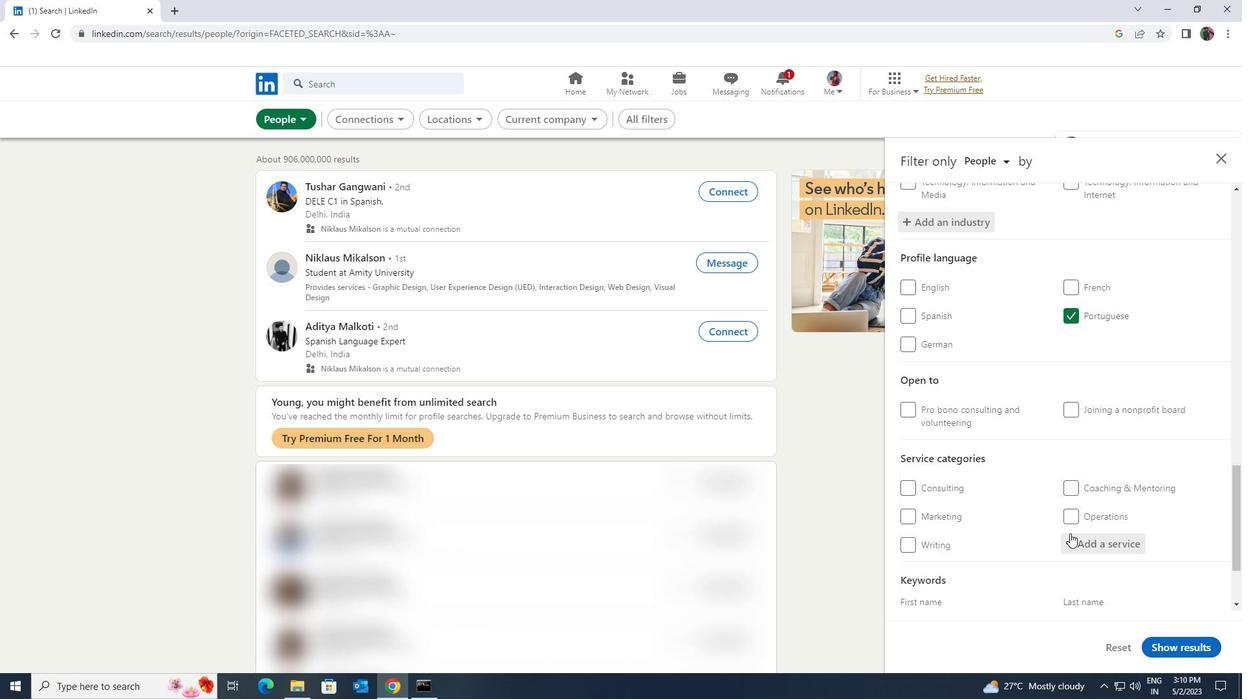 
Action: Mouse pressed left at (1071, 535)
Screenshot: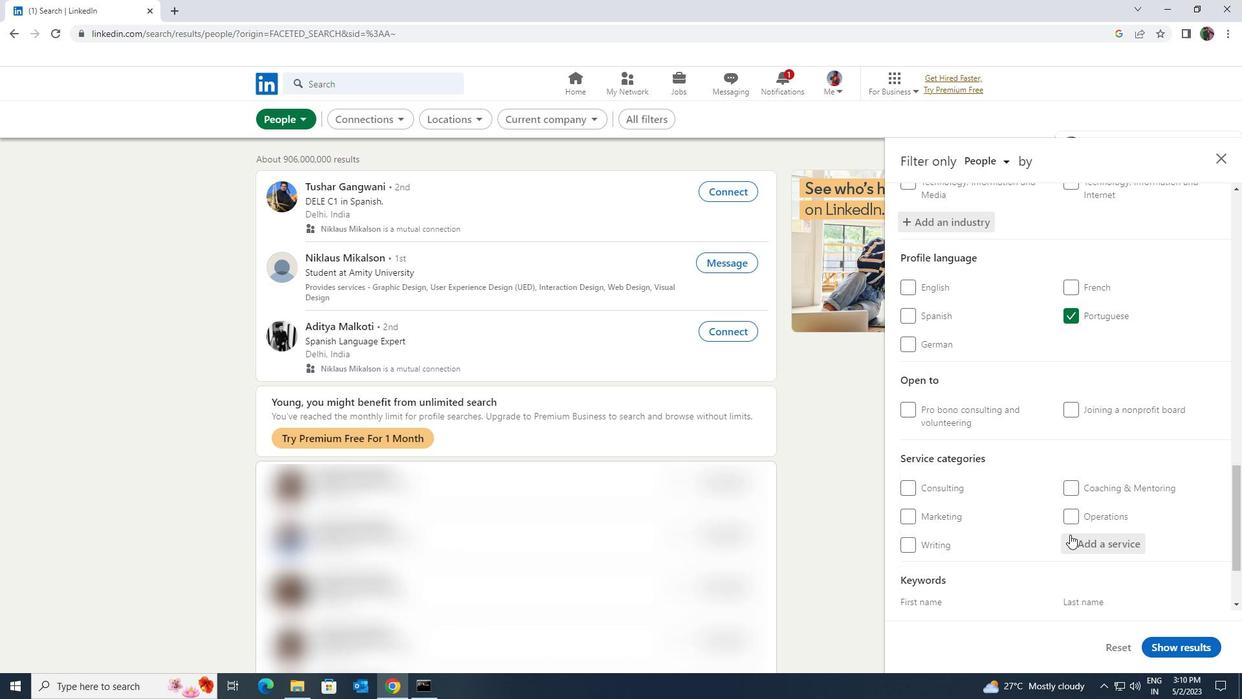 
Action: Key pressed <Key.shift><Key.shift><Key.shift><Key.shift><Key.shift><Key.shift><Key.shift><Key.shift><Key.shift><Key.shift><Key.shift><Key.shift><Key.shift><Key.shift>INFORMATION
Screenshot: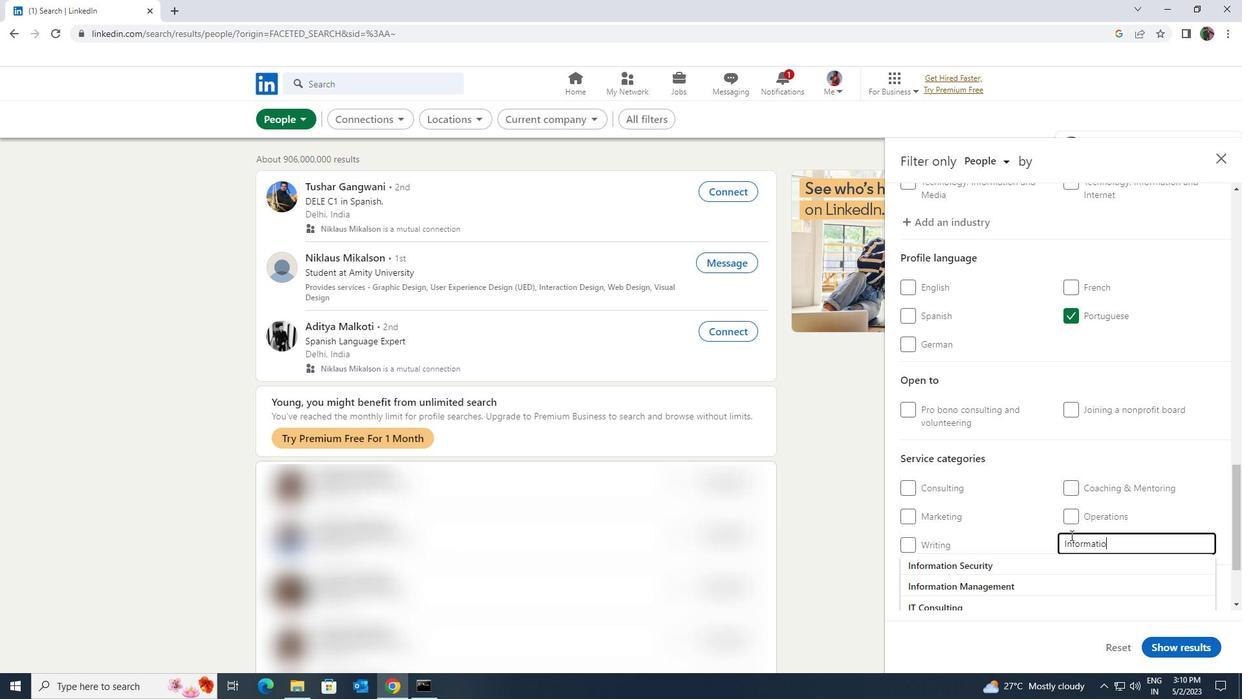 
Action: Mouse moved to (1063, 559)
Screenshot: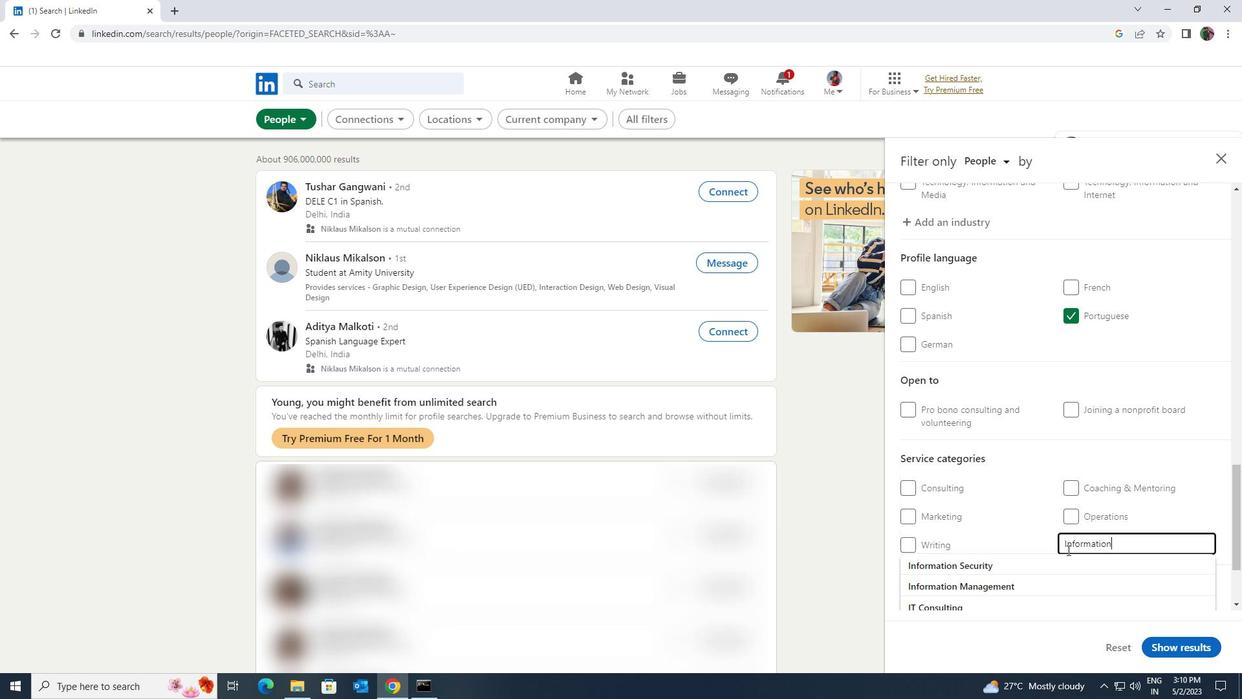 
Action: Mouse pressed left at (1063, 559)
Screenshot: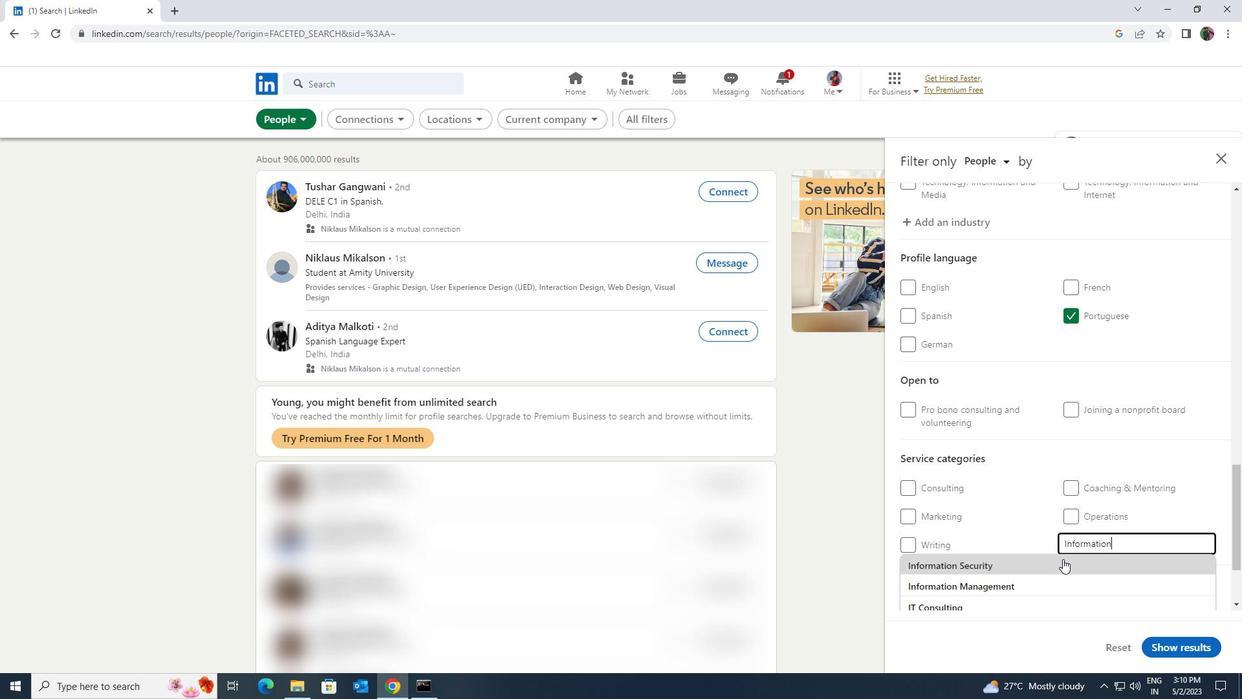 
Action: Mouse scrolled (1063, 558) with delta (0, 0)
Screenshot: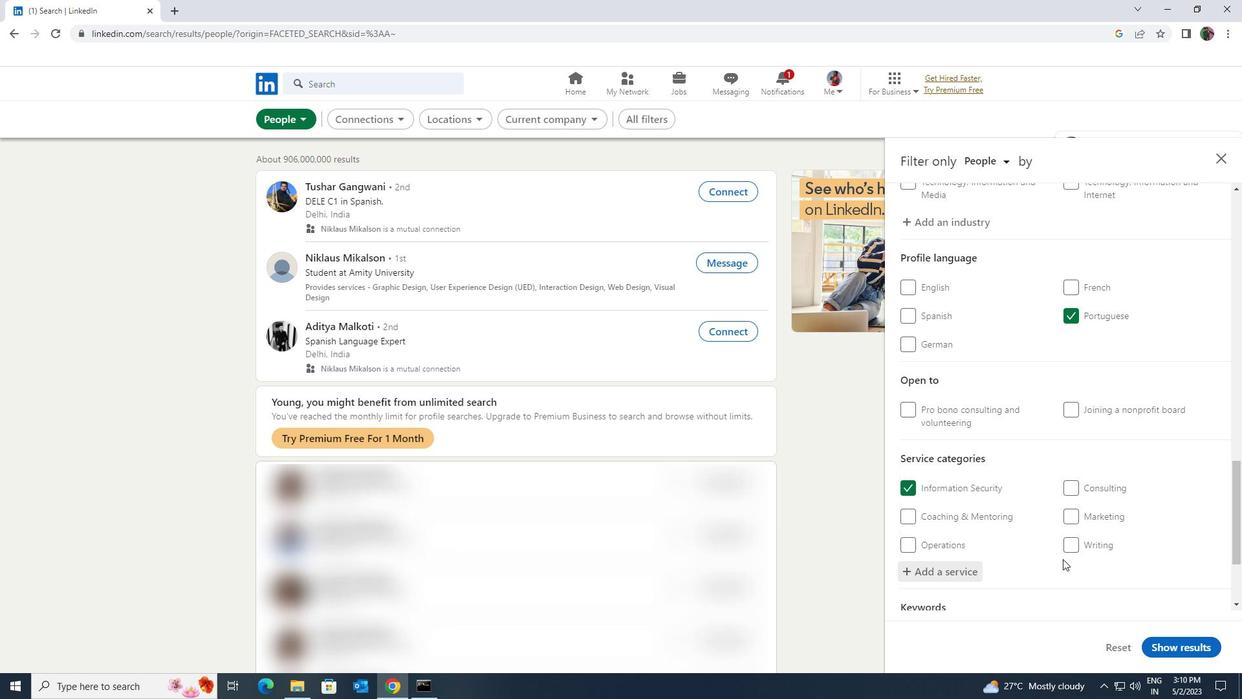 
Action: Mouse scrolled (1063, 558) with delta (0, 0)
Screenshot: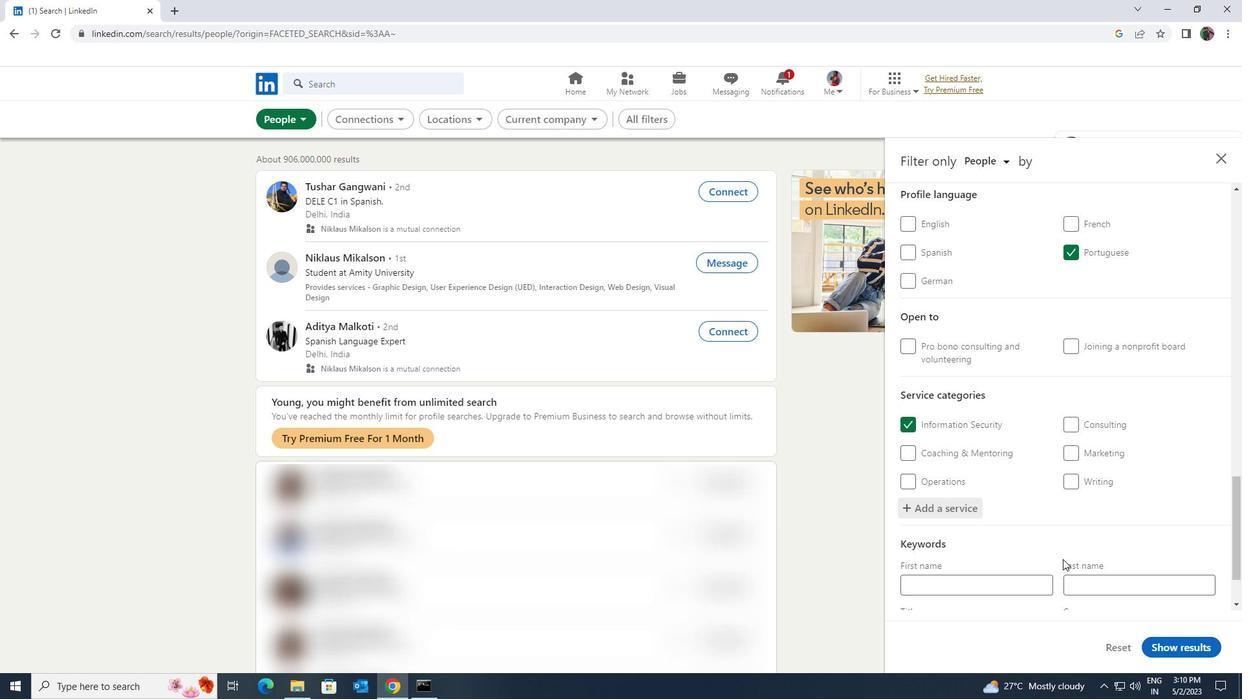 
Action: Mouse scrolled (1063, 558) with delta (0, 0)
Screenshot: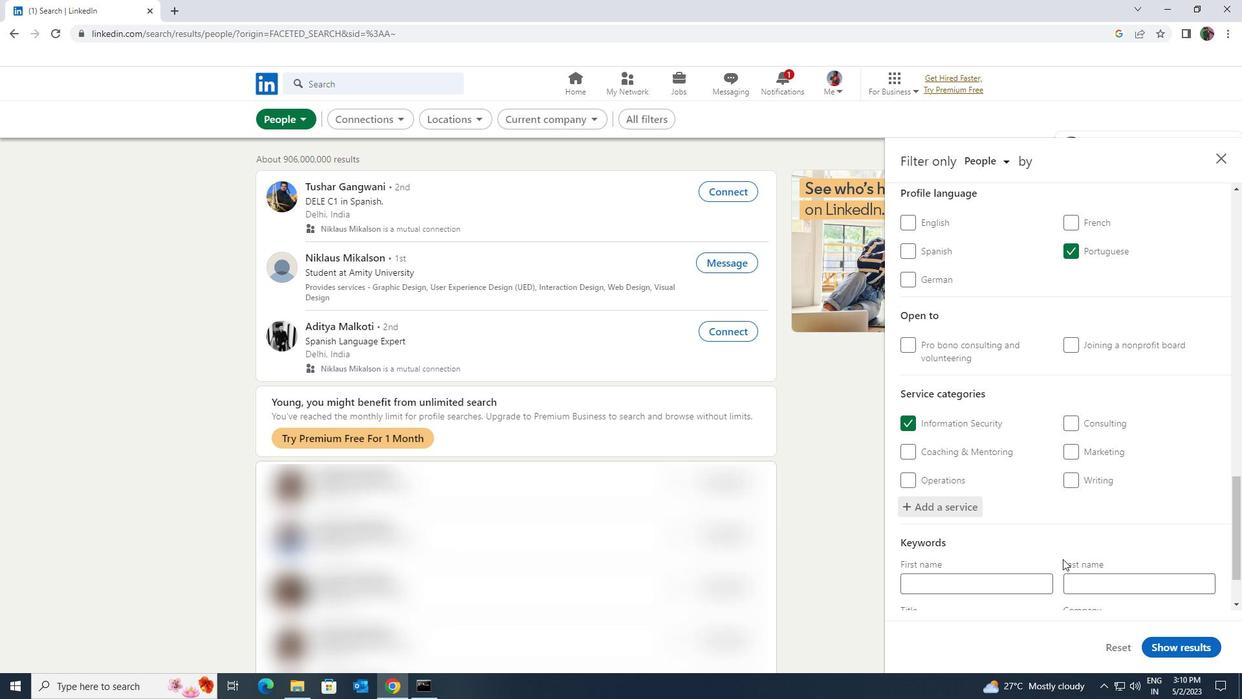 
Action: Mouse moved to (1044, 554)
Screenshot: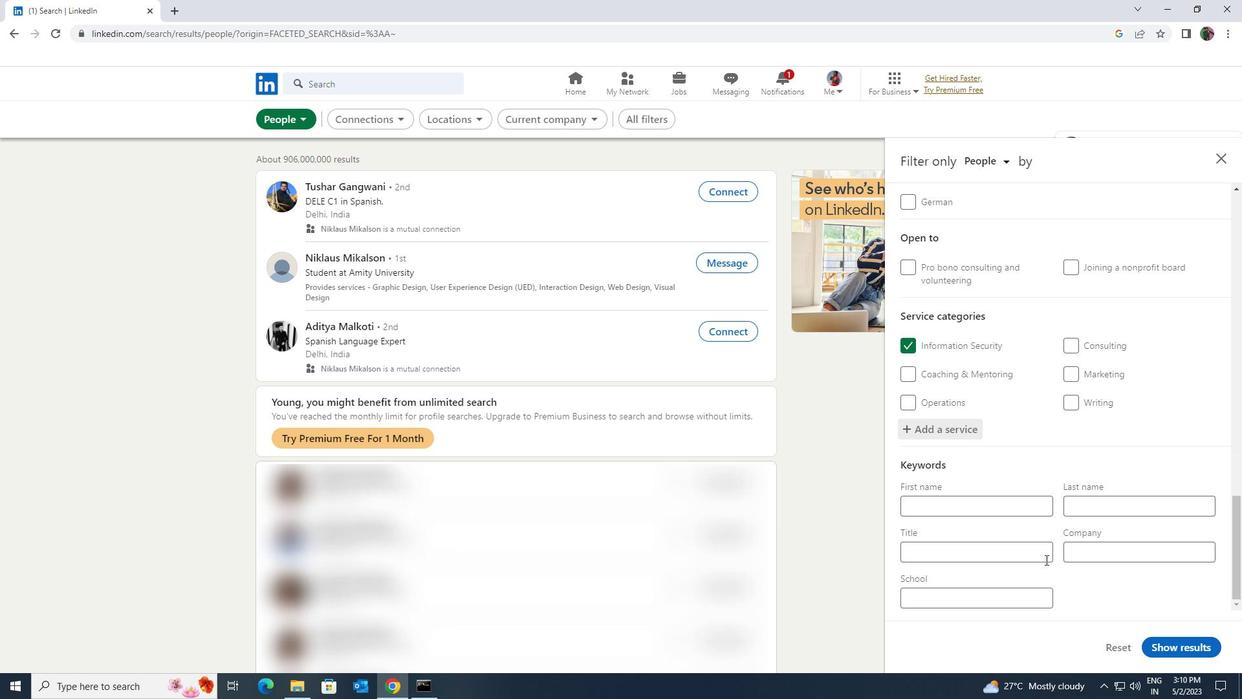 
Action: Mouse pressed left at (1044, 554)
Screenshot: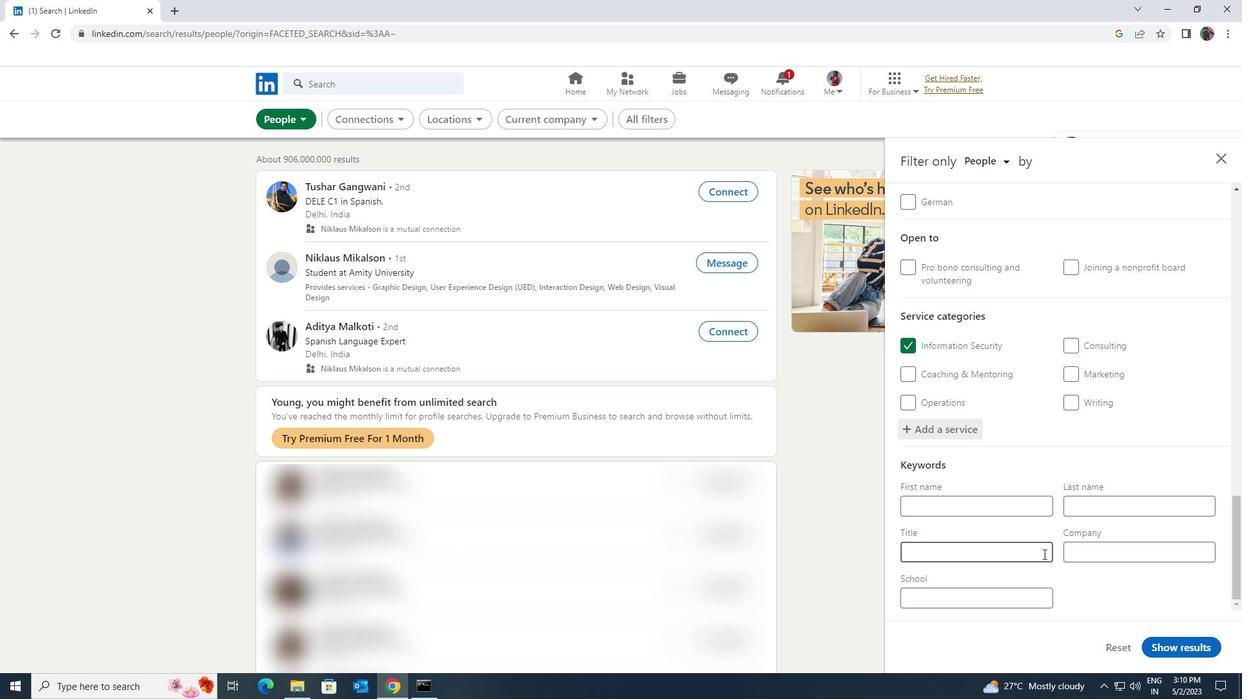 
Action: Key pressed <Key.shift><Key.shift><Key.shift><Key.shift><Key.shift><Key.shift>DATA<Key.space><Key.shift><Key.shift><Key.shift><Key.shift><Key.shift><Key.shift><Key.shift><Key.shift><Key.shift><Key.shift><Key.shift><Key.shift>ENTRY
Screenshot: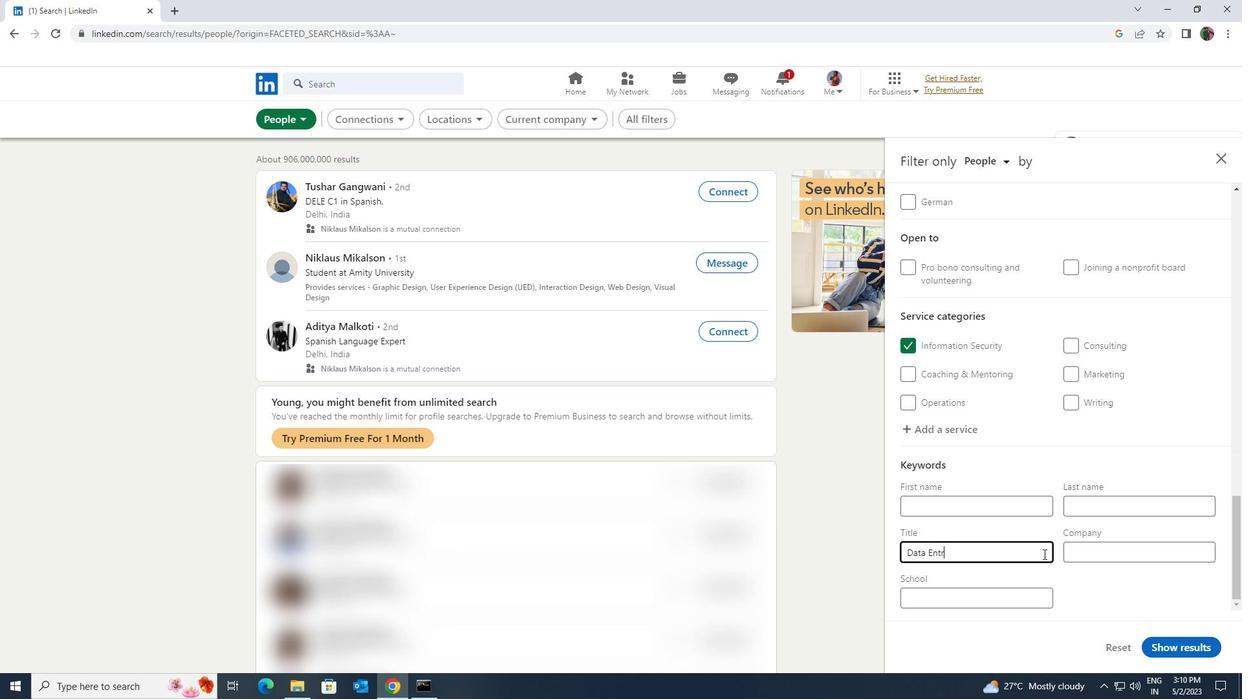
Action: Mouse moved to (1158, 638)
Screenshot: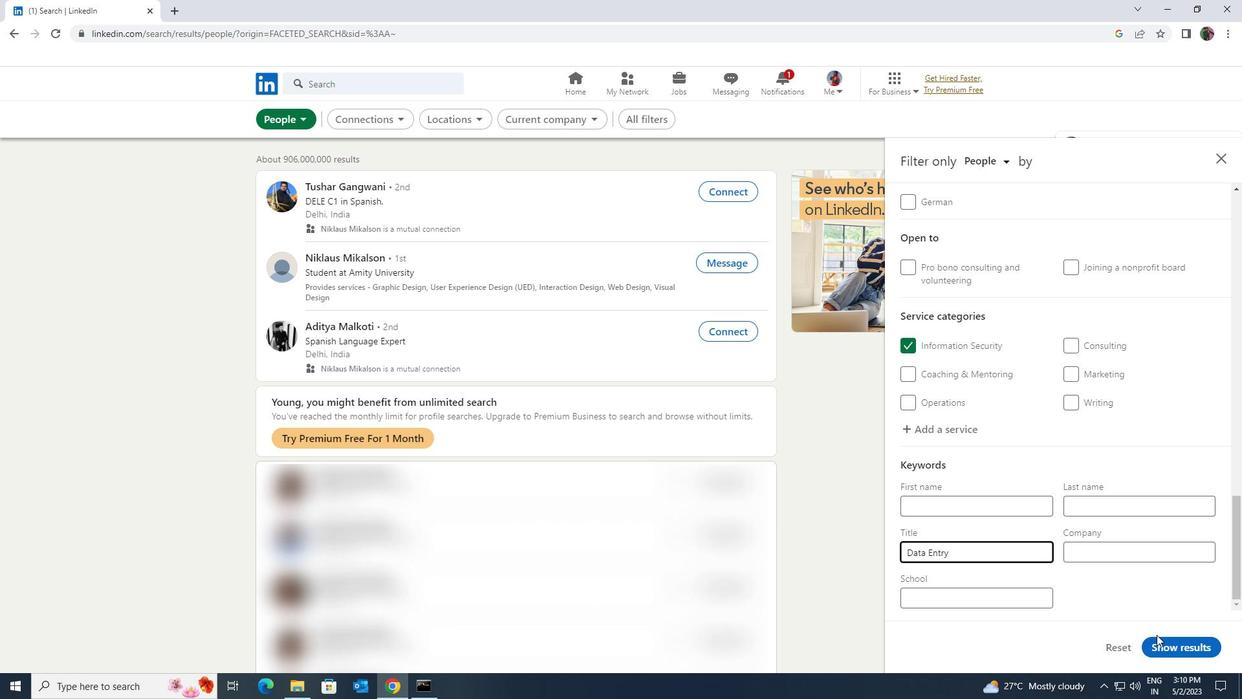 
Action: Mouse pressed left at (1158, 638)
Screenshot: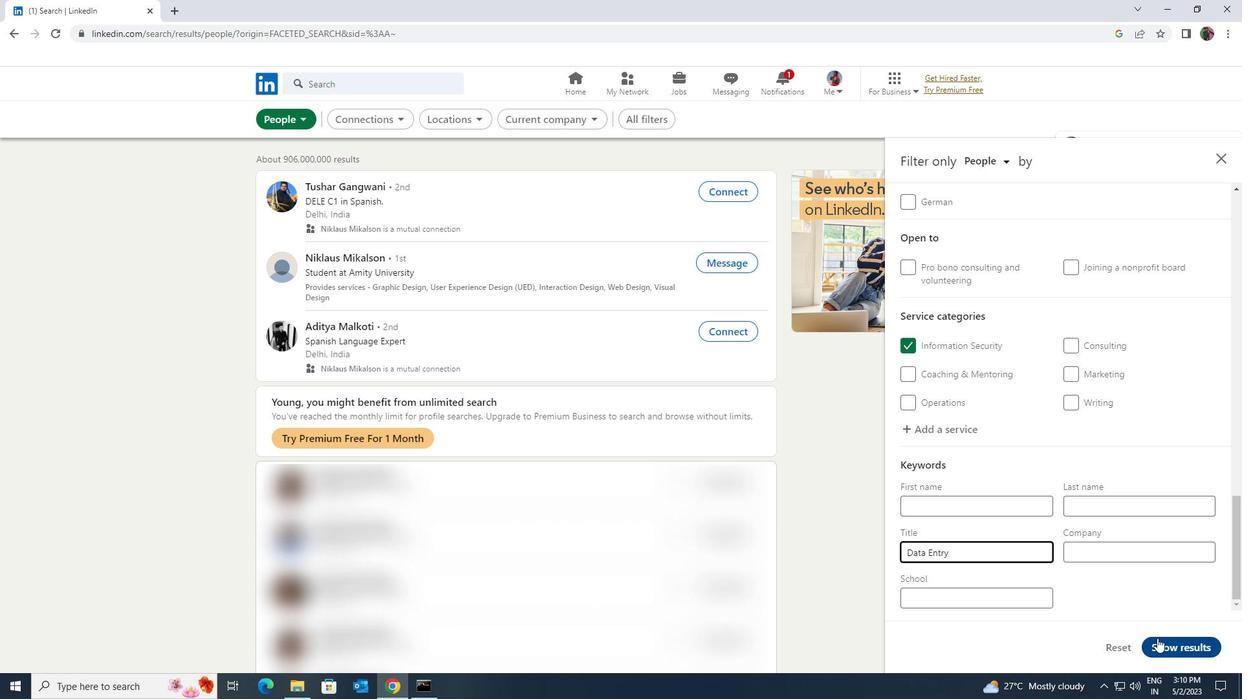 
